 Task: Find connections with filter location Alicante with filter topic #coach with filter profile language German with filter current company Kotak Mahindra Bank with filter school KAZI NAZRUL UNIVERSITY, ASANSOL with filter industry Space Research and Technology with filter service category Financial Reporting with filter keywords title Lodging Manager
Action: Mouse moved to (577, 77)
Screenshot: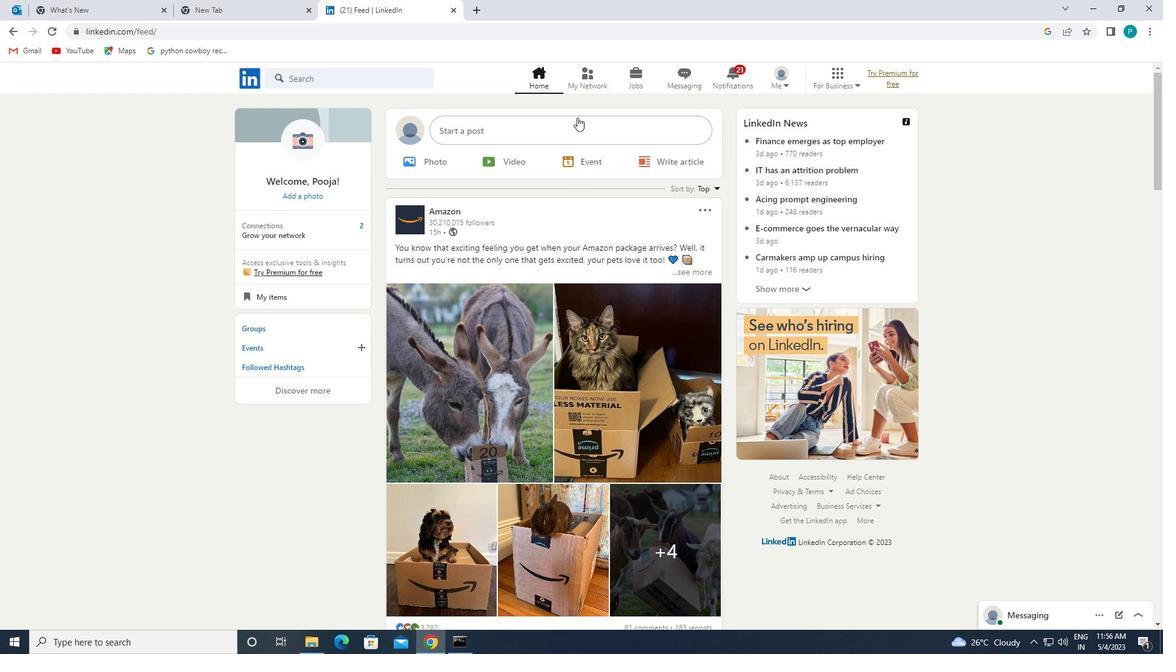 
Action: Mouse pressed left at (577, 77)
Screenshot: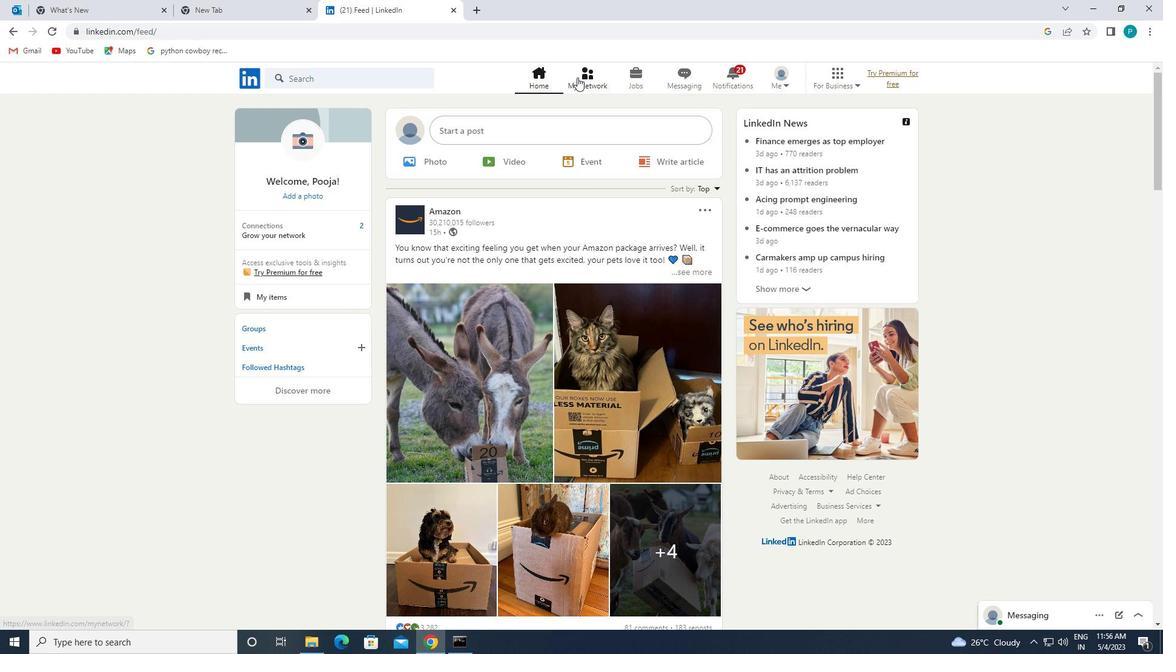 
Action: Mouse moved to (379, 136)
Screenshot: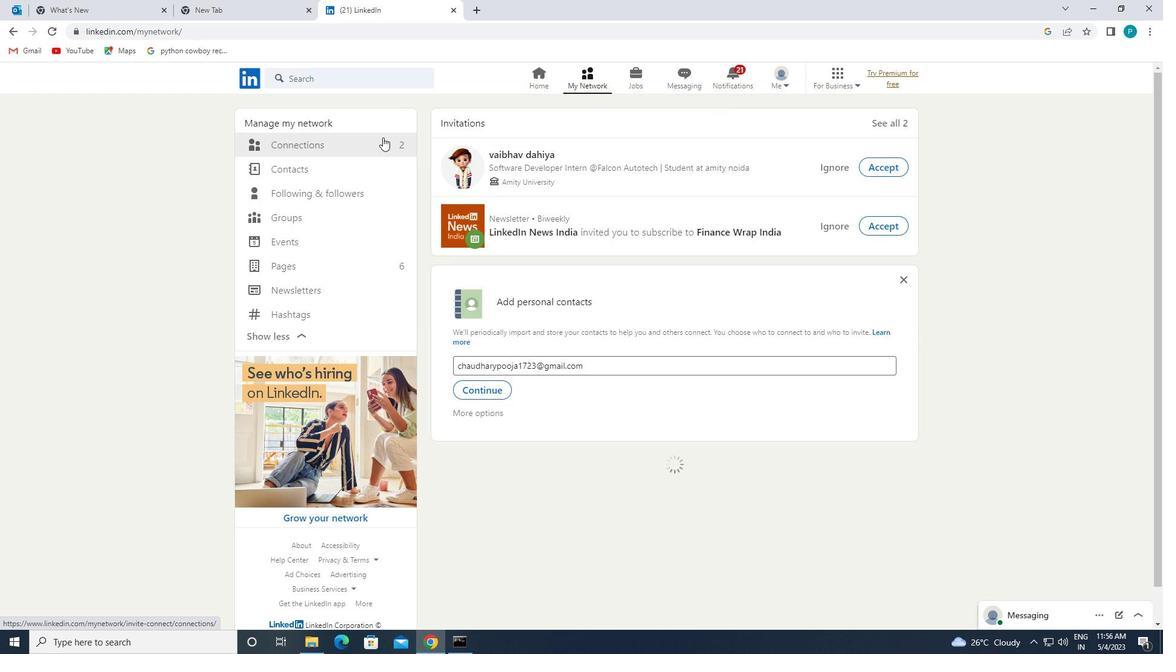 
Action: Mouse pressed left at (379, 136)
Screenshot: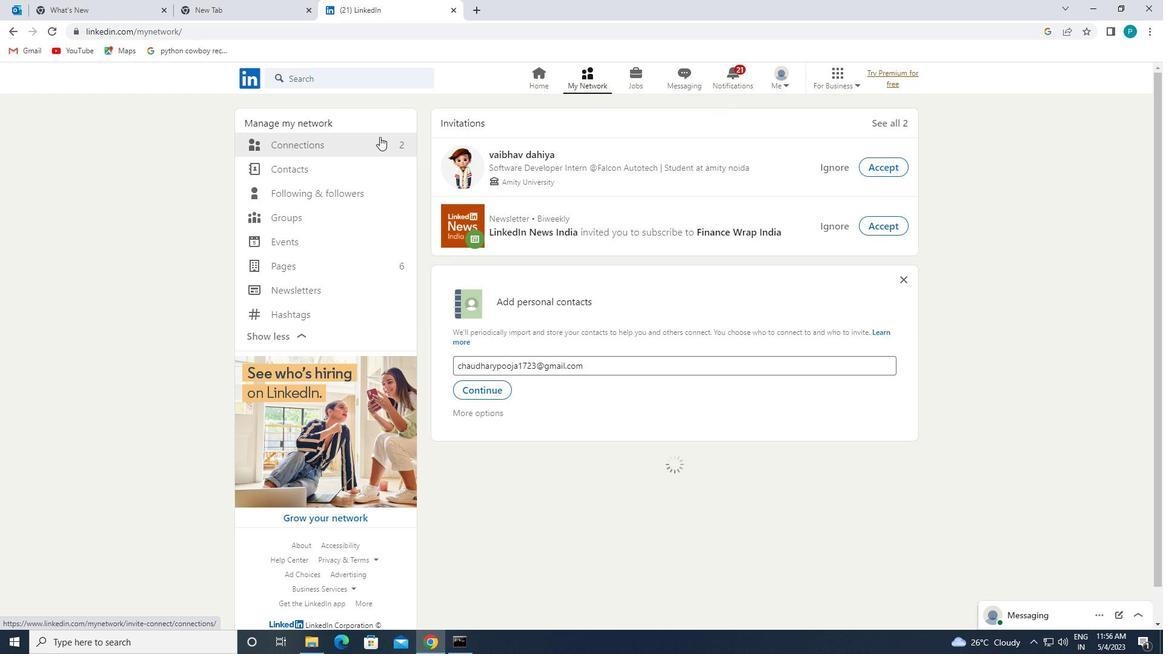 
Action: Mouse moved to (381, 142)
Screenshot: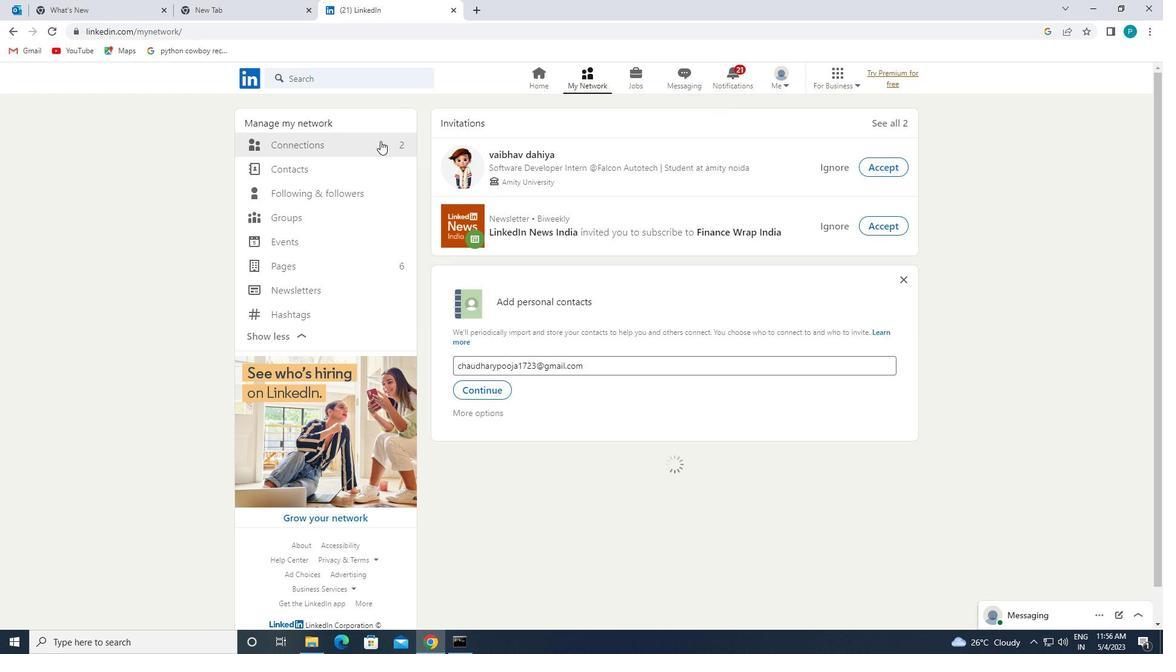 
Action: Mouse pressed left at (381, 142)
Screenshot: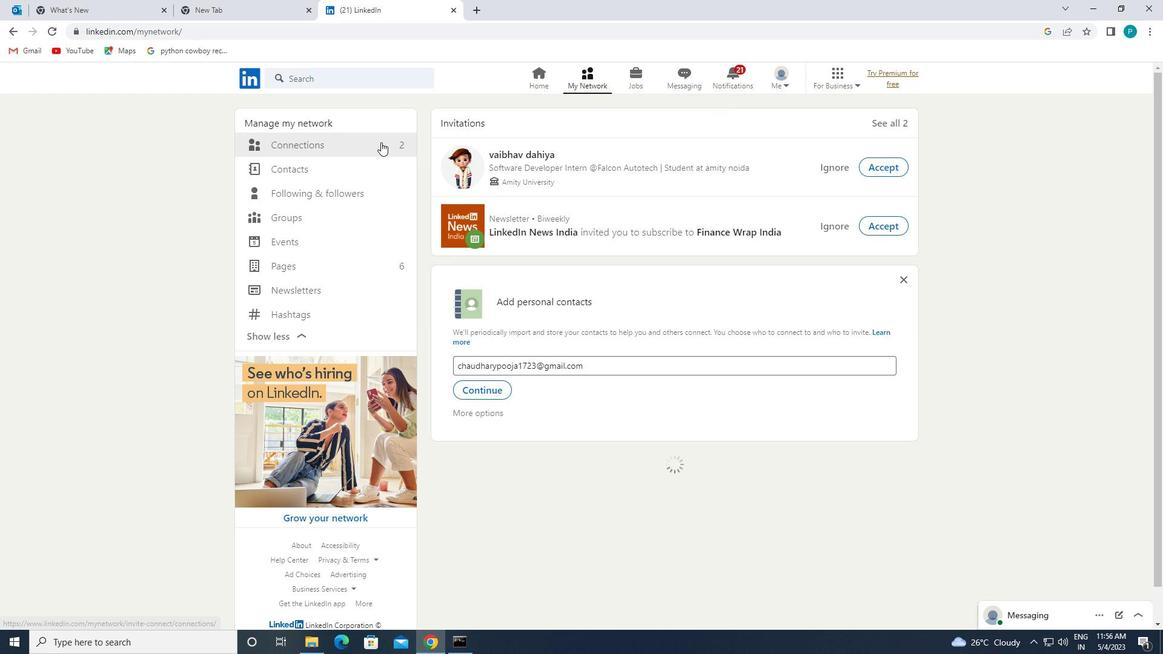 
Action: Mouse pressed left at (381, 142)
Screenshot: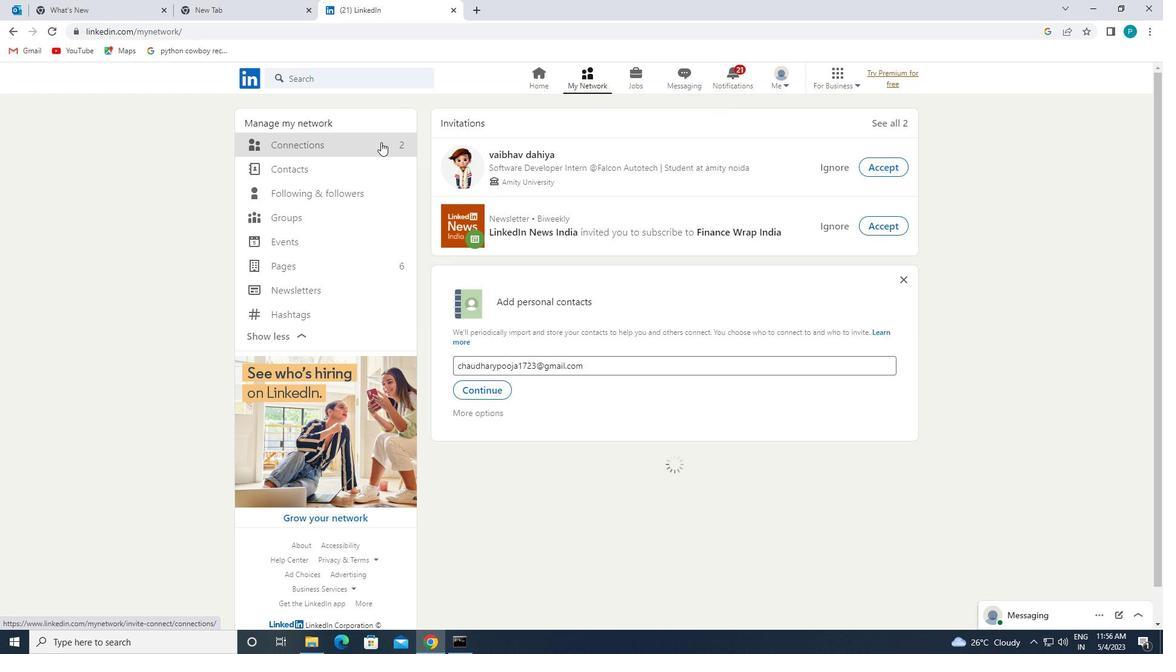 
Action: Mouse pressed left at (381, 142)
Screenshot: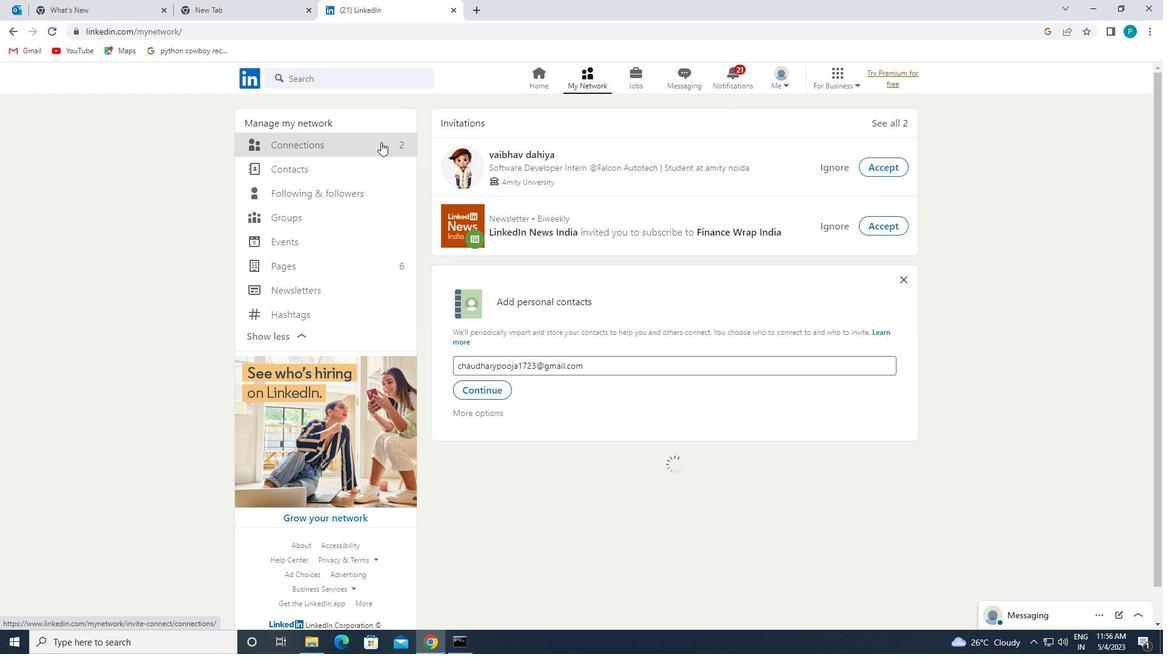 
Action: Mouse pressed left at (381, 142)
Screenshot: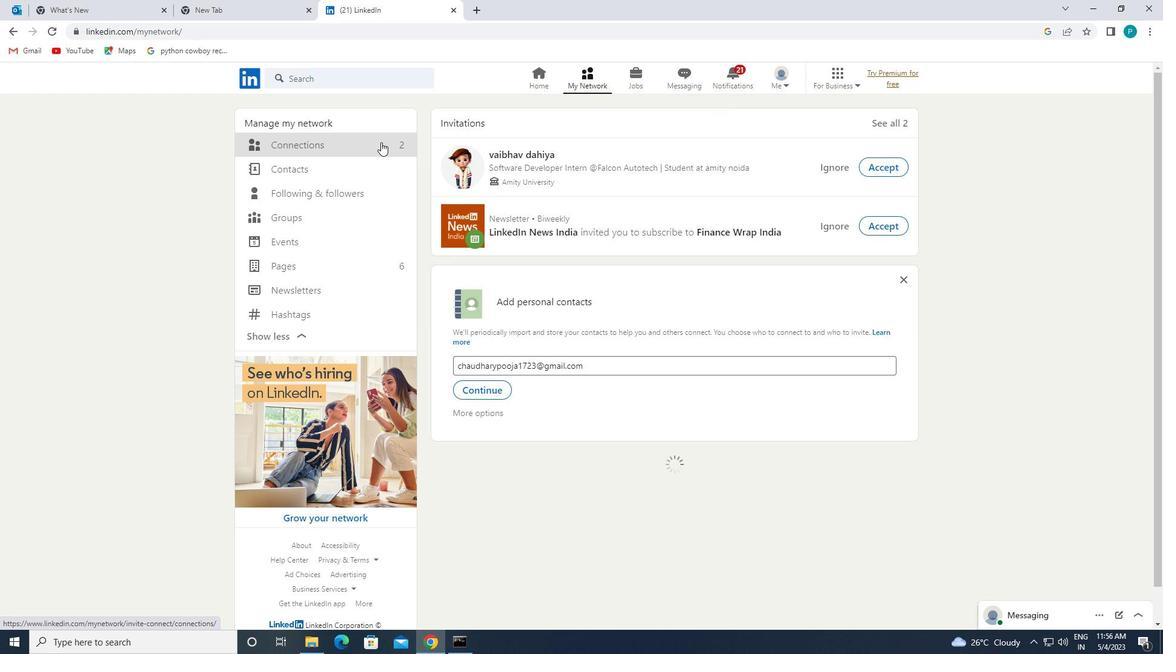 
Action: Mouse pressed left at (381, 142)
Screenshot: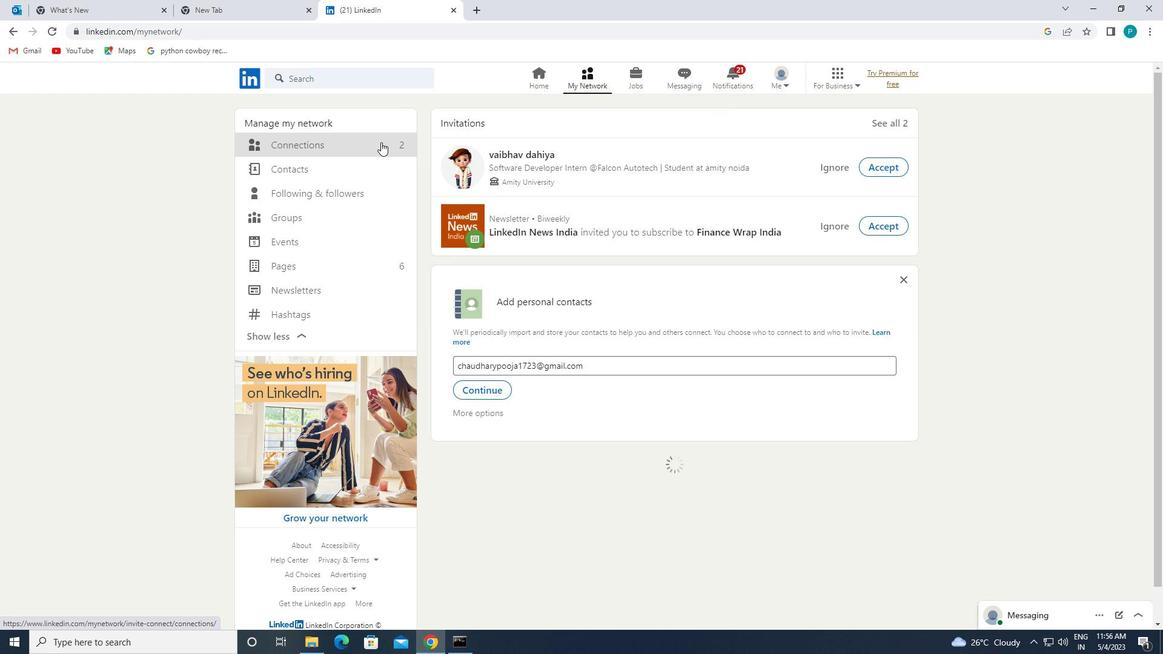 
Action: Mouse moved to (382, 142)
Screenshot: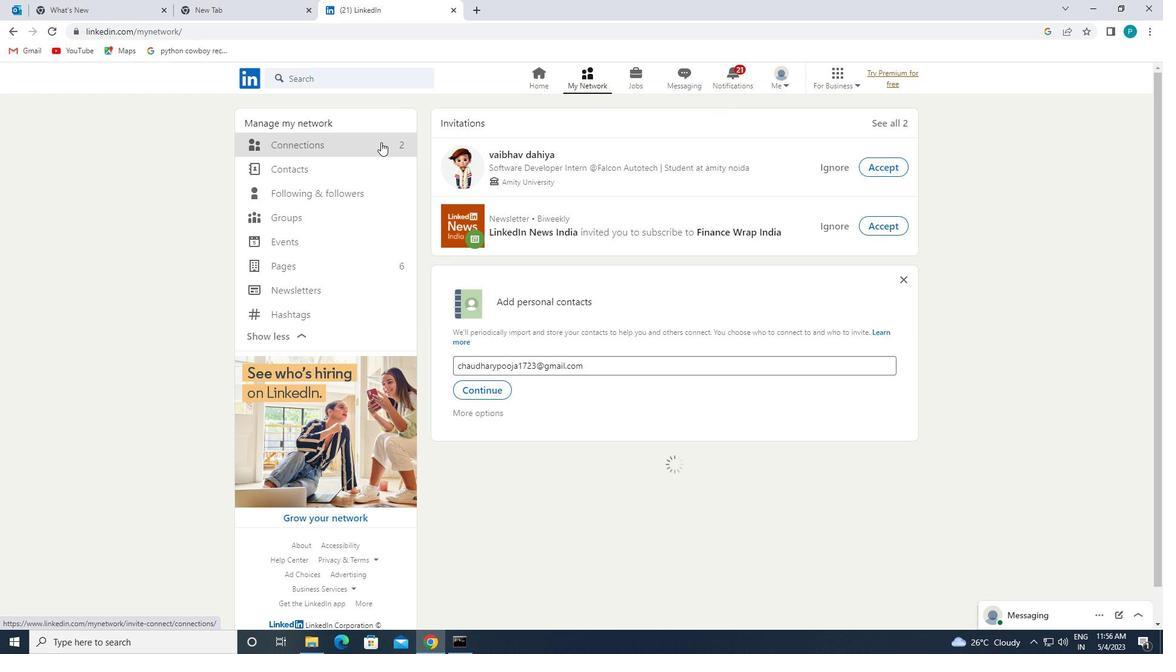 
Action: Mouse pressed left at (382, 142)
Screenshot: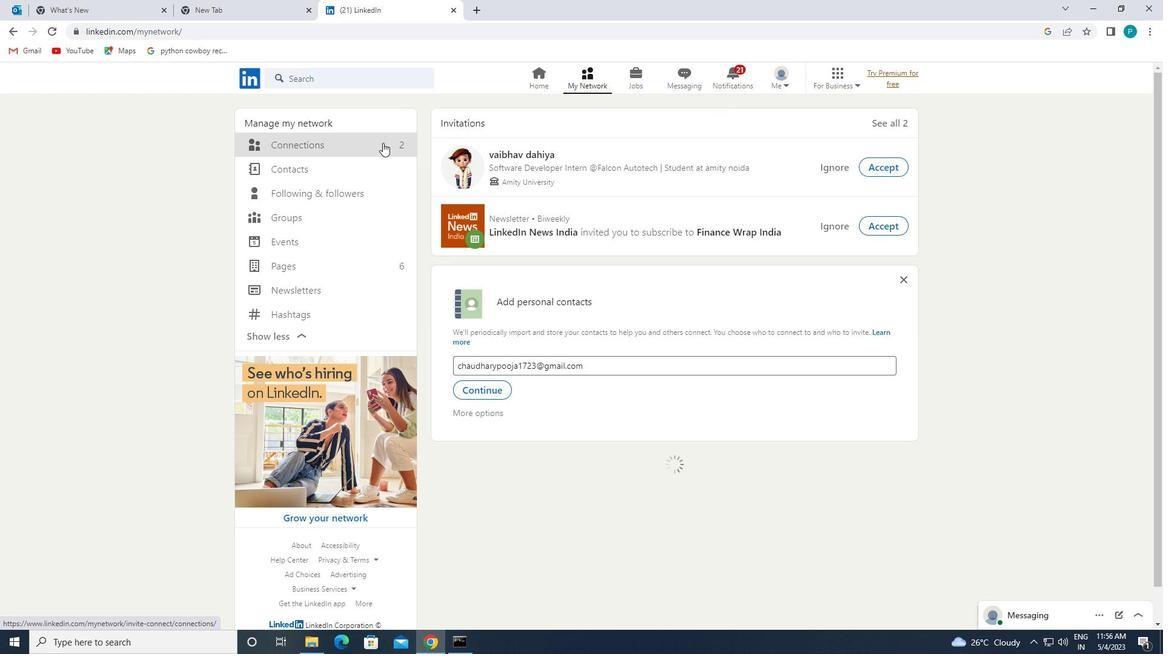 
Action: Mouse pressed left at (382, 142)
Screenshot: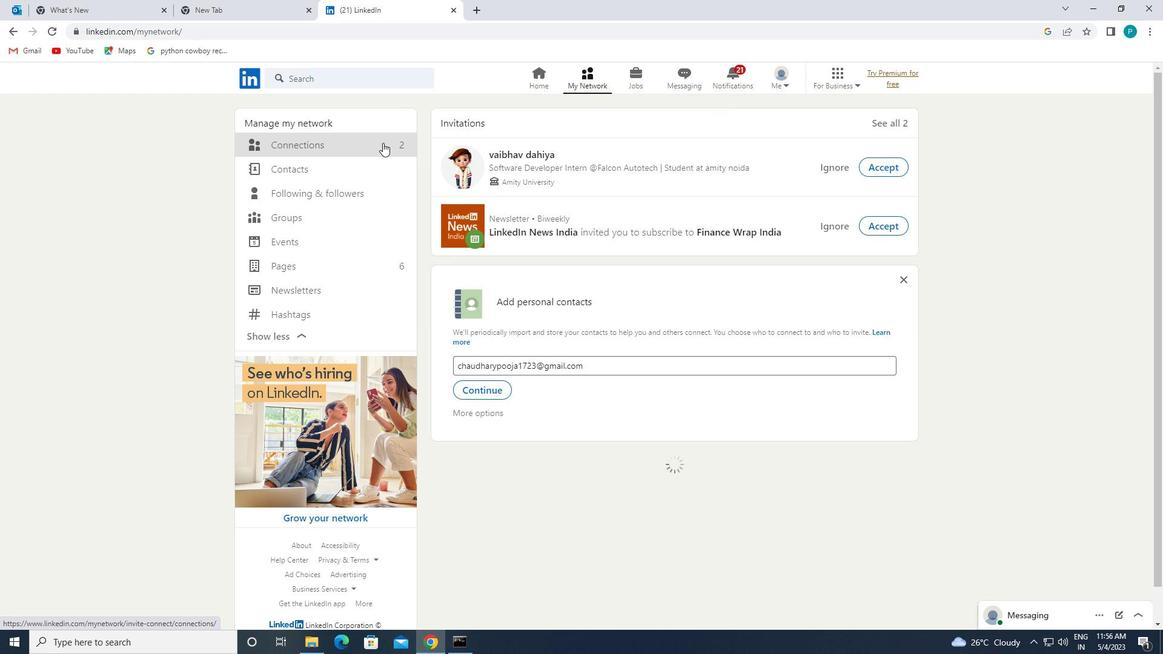 
Action: Mouse pressed left at (382, 142)
Screenshot: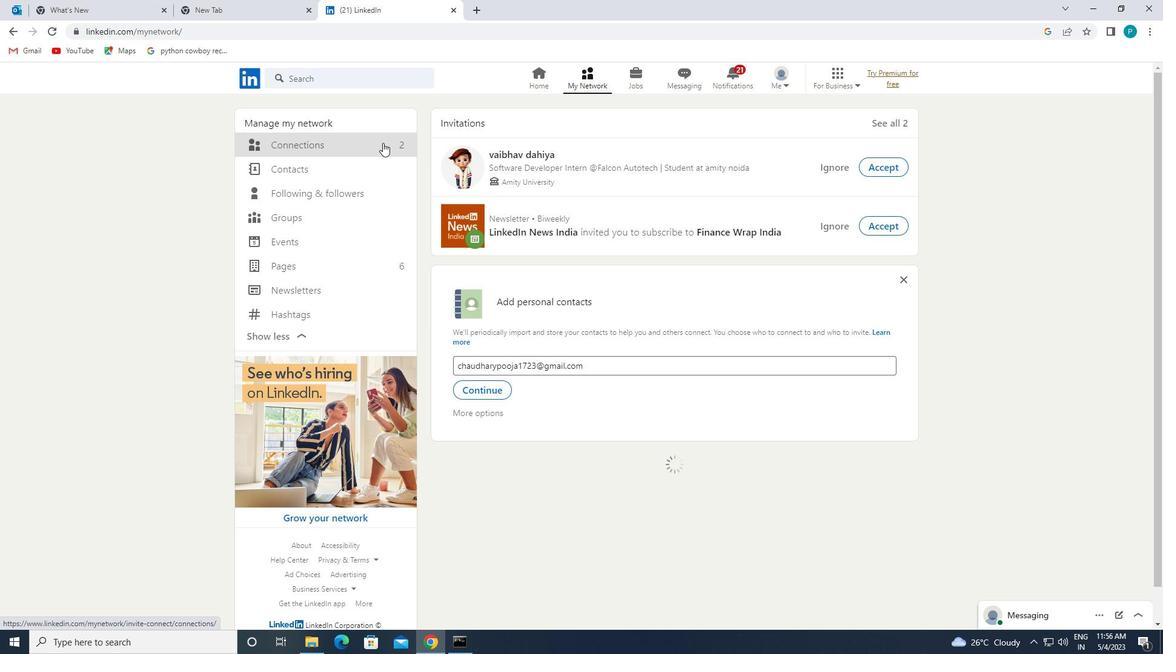 
Action: Mouse pressed left at (382, 142)
Screenshot: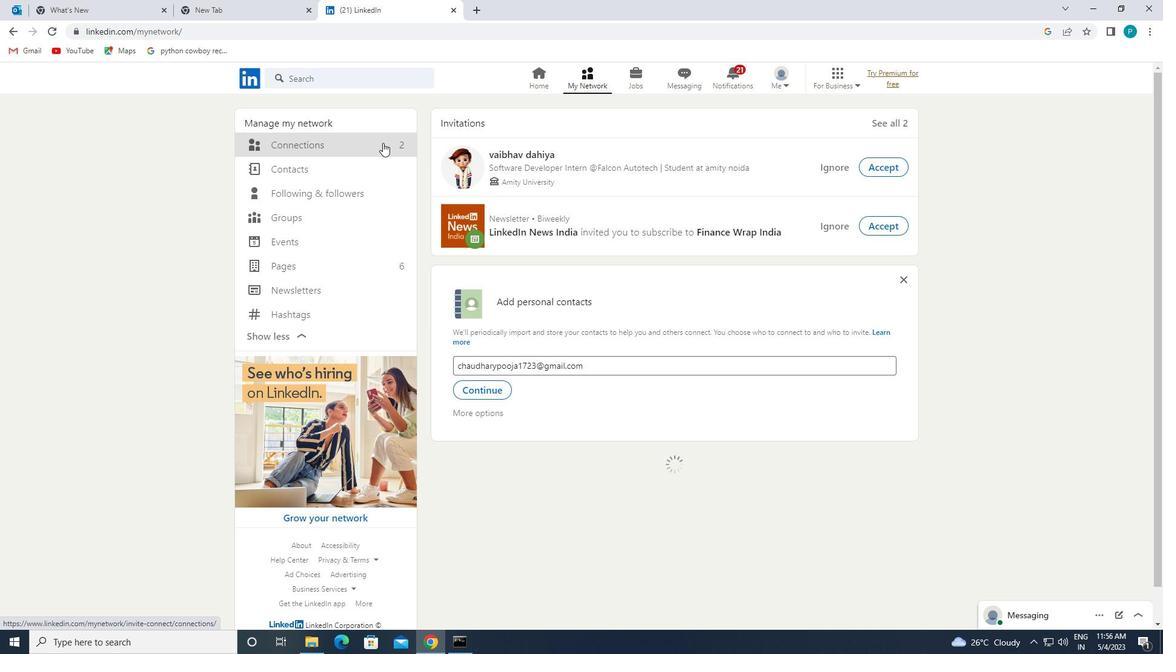 
Action: Mouse moved to (657, 148)
Screenshot: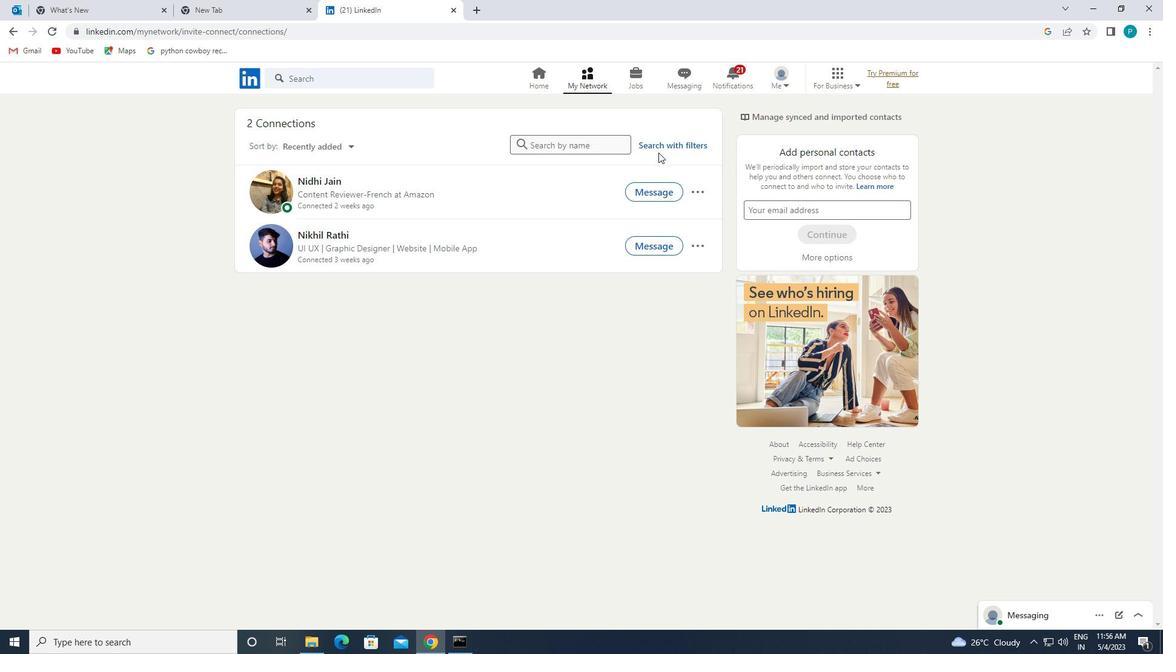 
Action: Mouse pressed left at (657, 148)
Screenshot: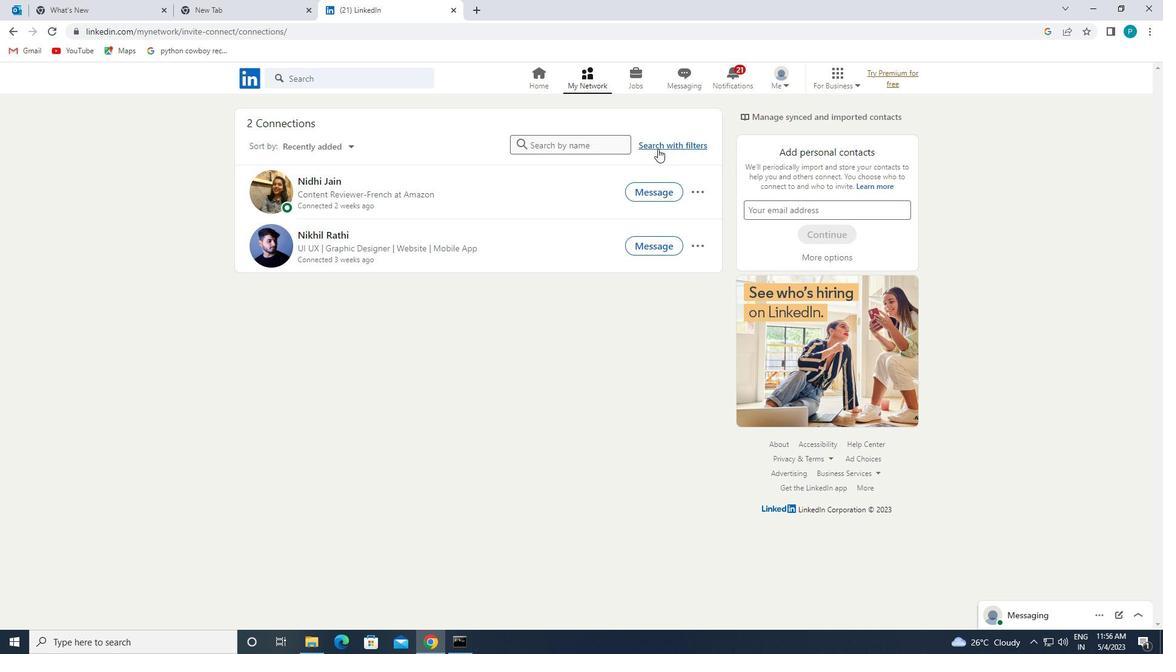 
Action: Mouse moved to (616, 112)
Screenshot: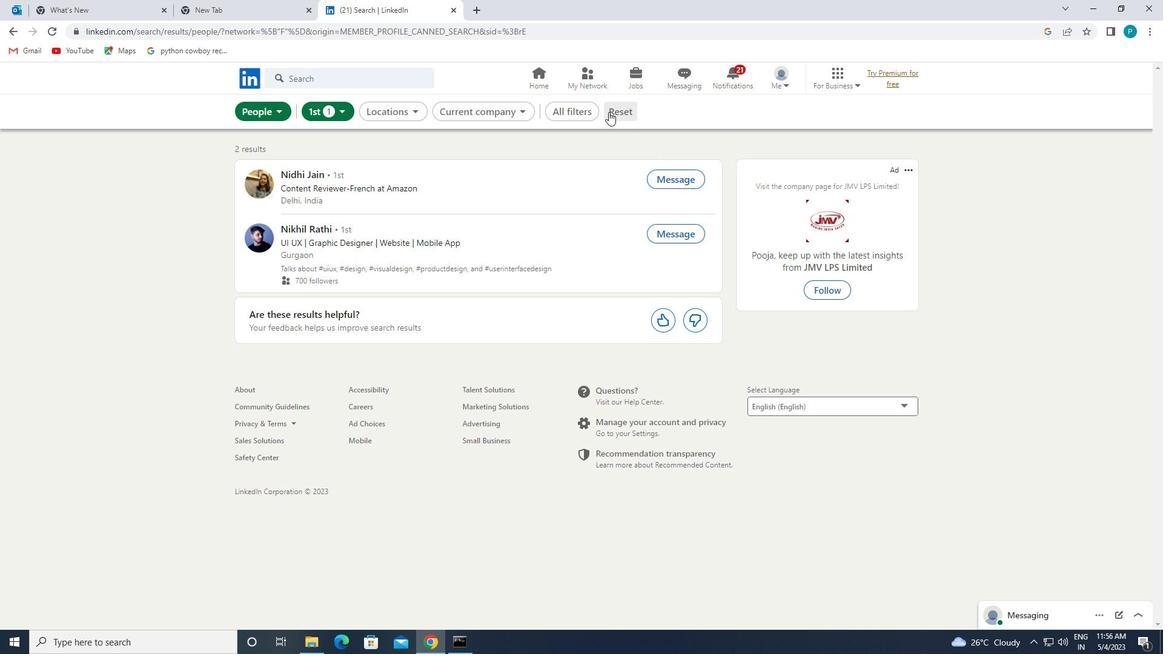 
Action: Mouse pressed left at (616, 112)
Screenshot: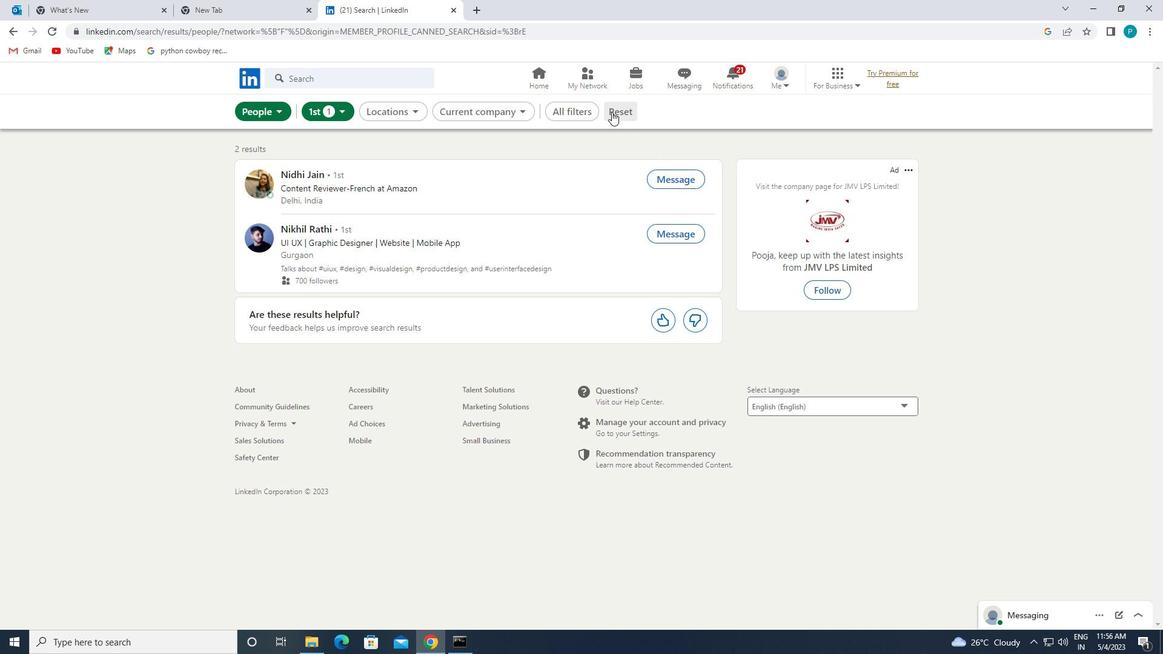 
Action: Mouse moved to (606, 112)
Screenshot: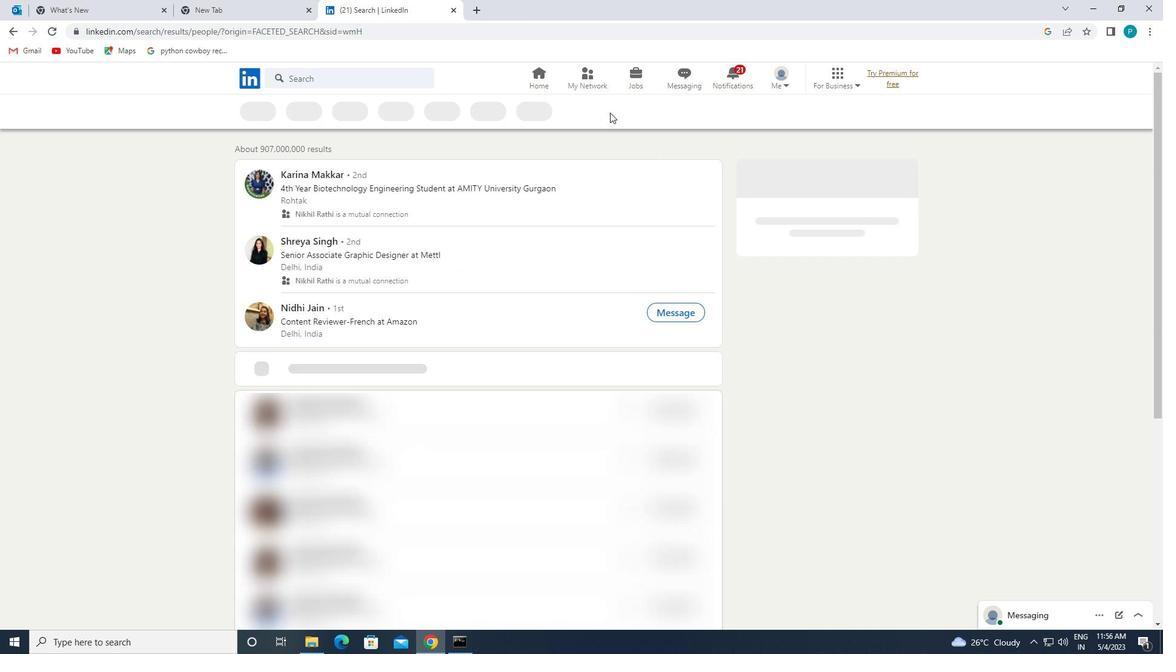 
Action: Mouse pressed left at (606, 112)
Screenshot: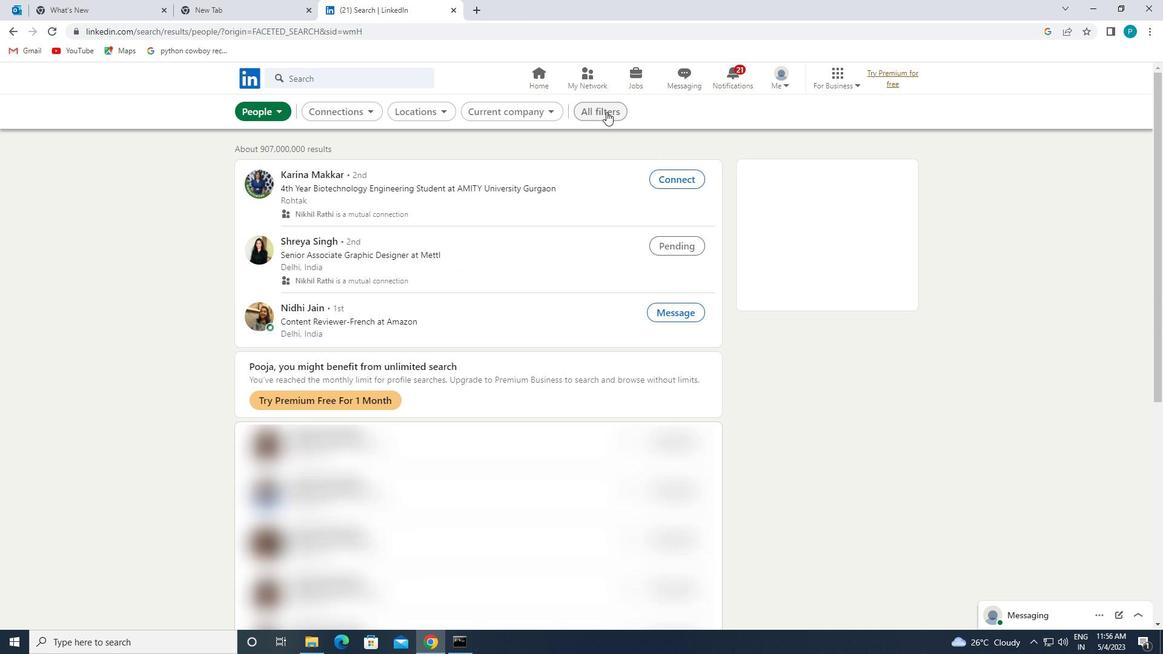 
Action: Mouse moved to (1026, 366)
Screenshot: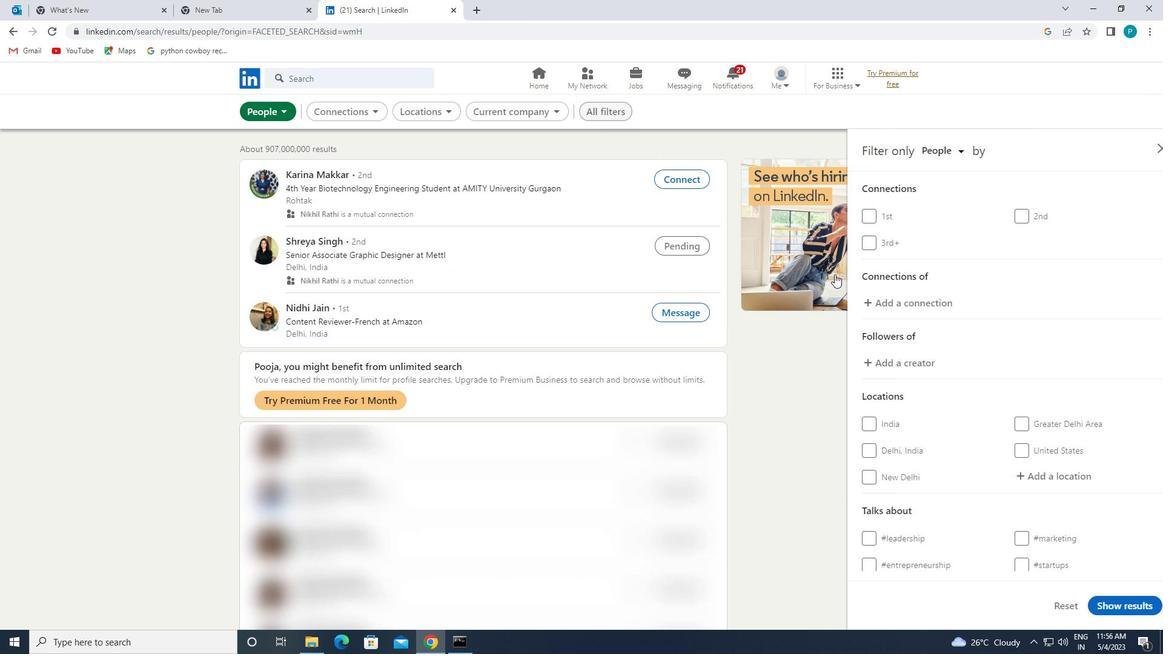 
Action: Mouse scrolled (1026, 365) with delta (0, 0)
Screenshot: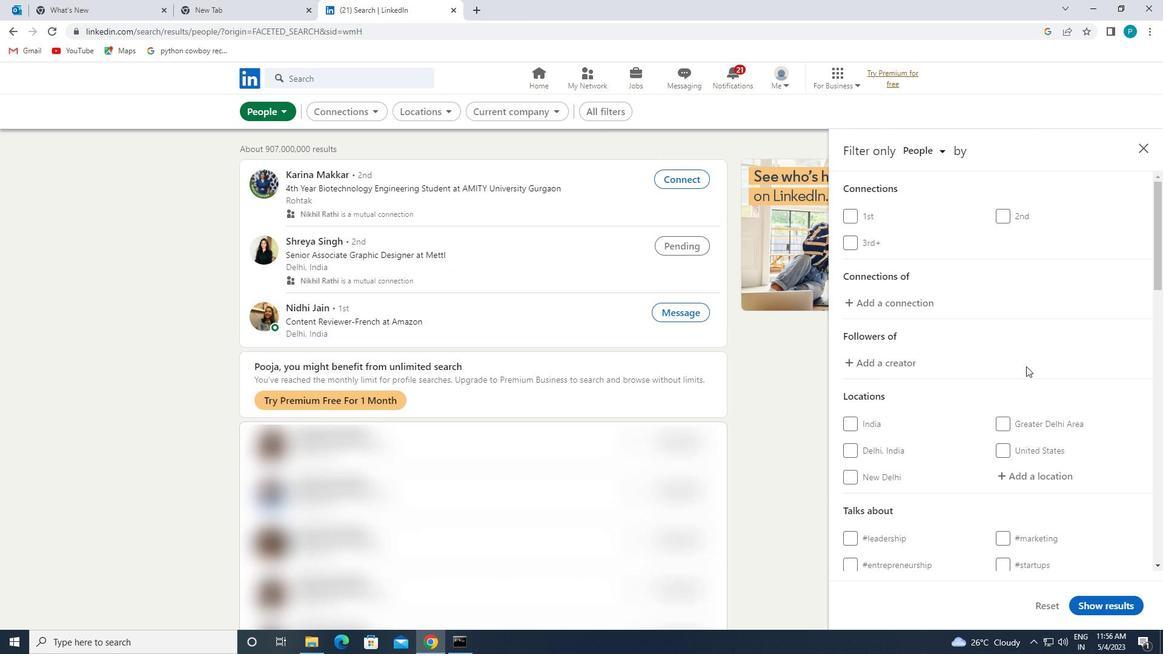 
Action: Mouse scrolled (1026, 365) with delta (0, 0)
Screenshot: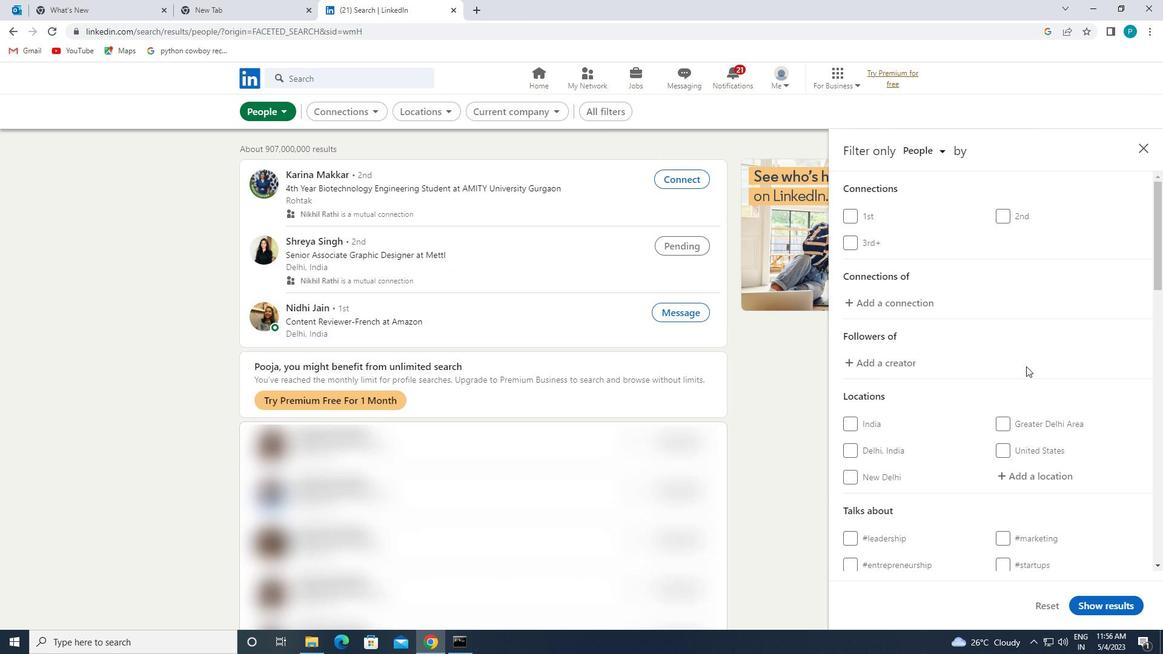 
Action: Mouse moved to (1026, 367)
Screenshot: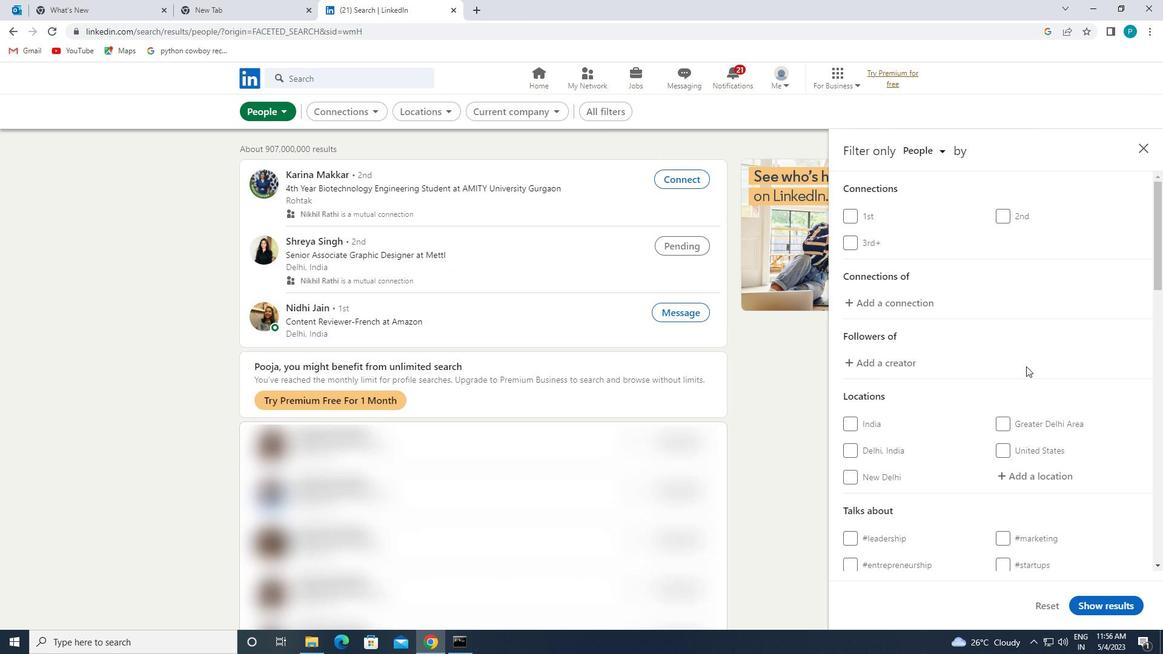 
Action: Mouse scrolled (1026, 366) with delta (0, 0)
Screenshot: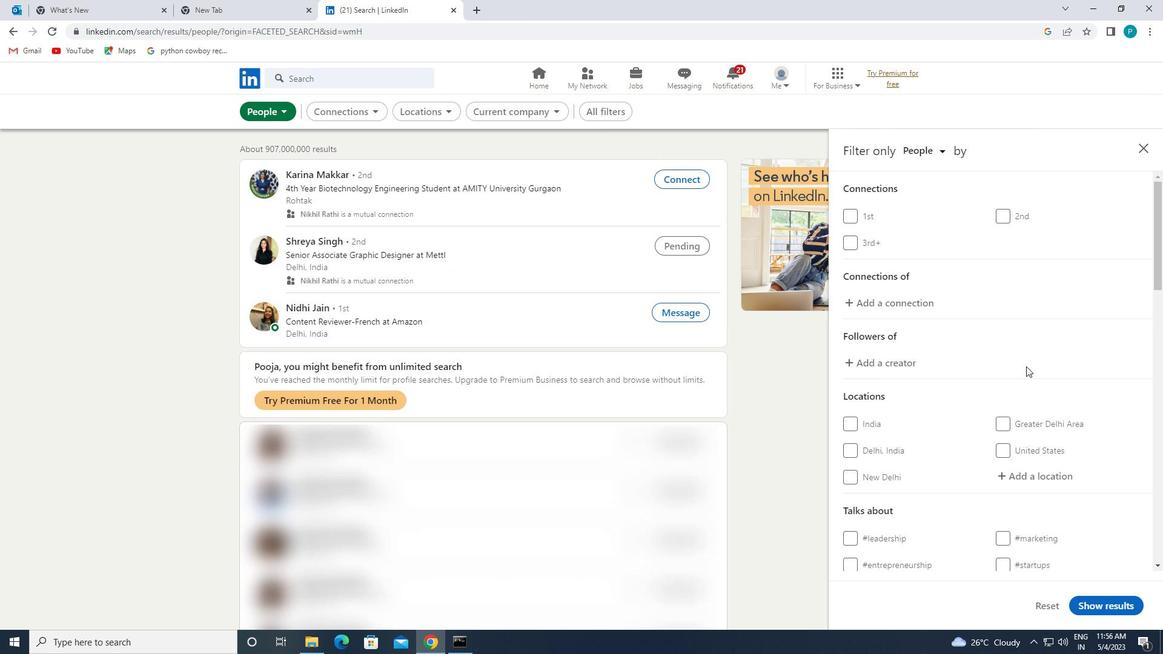 
Action: Mouse moved to (996, 291)
Screenshot: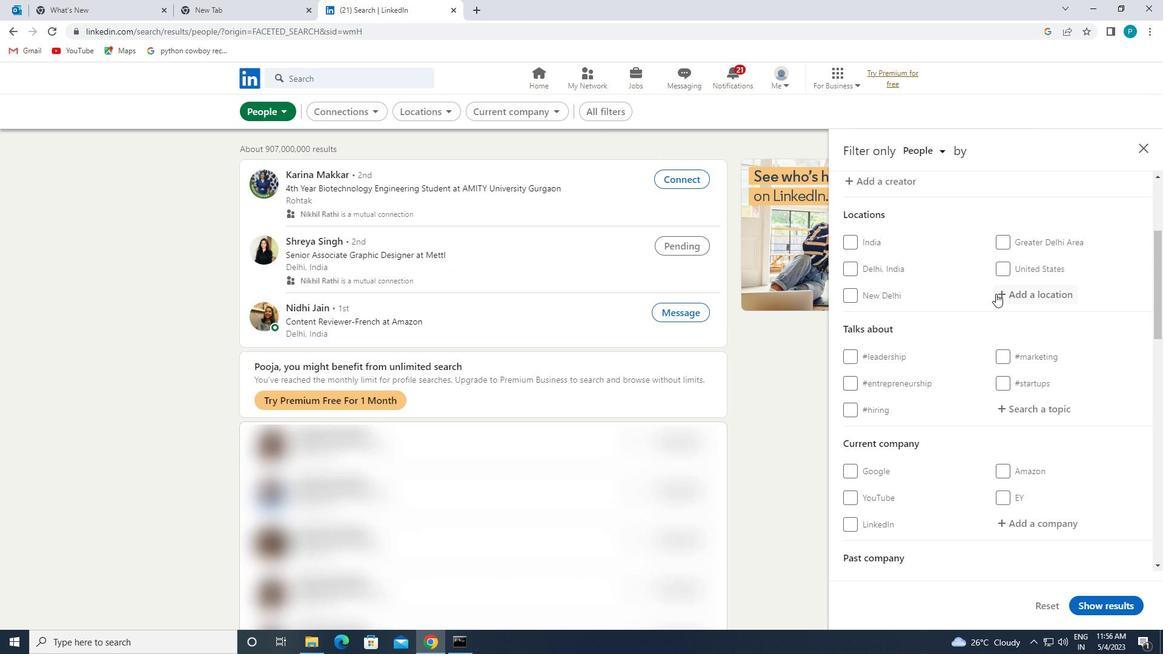 
Action: Mouse pressed left at (996, 291)
Screenshot: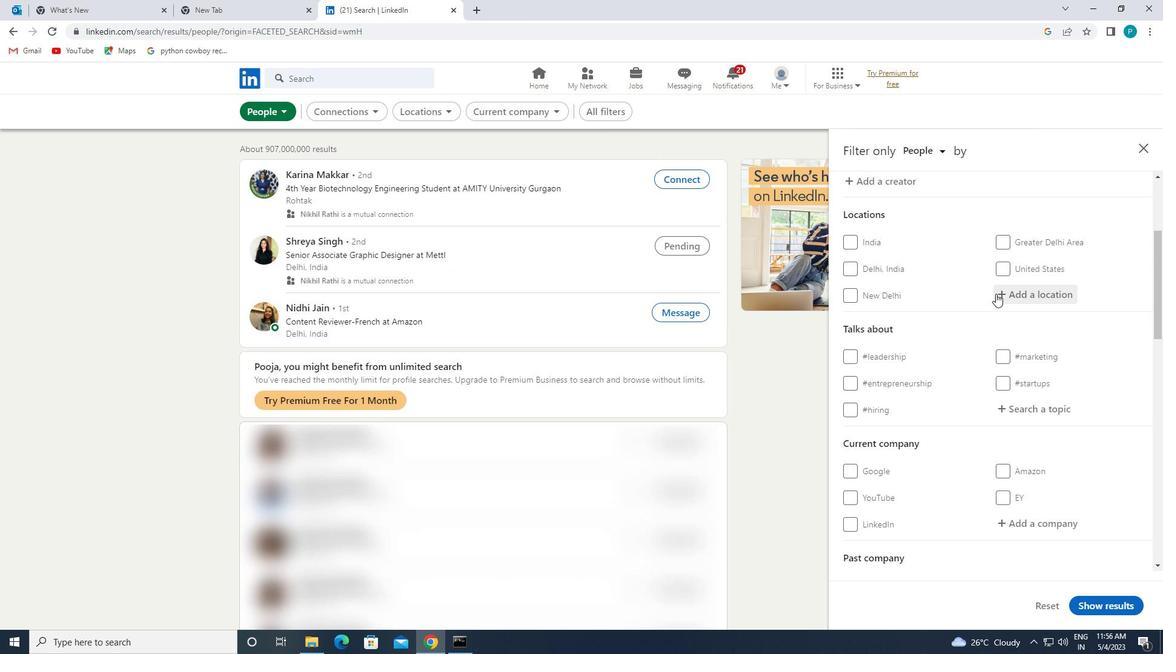 
Action: Mouse moved to (1009, 298)
Screenshot: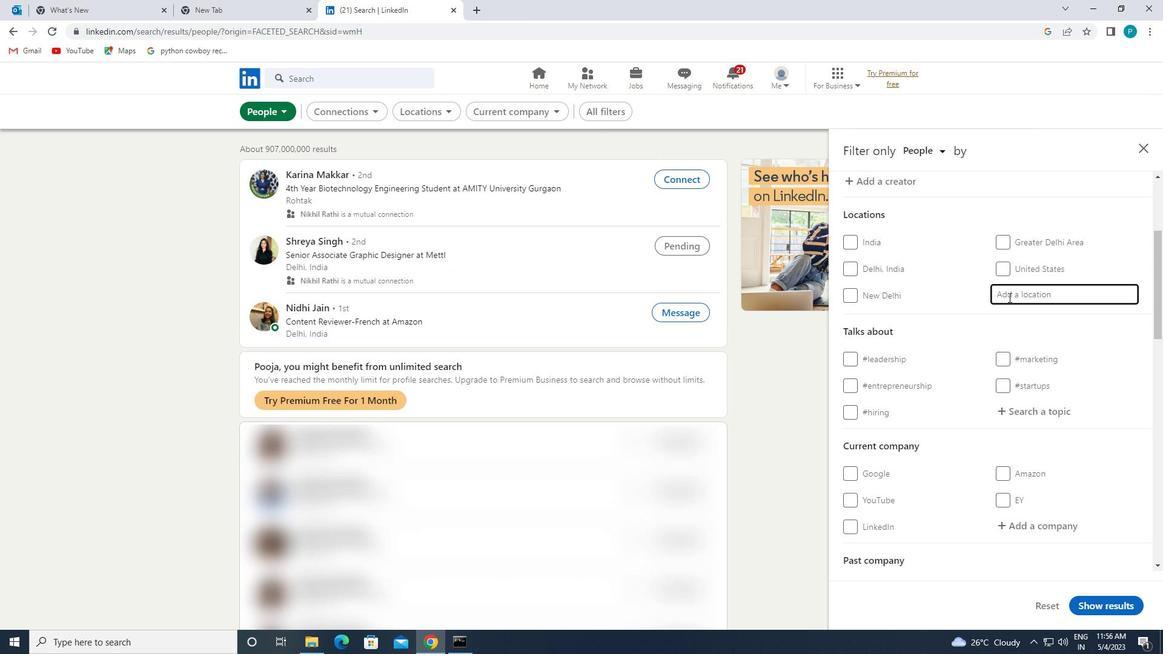 
Action: Key pressed <Key.caps_lock>a<Key.caps_lock>licante
Screenshot: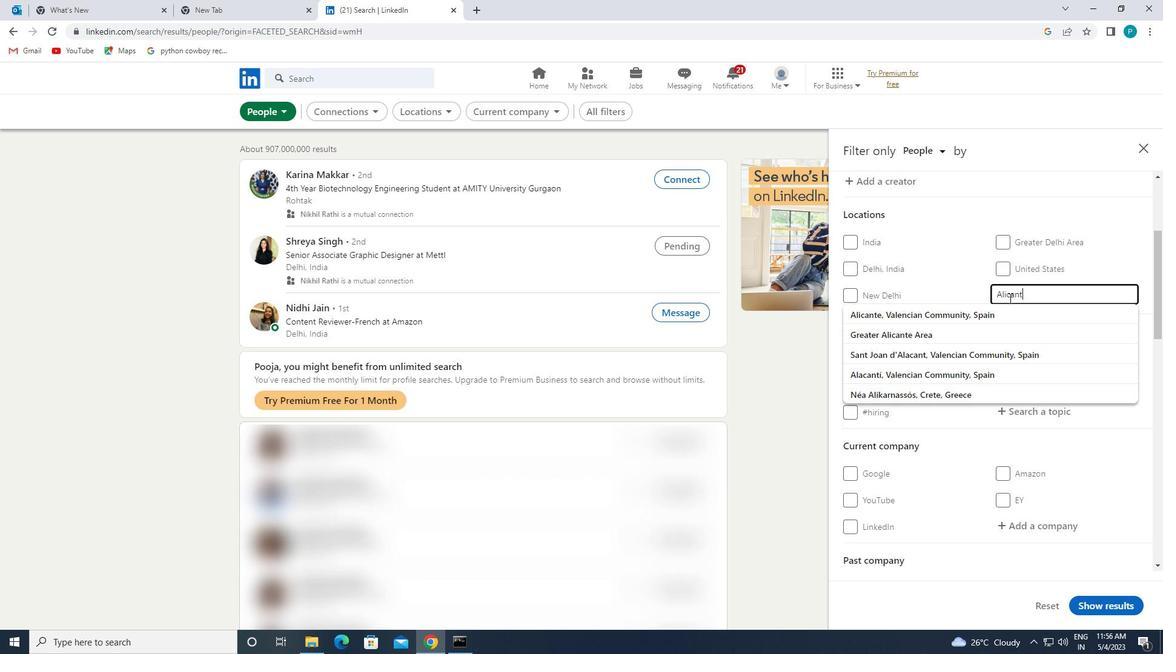 
Action: Mouse moved to (994, 322)
Screenshot: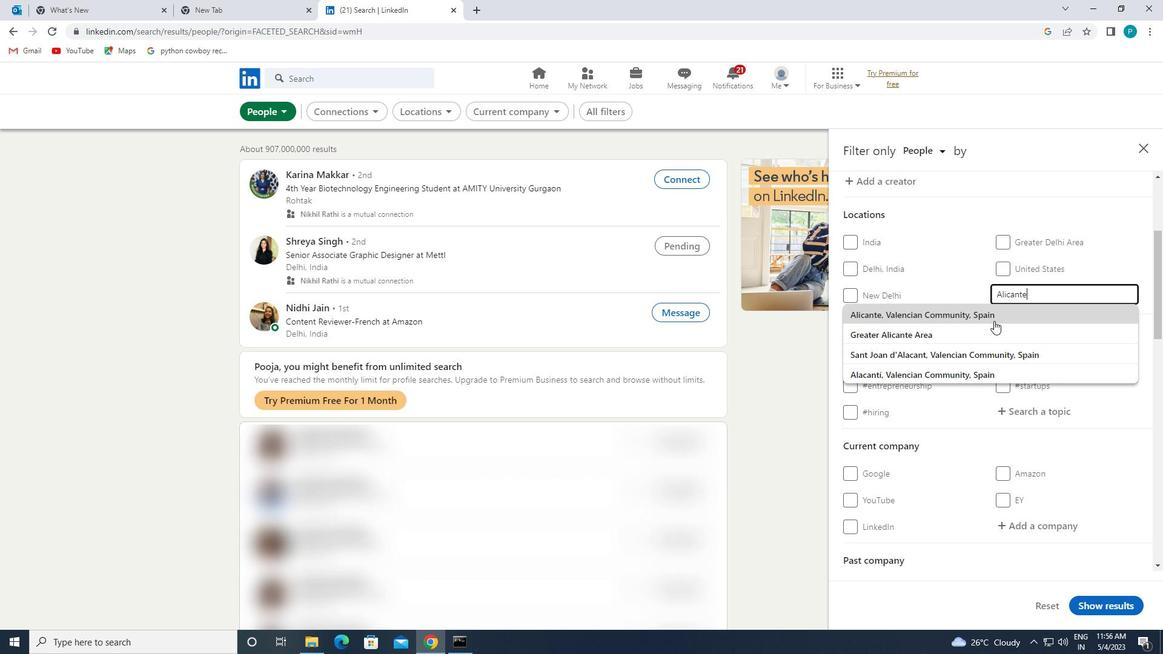 
Action: Mouse pressed left at (994, 322)
Screenshot: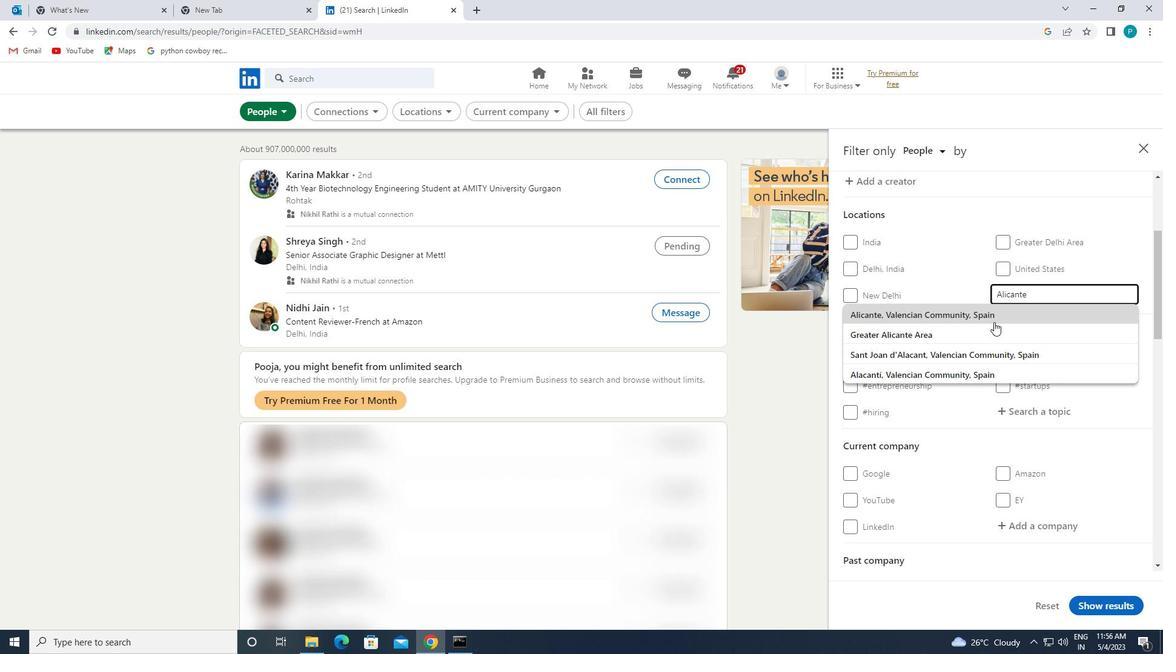 
Action: Mouse moved to (994, 324)
Screenshot: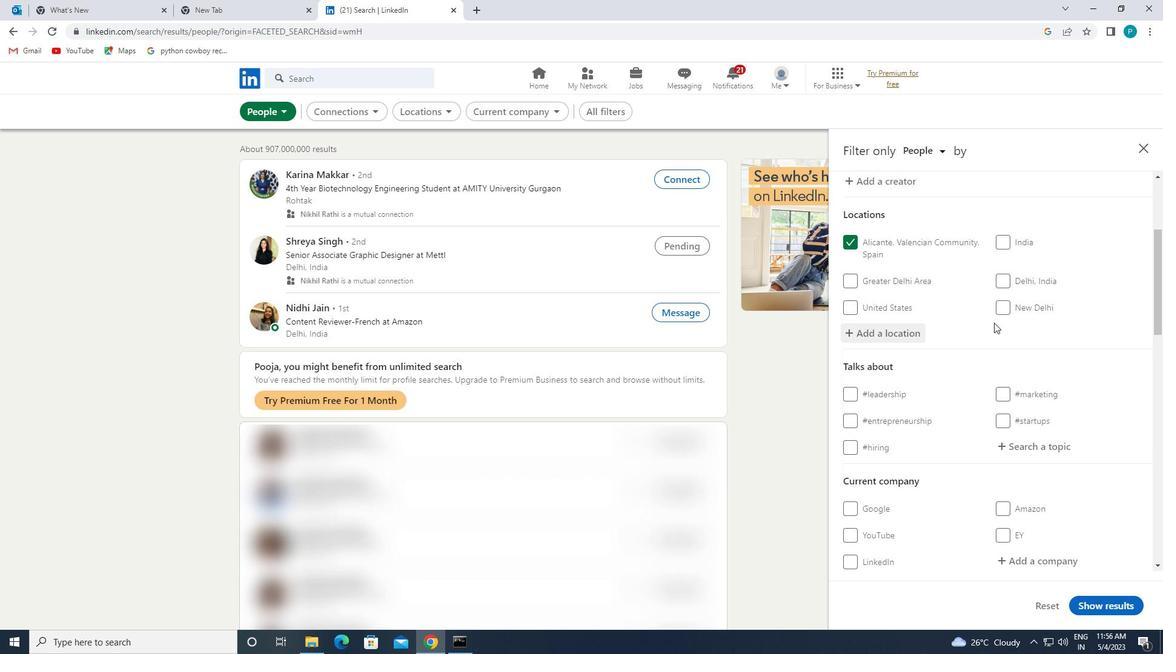 
Action: Mouse scrolled (994, 323) with delta (0, 0)
Screenshot: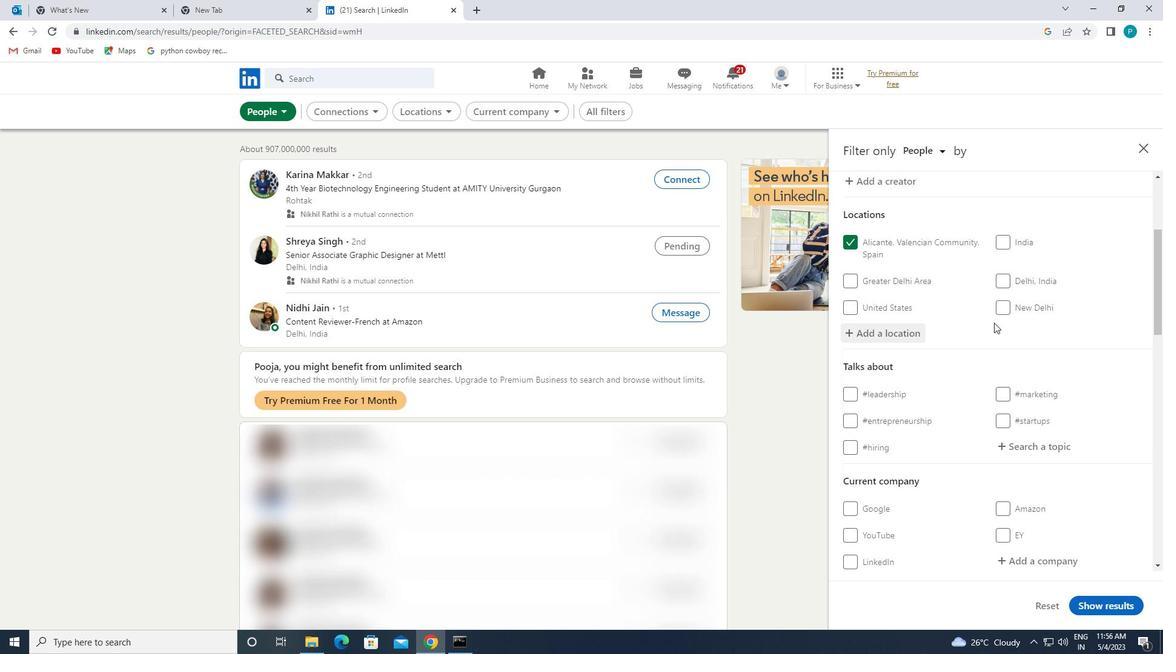
Action: Mouse moved to (994, 325)
Screenshot: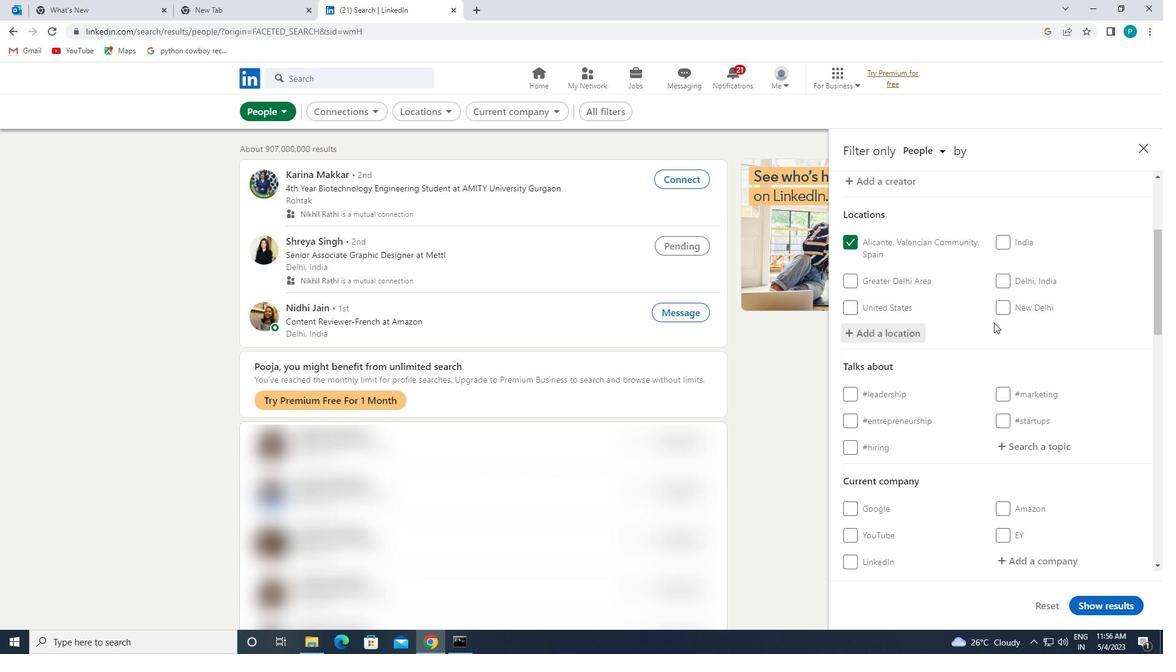 
Action: Mouse scrolled (994, 325) with delta (0, 0)
Screenshot: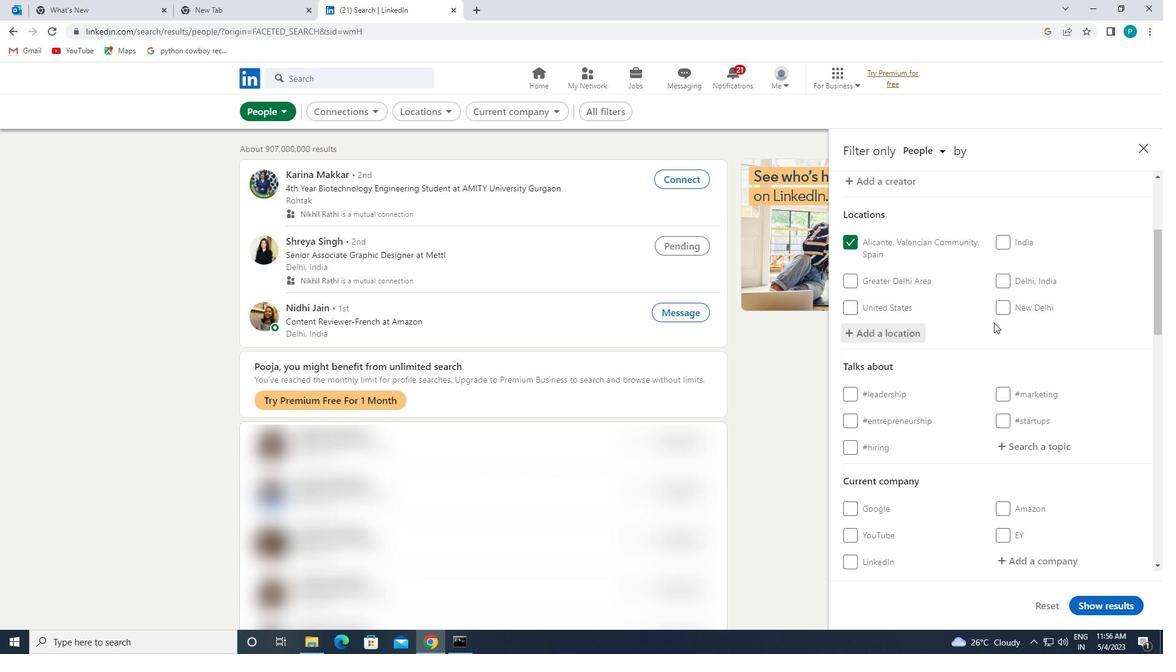 
Action: Mouse moved to (994, 327)
Screenshot: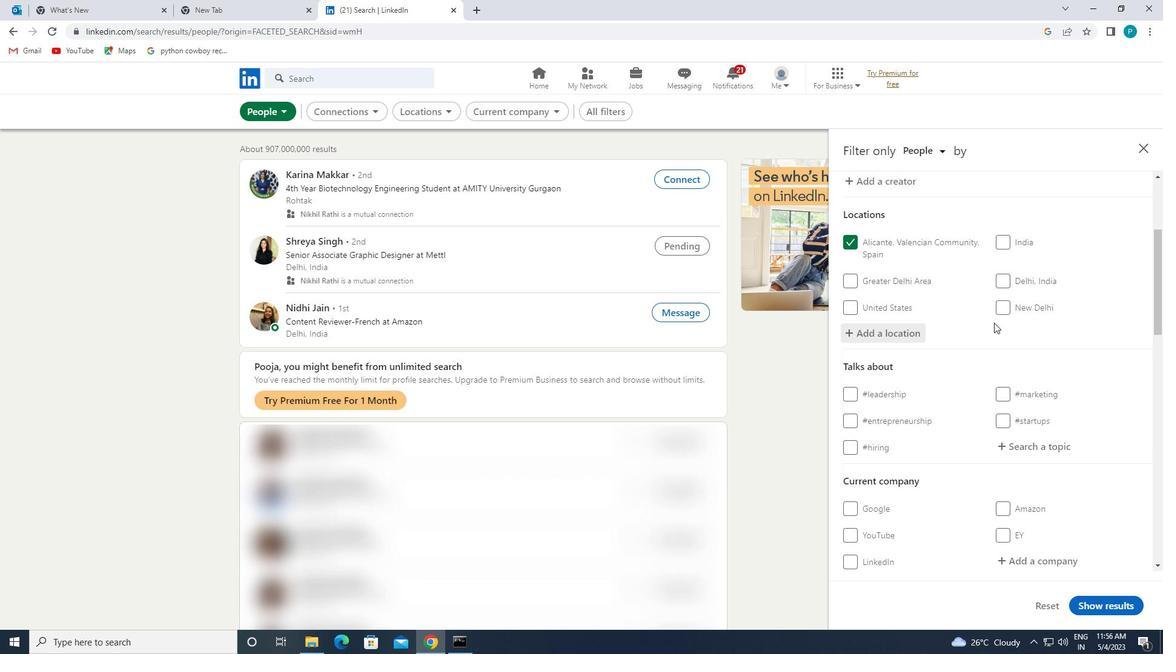 
Action: Mouse scrolled (994, 327) with delta (0, 0)
Screenshot: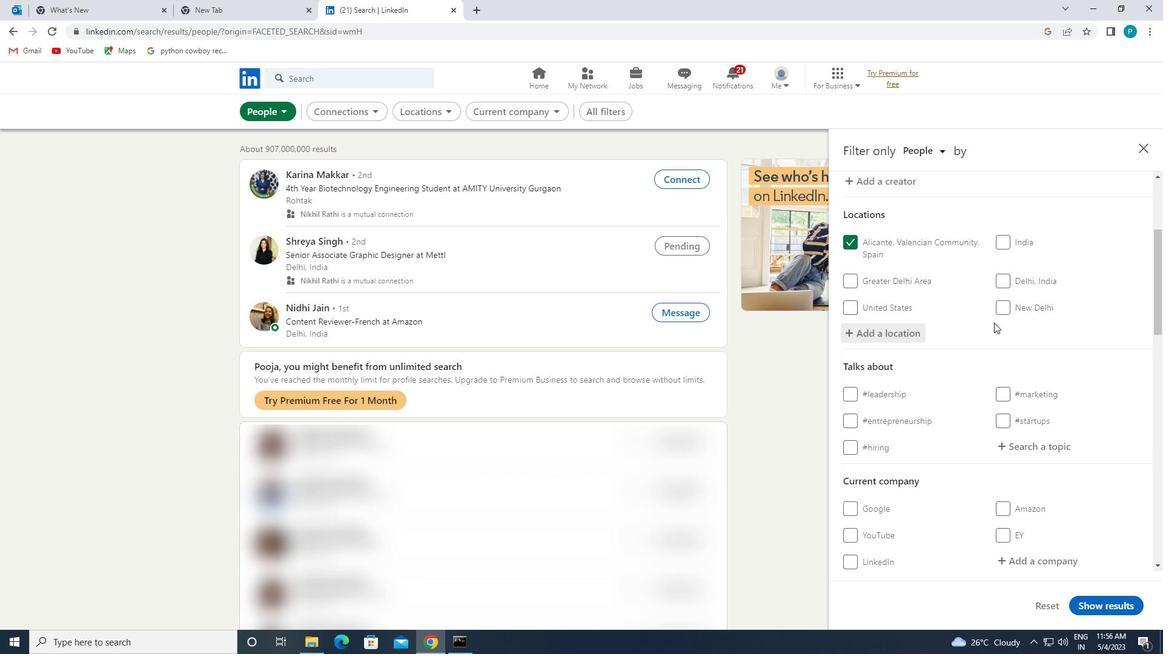 
Action: Mouse moved to (1024, 272)
Screenshot: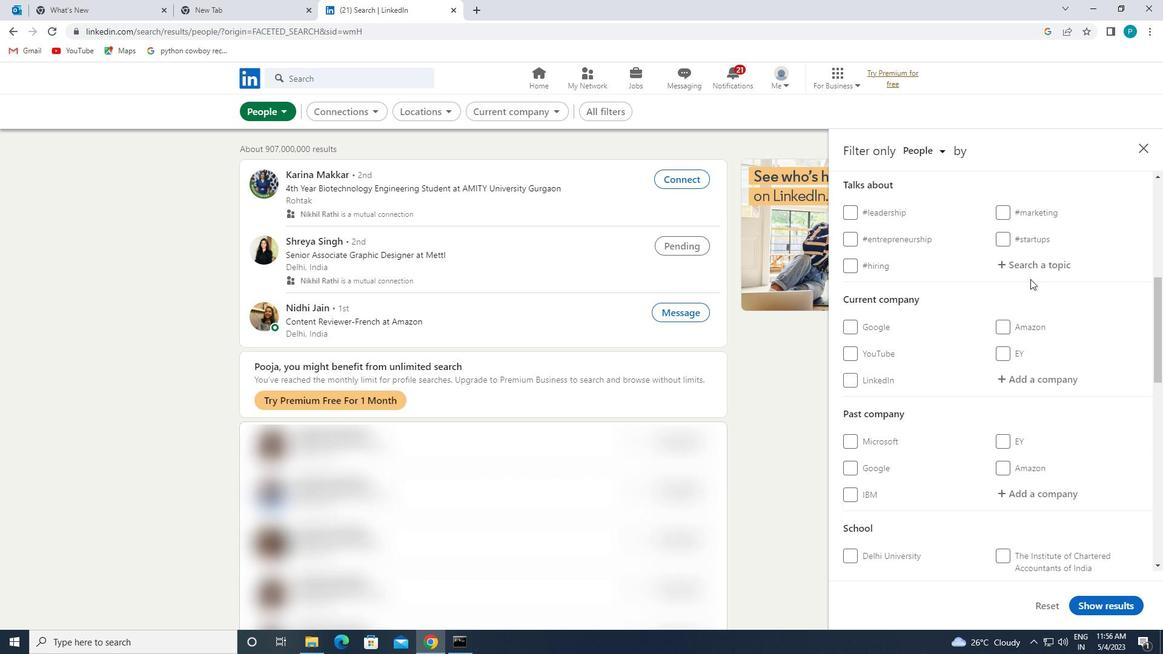 
Action: Mouse pressed left at (1024, 272)
Screenshot: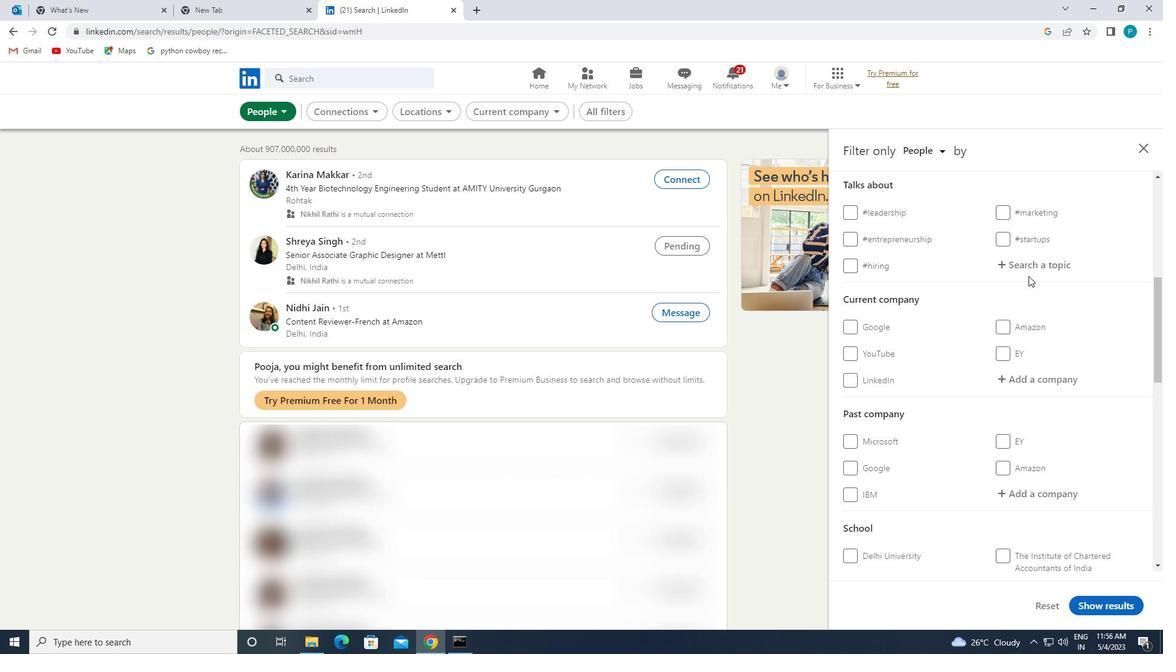 
Action: Key pressed <Key.shift>#COACH
Screenshot: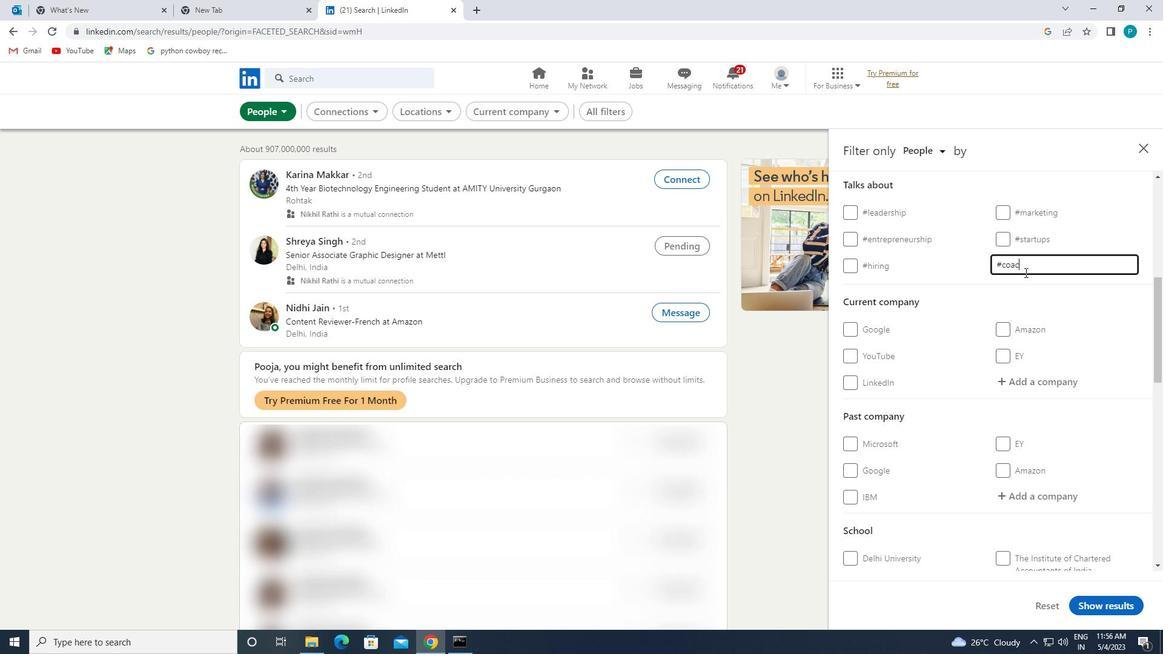 
Action: Mouse moved to (1016, 314)
Screenshot: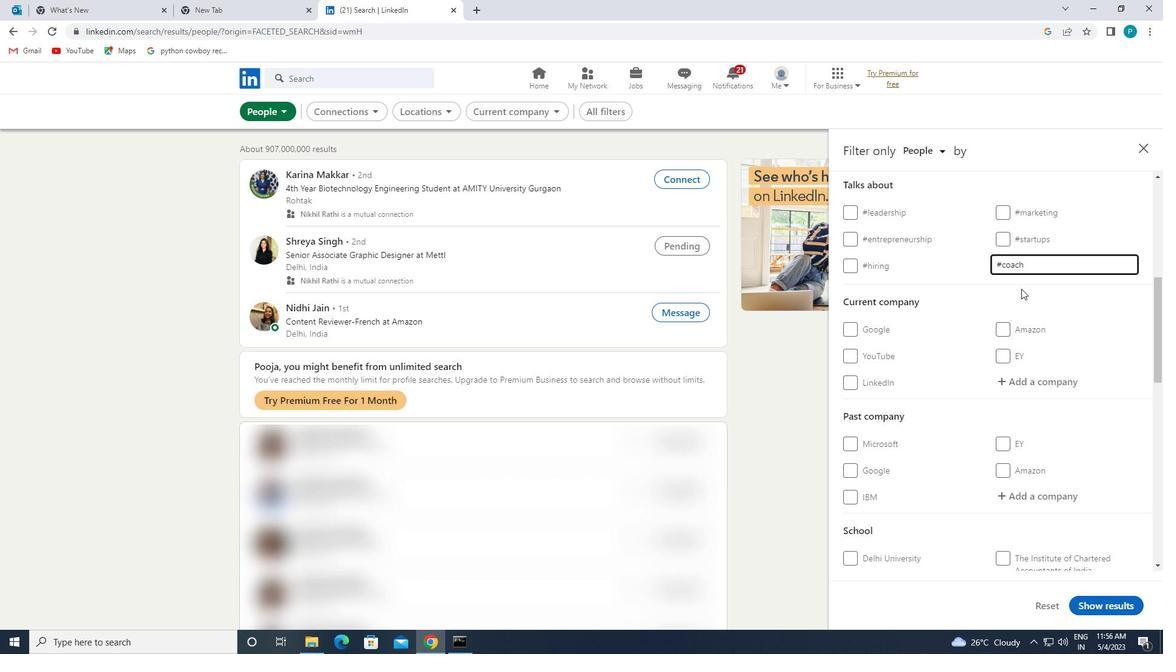 
Action: Mouse scrolled (1016, 314) with delta (0, 0)
Screenshot: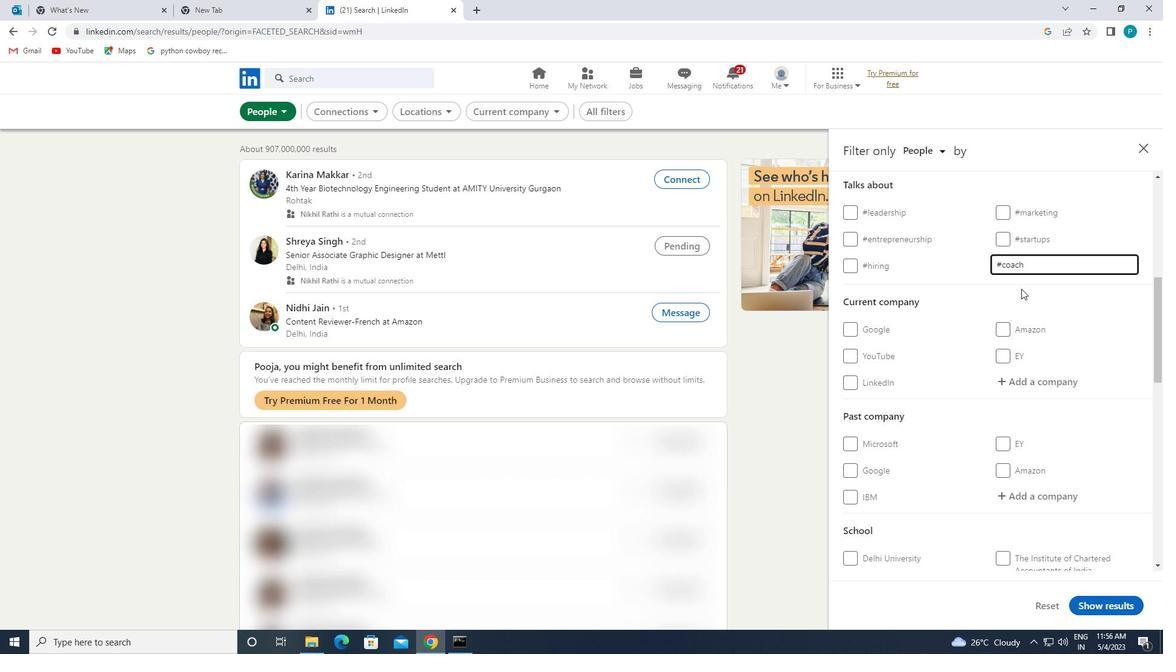 
Action: Mouse moved to (1015, 322)
Screenshot: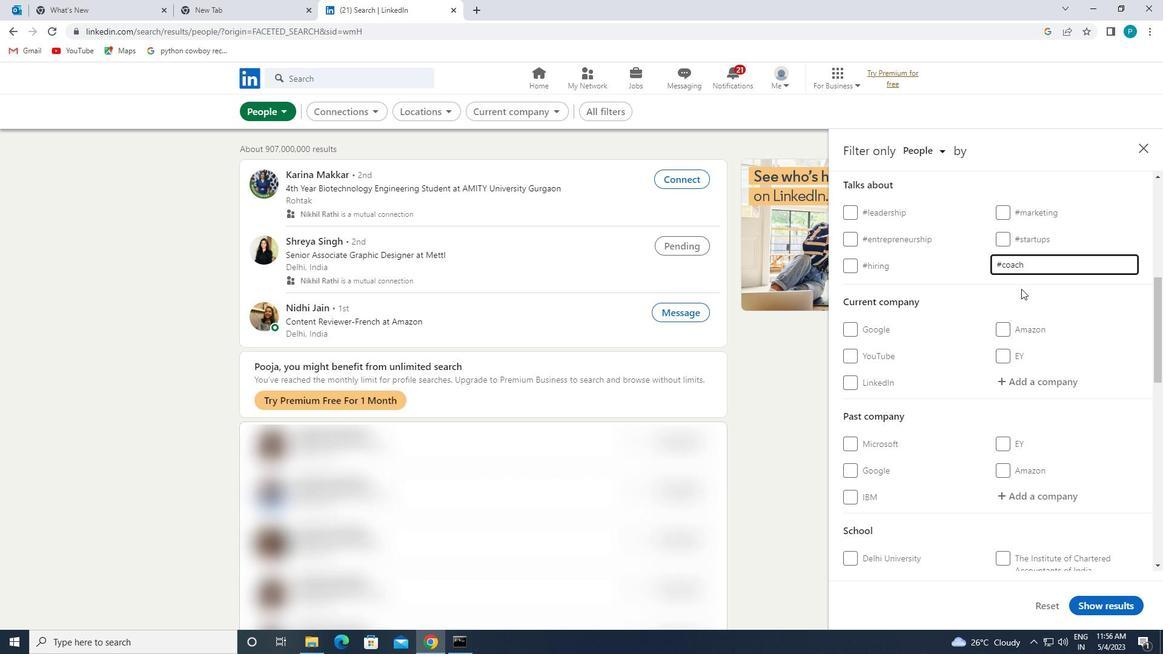 
Action: Mouse scrolled (1015, 322) with delta (0, 0)
Screenshot: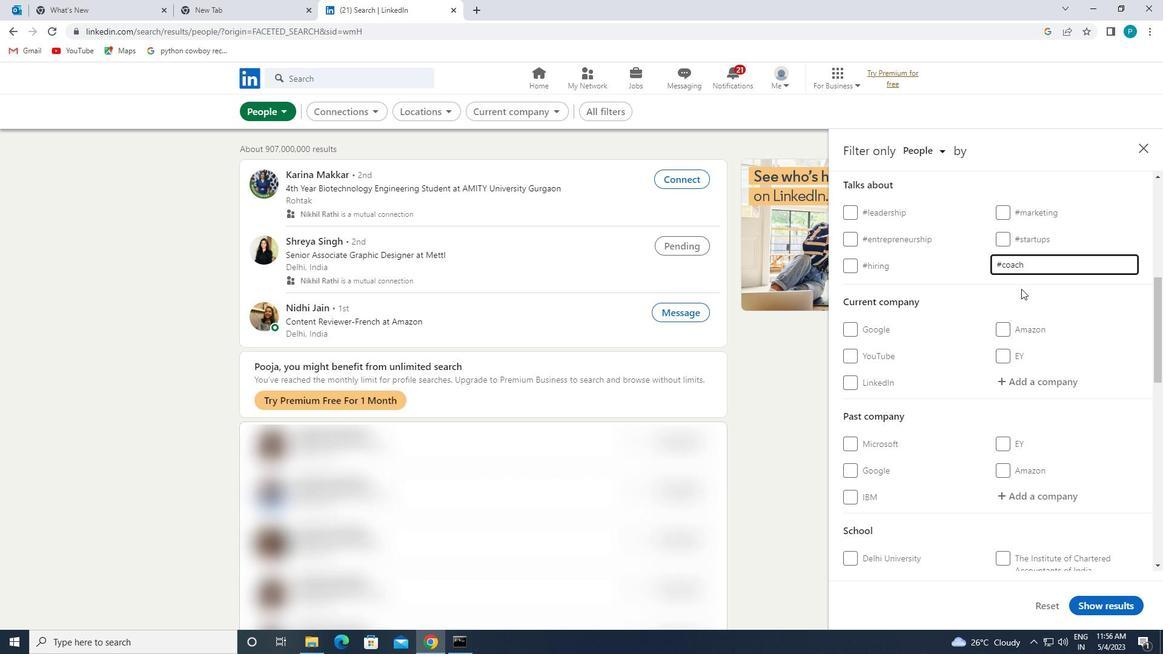 
Action: Mouse moved to (1014, 325)
Screenshot: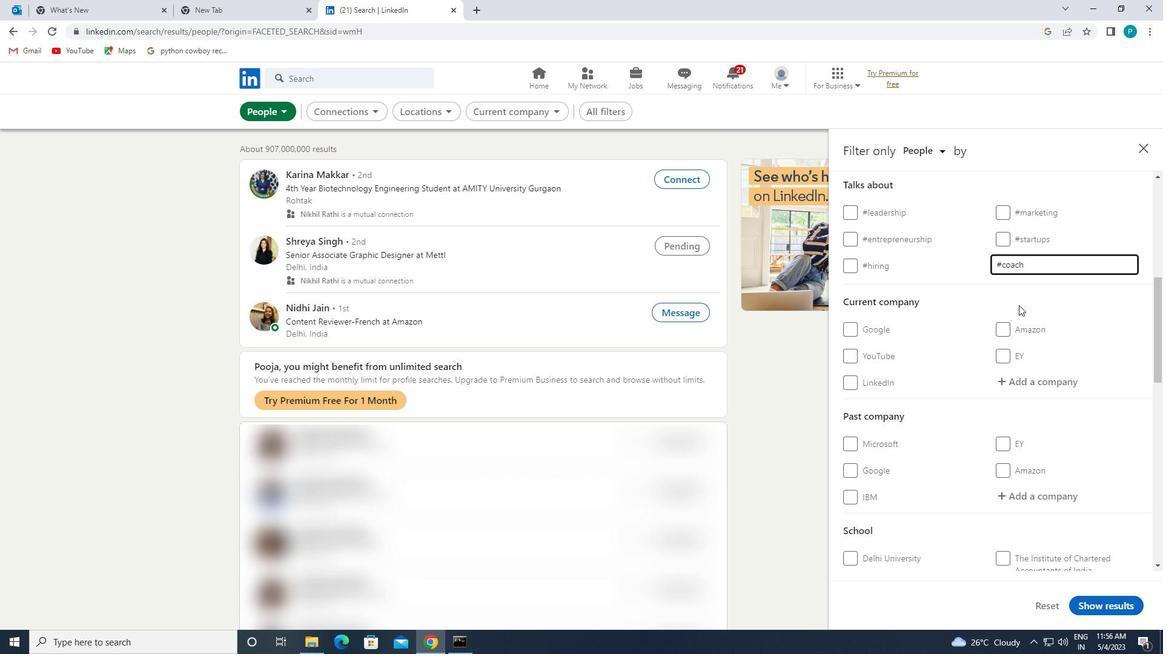 
Action: Mouse scrolled (1014, 325) with delta (0, 0)
Screenshot: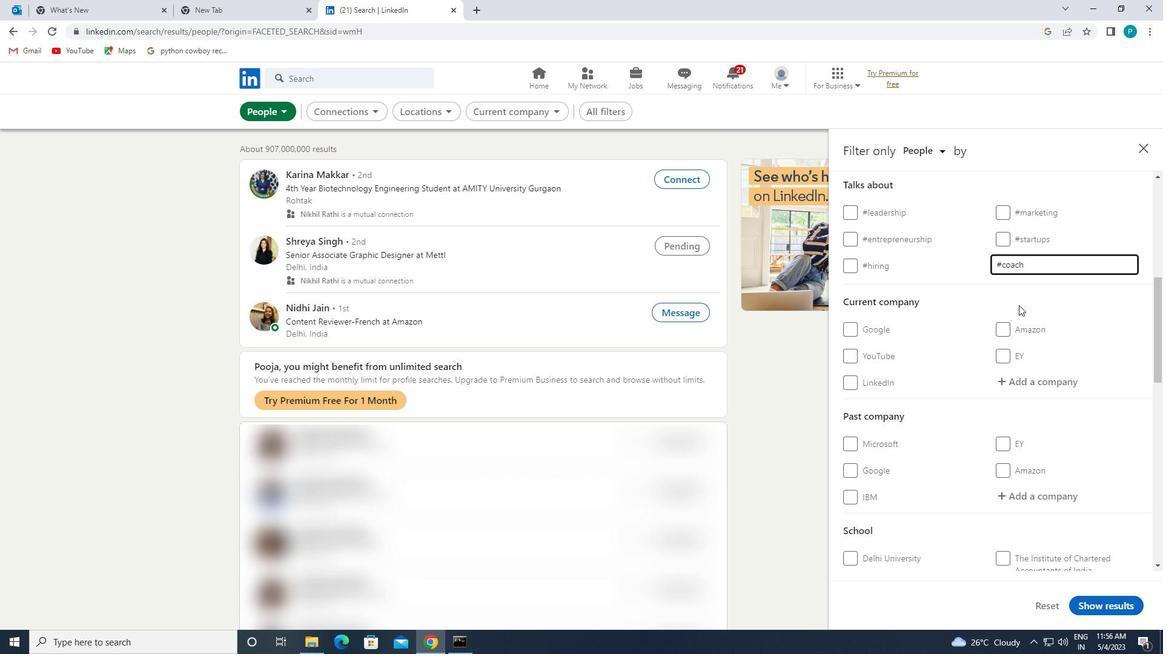 
Action: Mouse scrolled (1014, 325) with delta (0, 0)
Screenshot: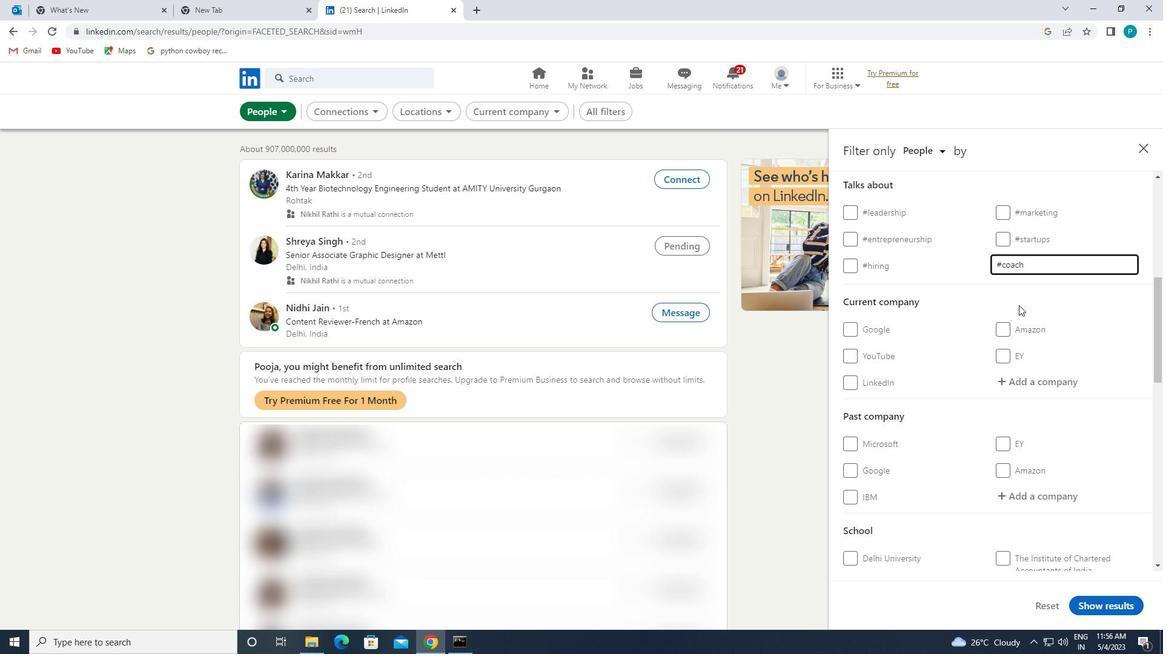 
Action: Mouse scrolled (1014, 325) with delta (0, 0)
Screenshot: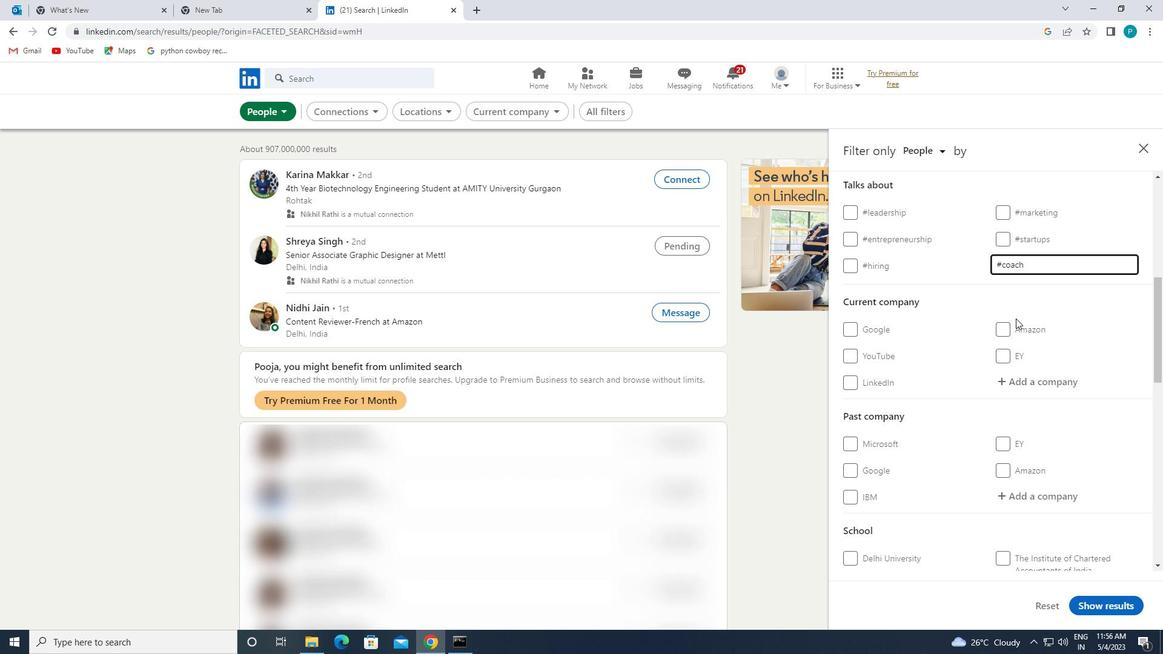 
Action: Mouse moved to (934, 334)
Screenshot: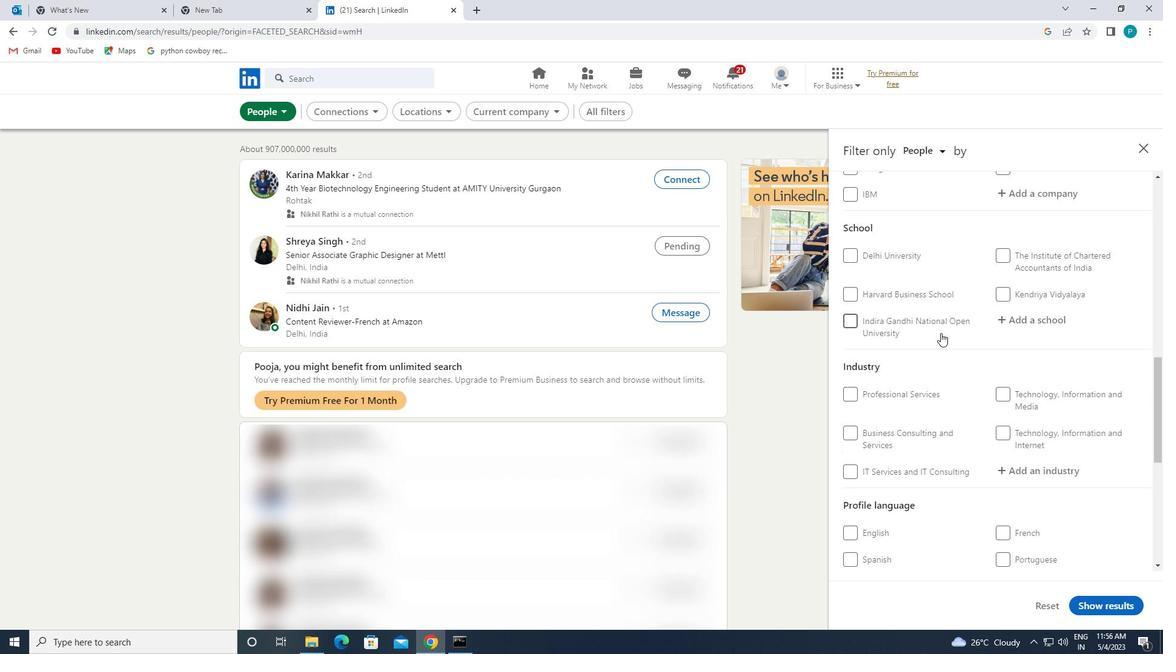 
Action: Mouse scrolled (934, 333) with delta (0, 0)
Screenshot: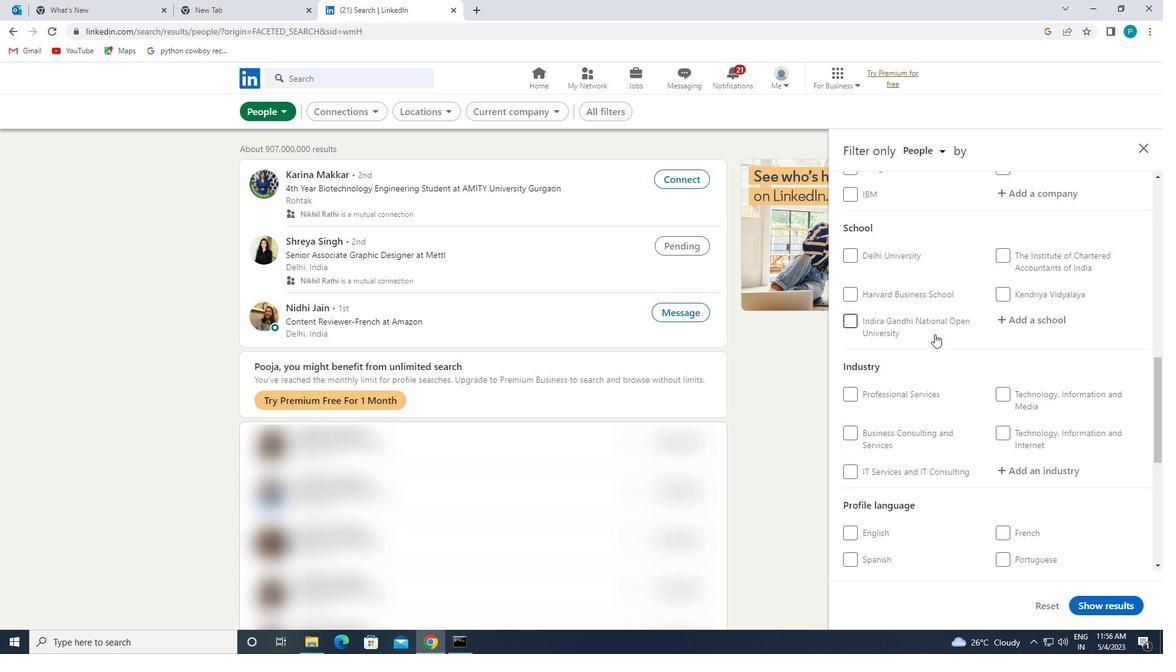 
Action: Mouse scrolled (934, 333) with delta (0, 0)
Screenshot: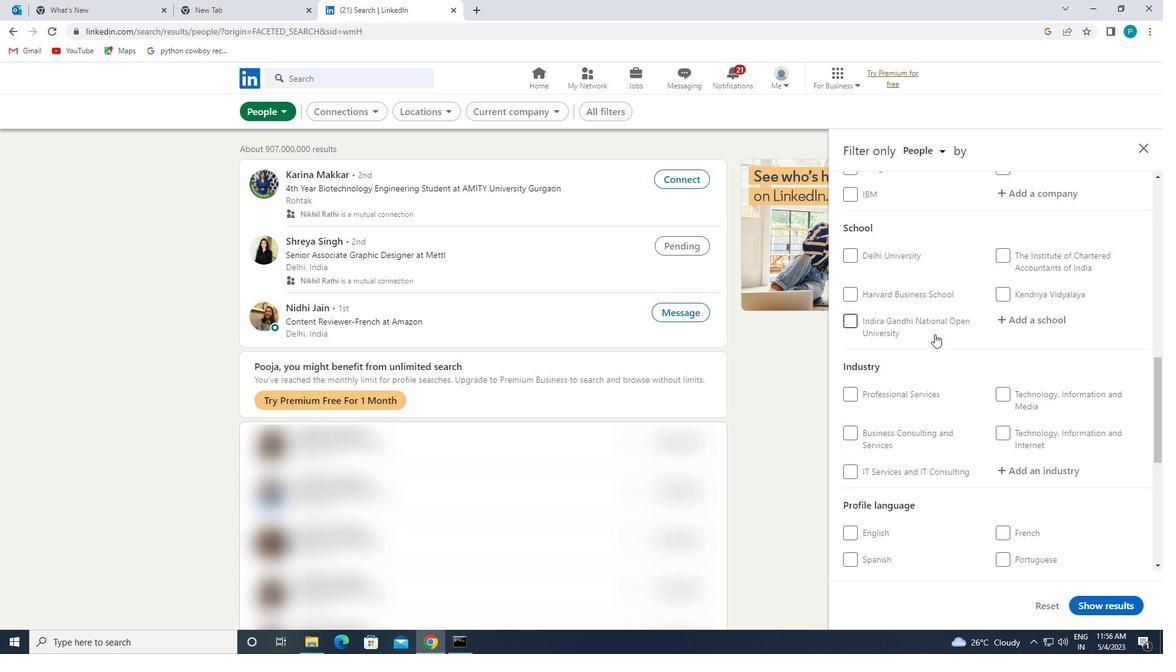 
Action: Mouse moved to (934, 334)
Screenshot: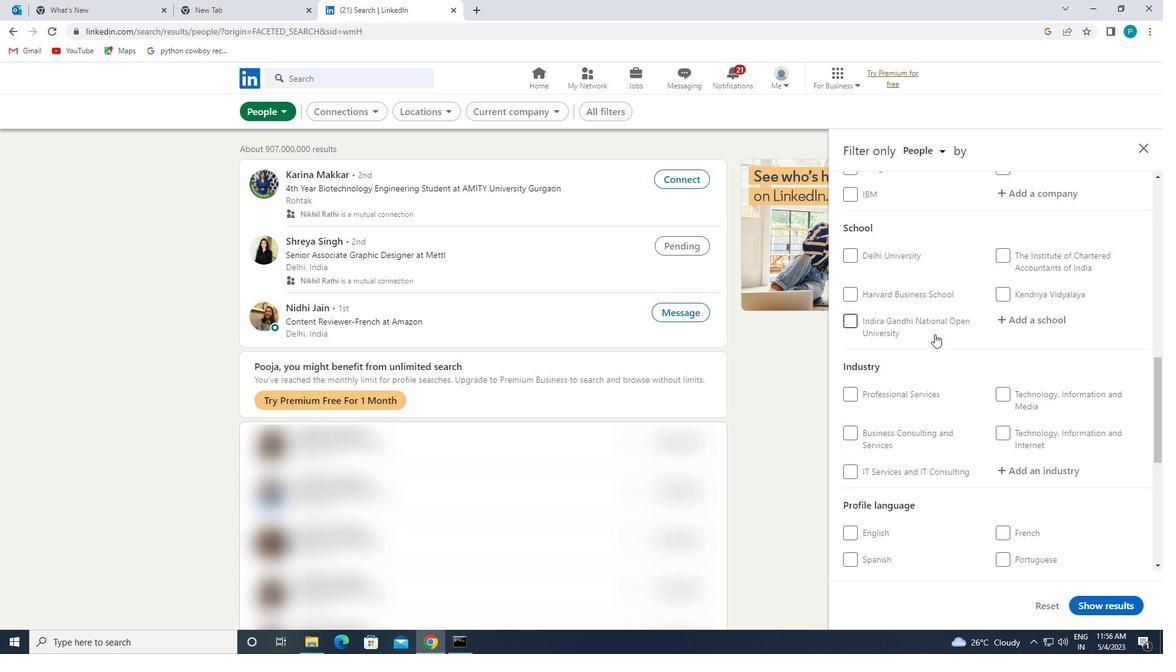 
Action: Mouse scrolled (934, 333) with delta (0, 0)
Screenshot: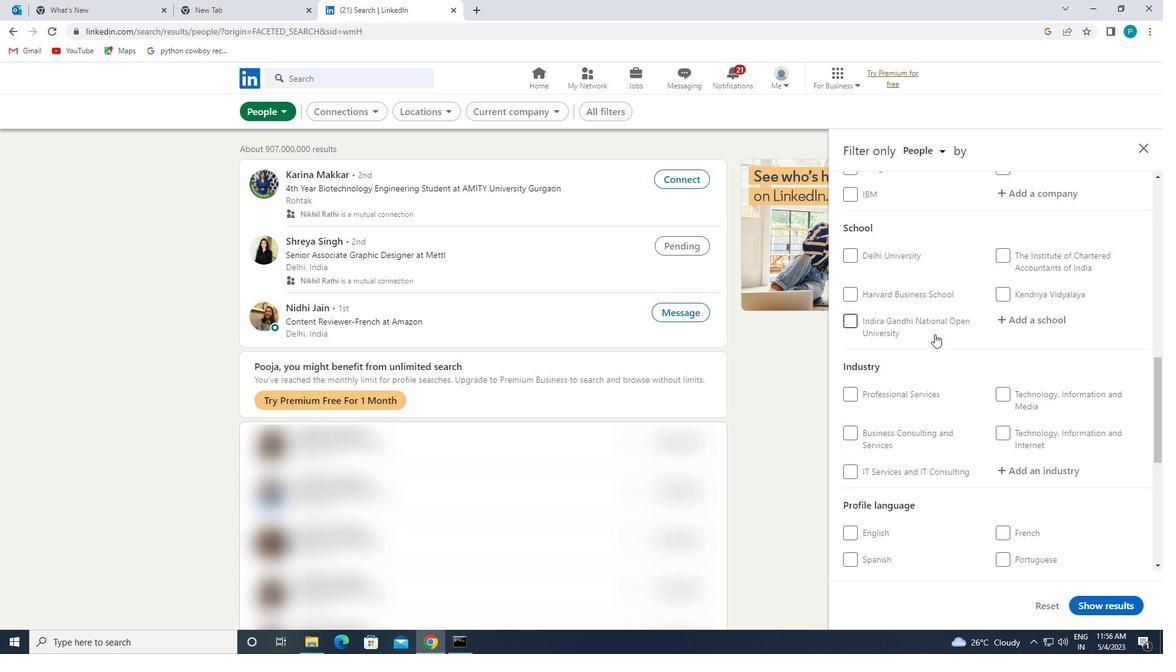 
Action: Mouse moved to (880, 402)
Screenshot: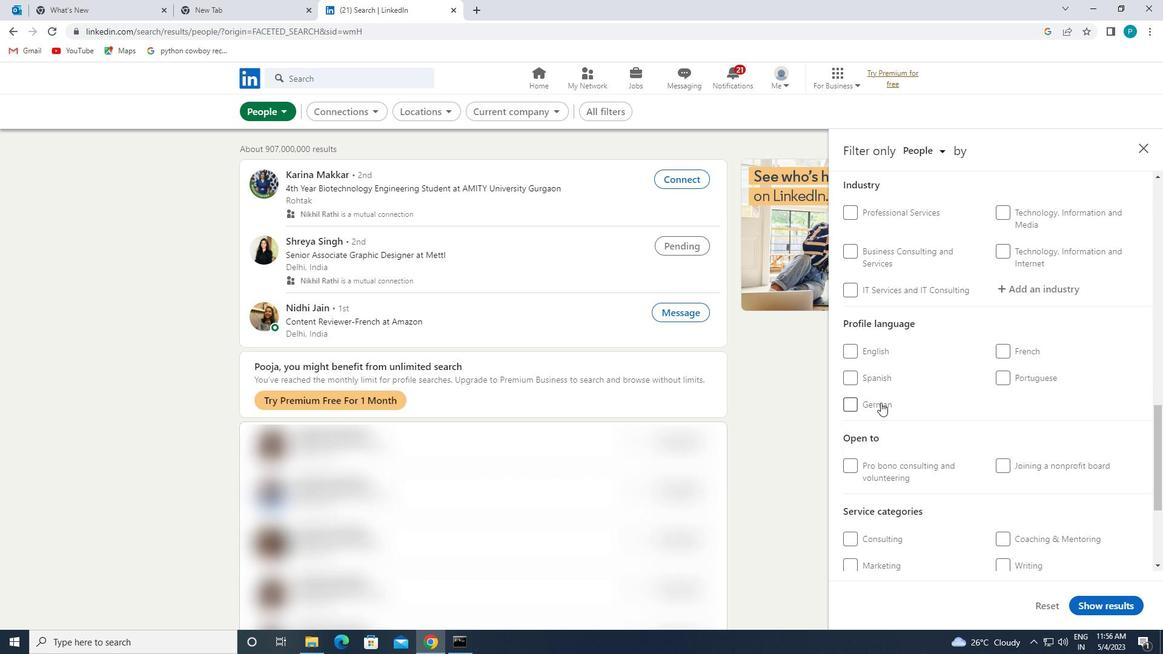 
Action: Mouse pressed left at (880, 402)
Screenshot: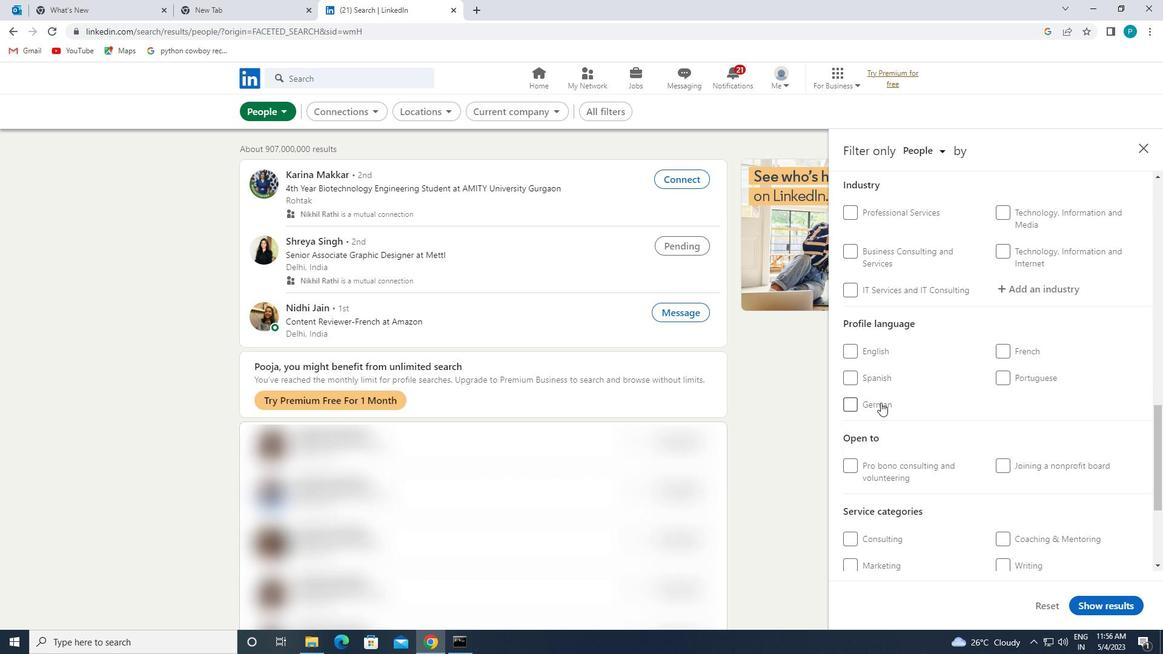 
Action: Mouse moved to (990, 362)
Screenshot: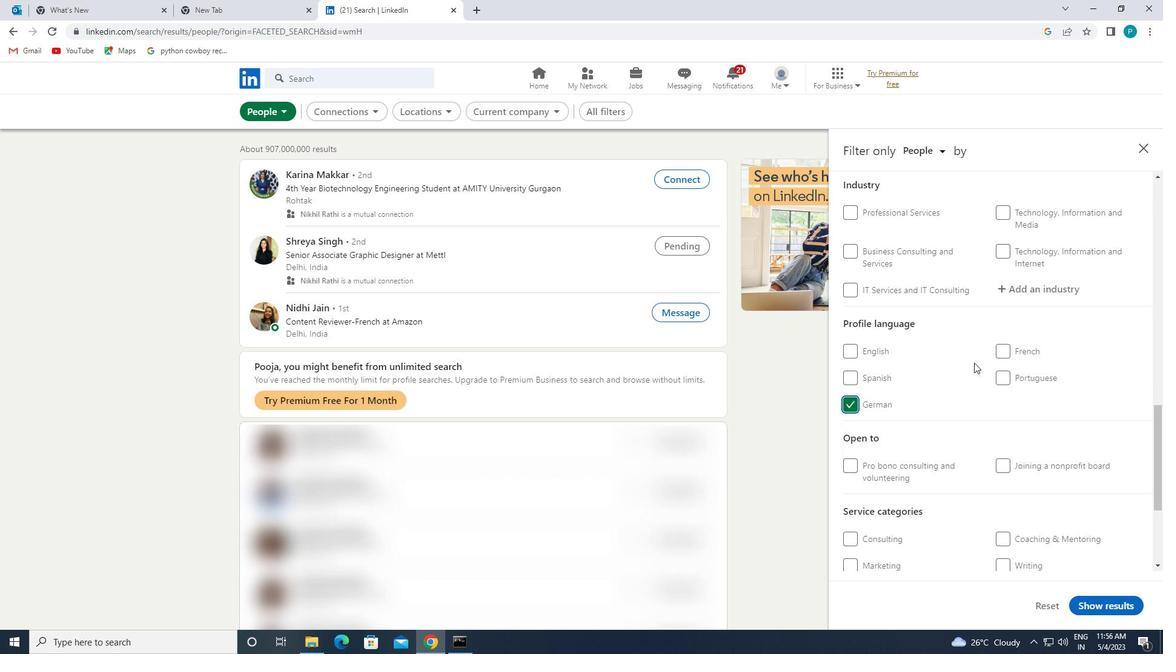 
Action: Mouse scrolled (990, 362) with delta (0, 0)
Screenshot: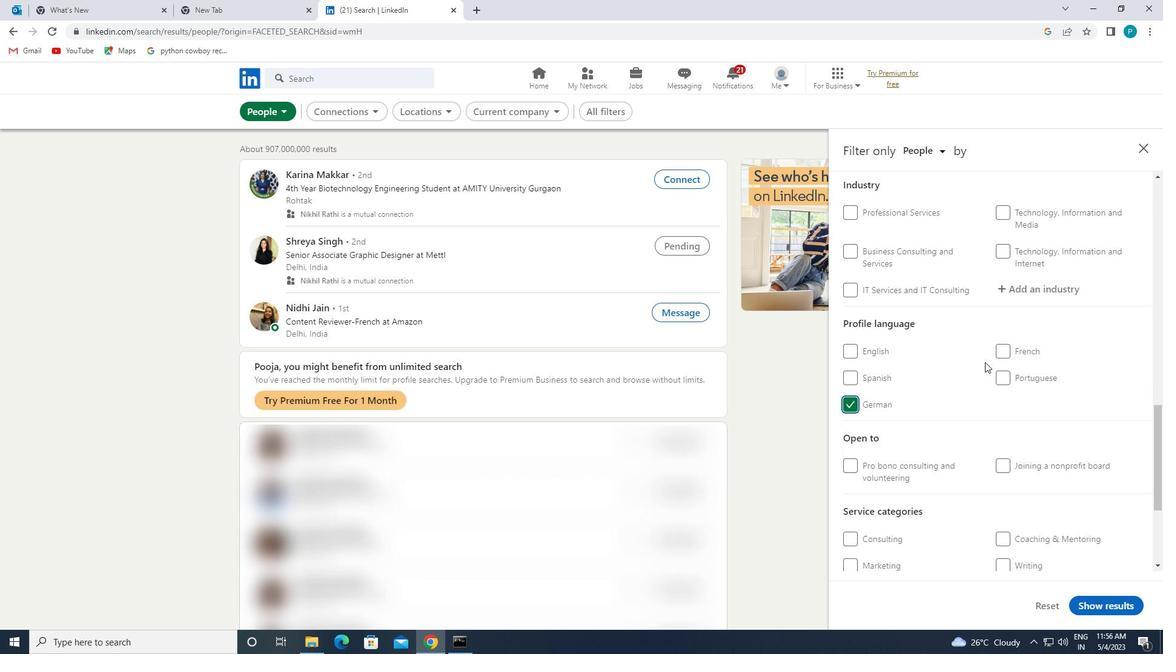 
Action: Mouse scrolled (990, 362) with delta (0, 0)
Screenshot: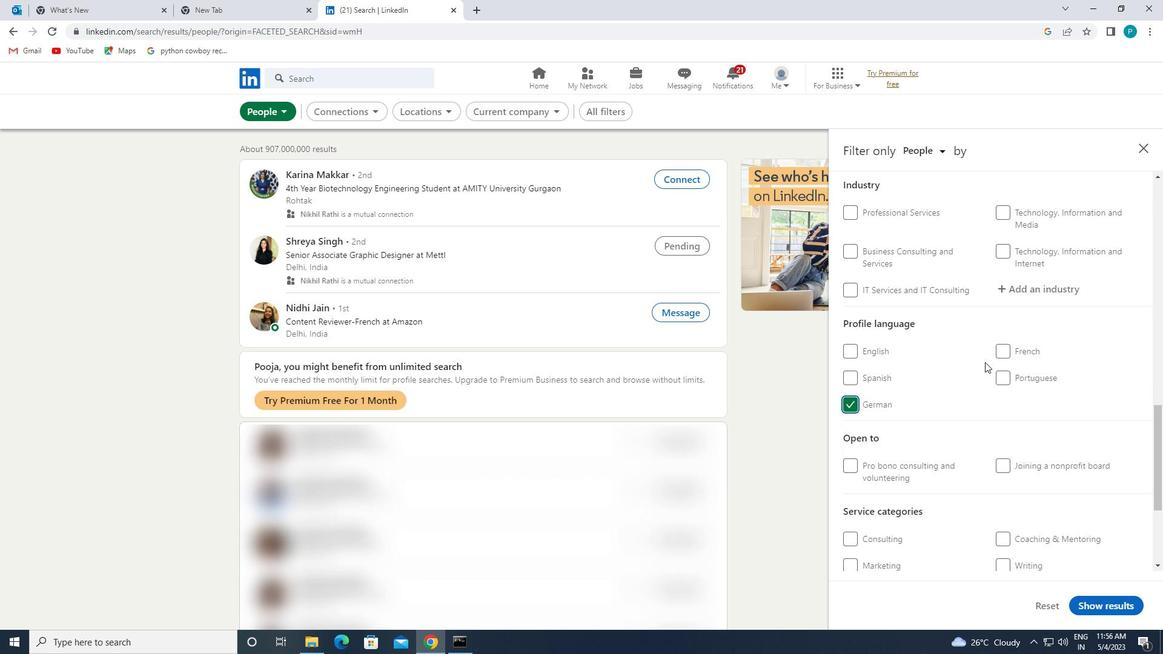 
Action: Mouse scrolled (990, 362) with delta (0, 0)
Screenshot: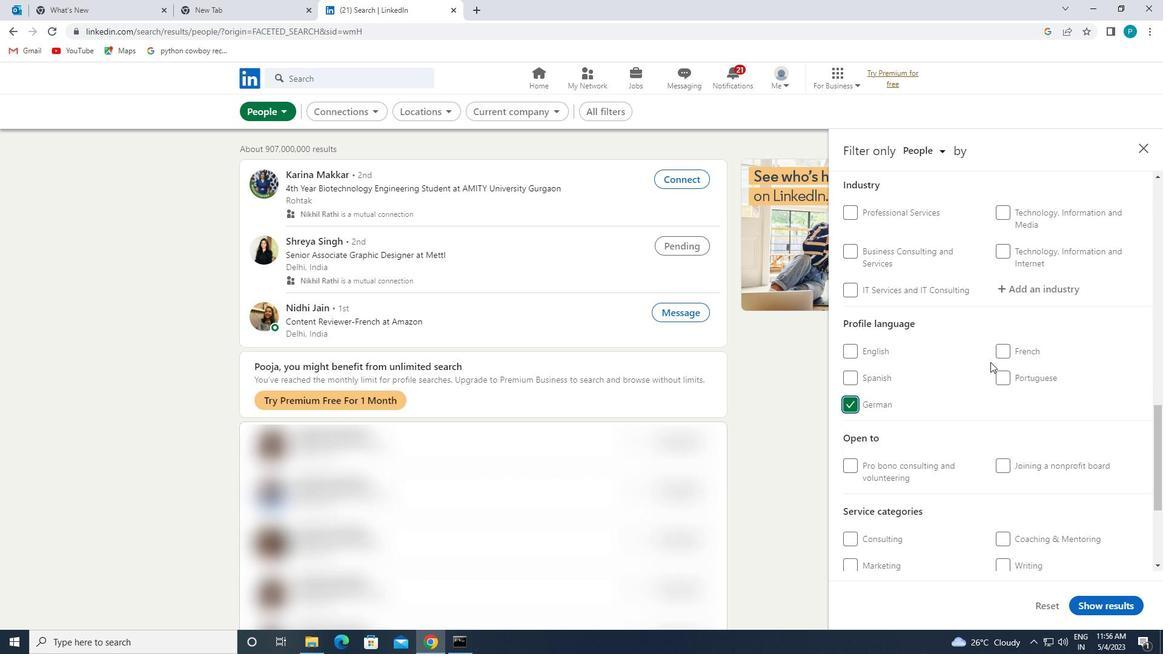 
Action: Mouse moved to (1043, 367)
Screenshot: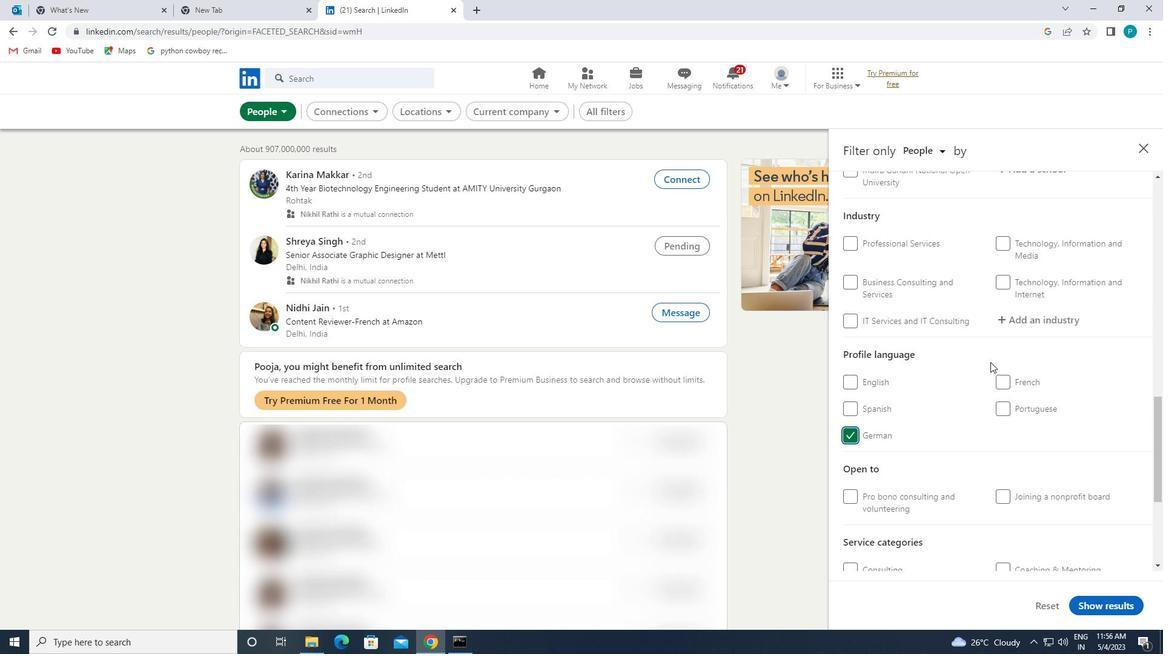 
Action: Mouse scrolled (1043, 367) with delta (0, 0)
Screenshot: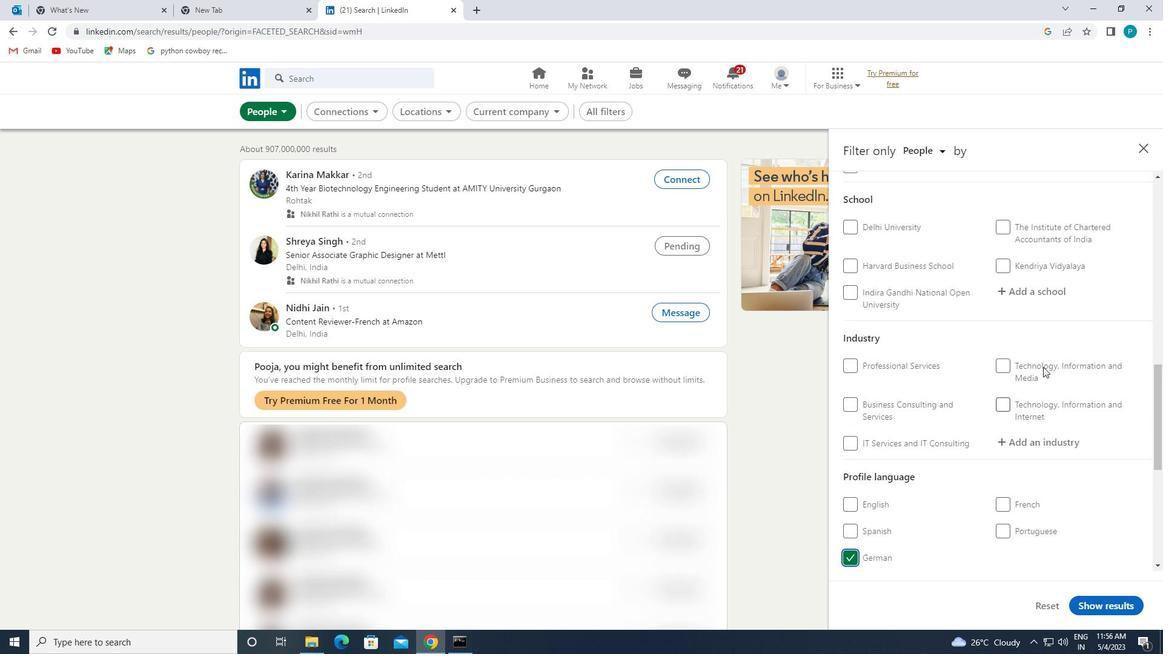 
Action: Mouse moved to (1043, 367)
Screenshot: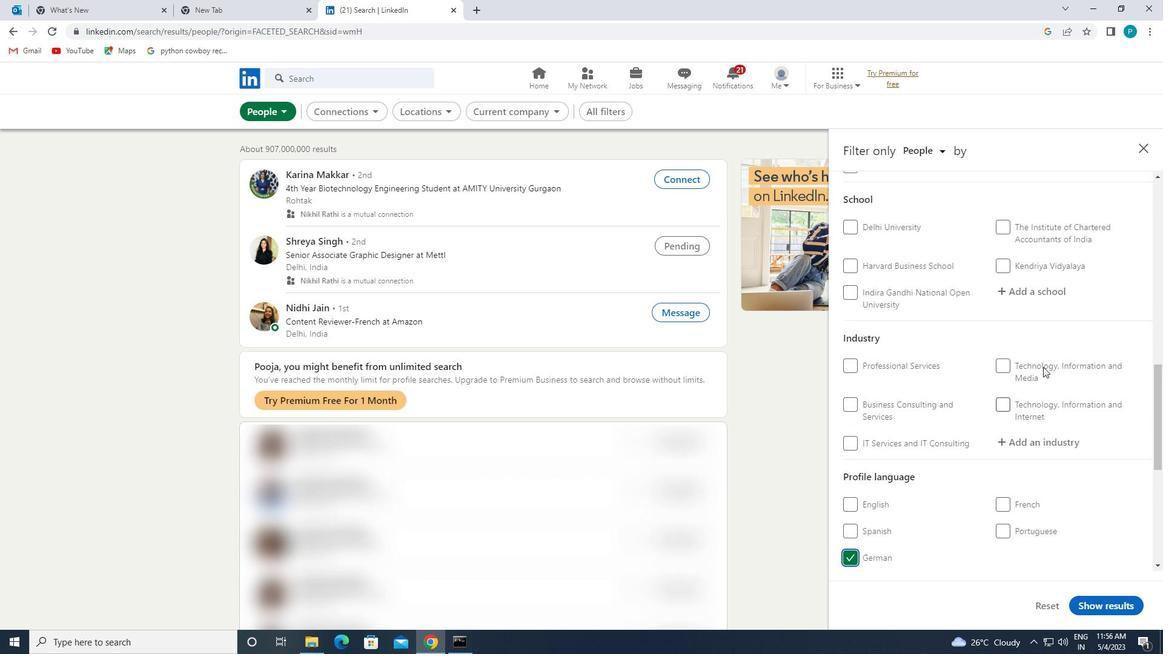 
Action: Mouse scrolled (1043, 367) with delta (0, 0)
Screenshot: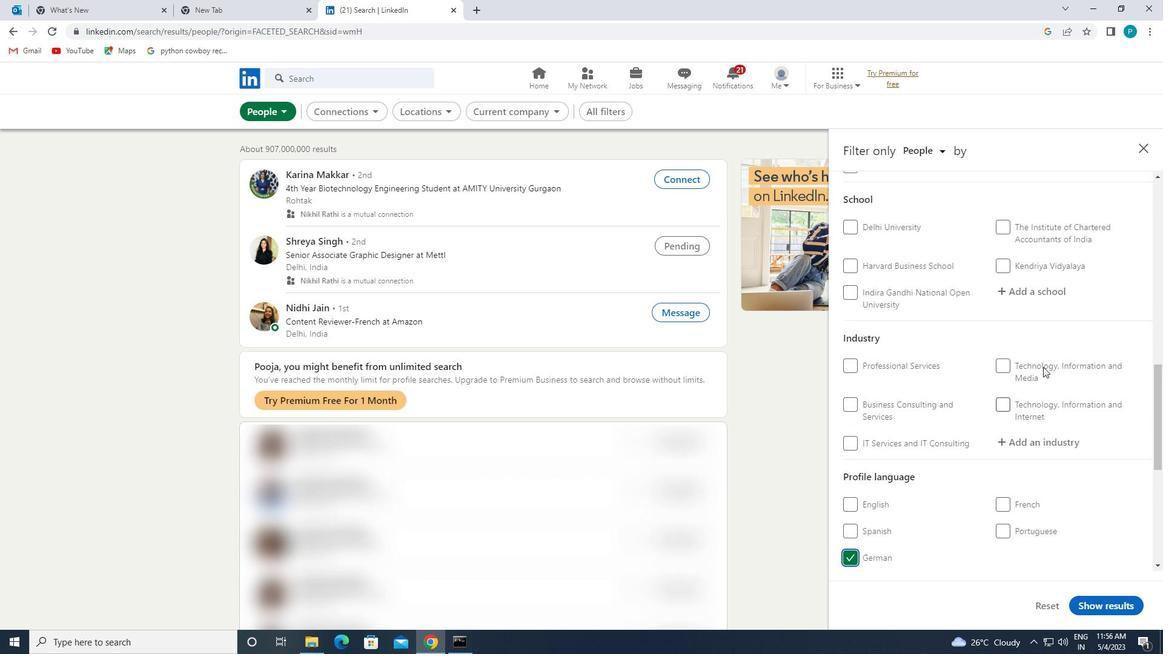 
Action: Mouse scrolled (1043, 367) with delta (0, 0)
Screenshot: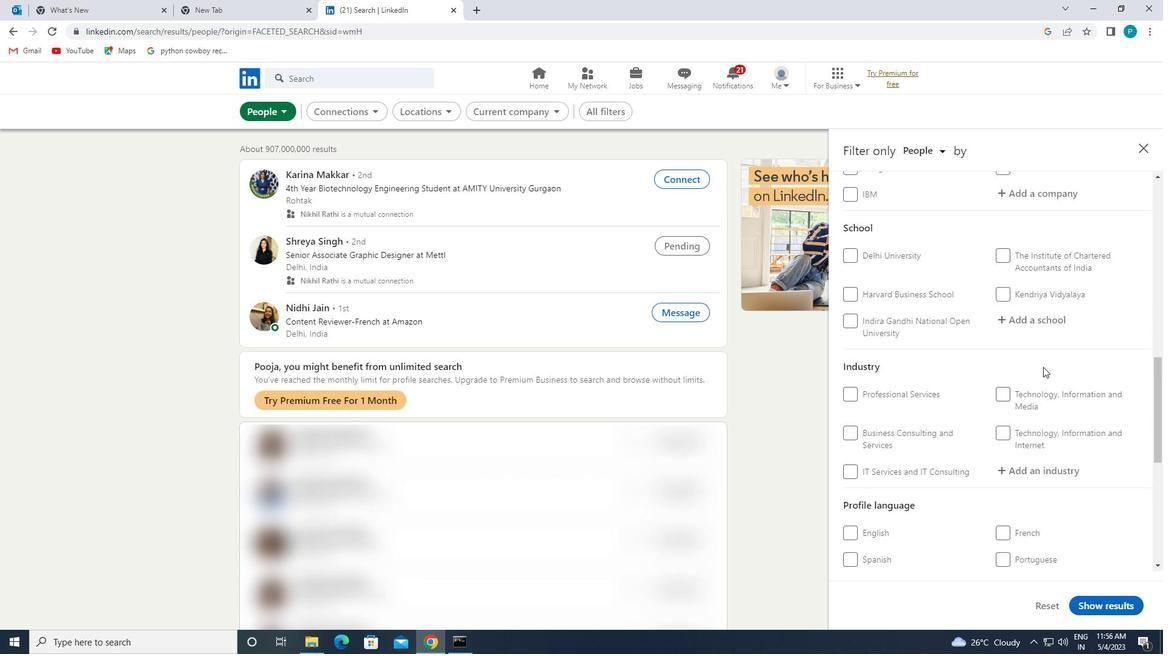 
Action: Mouse moved to (1032, 258)
Screenshot: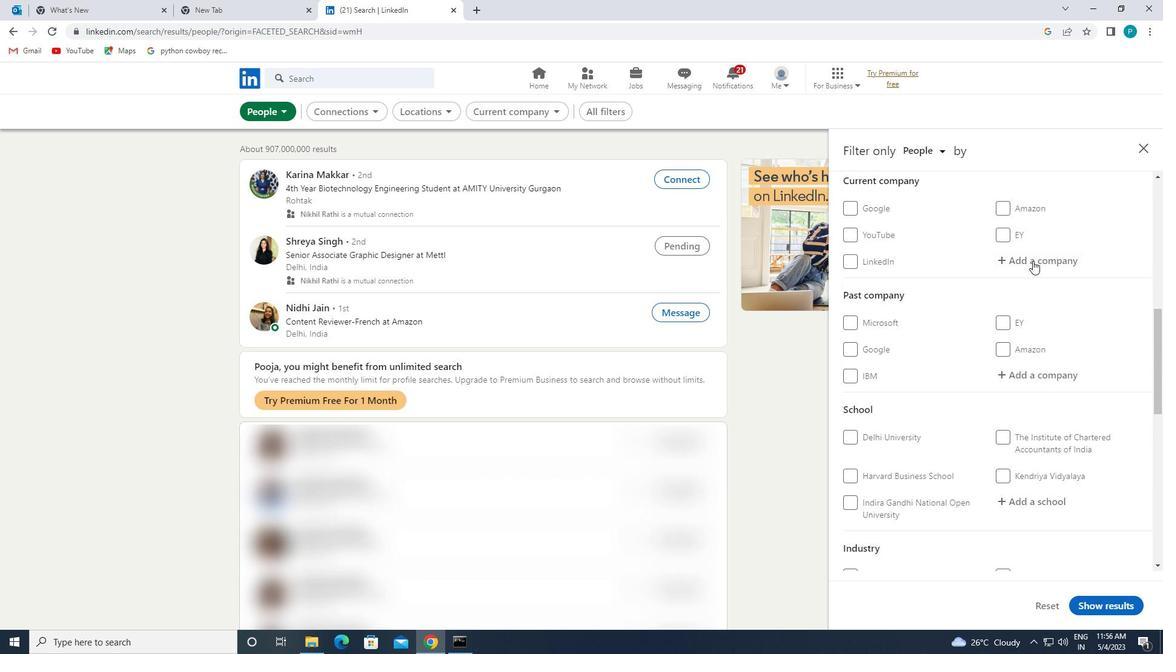 
Action: Mouse pressed left at (1032, 258)
Screenshot: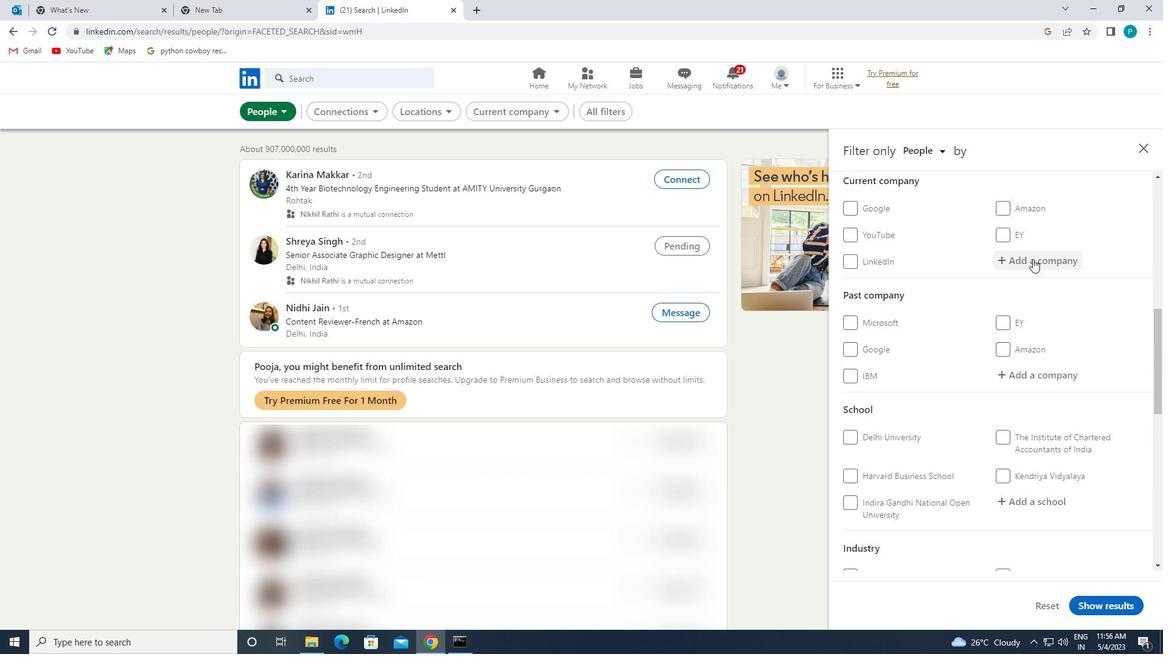 
Action: Key pressed <Key.caps_lock>K<Key.caps_lock>OTAK
Screenshot: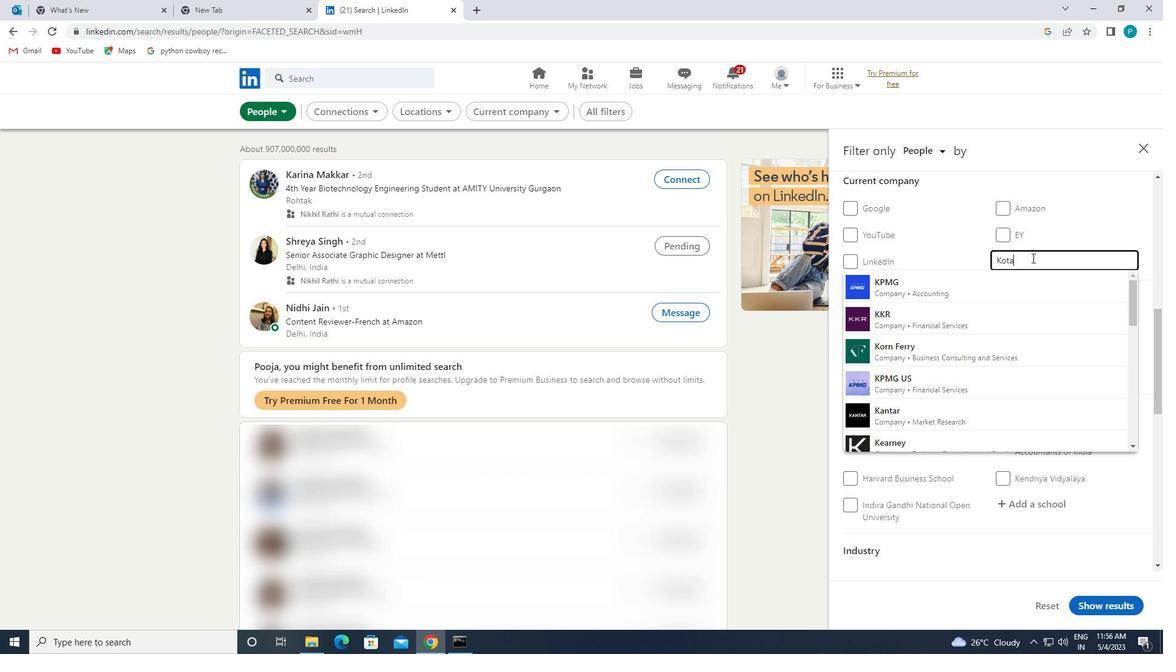 
Action: Mouse moved to (1019, 279)
Screenshot: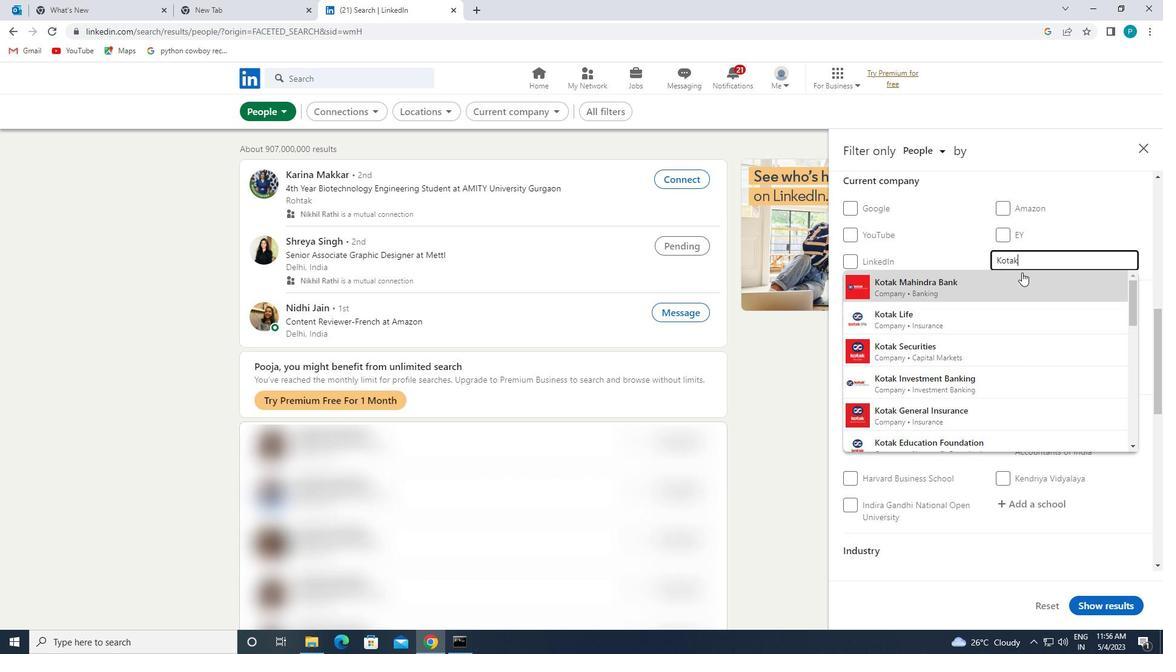 
Action: Mouse pressed left at (1019, 279)
Screenshot: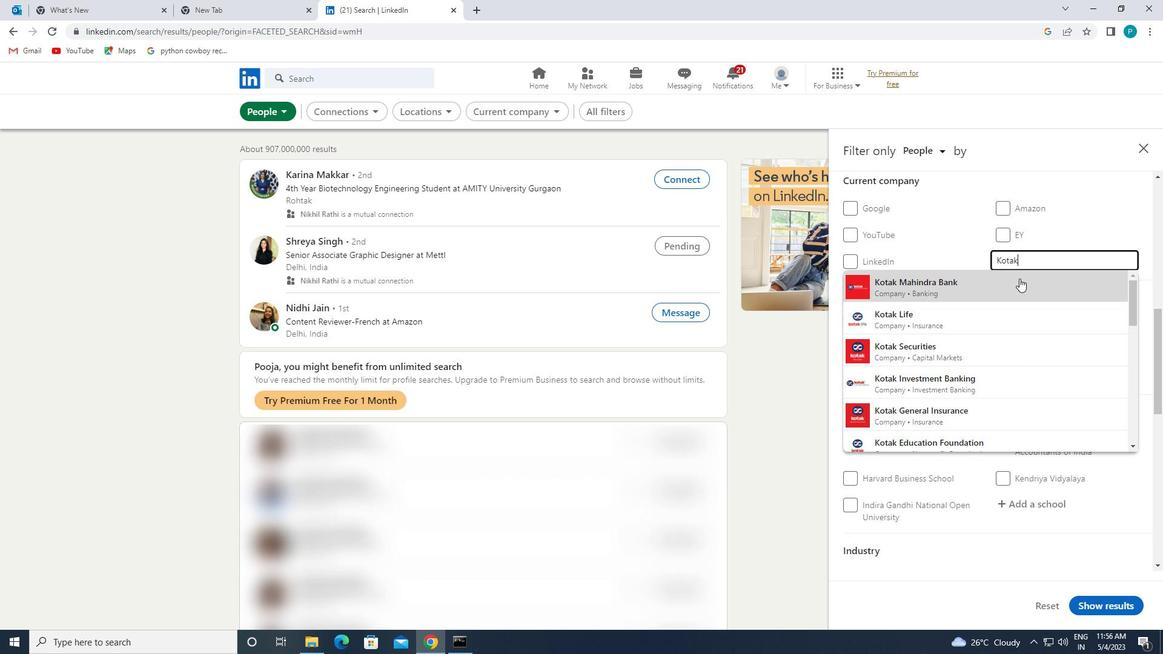 
Action: Mouse scrolled (1019, 279) with delta (0, 0)
Screenshot: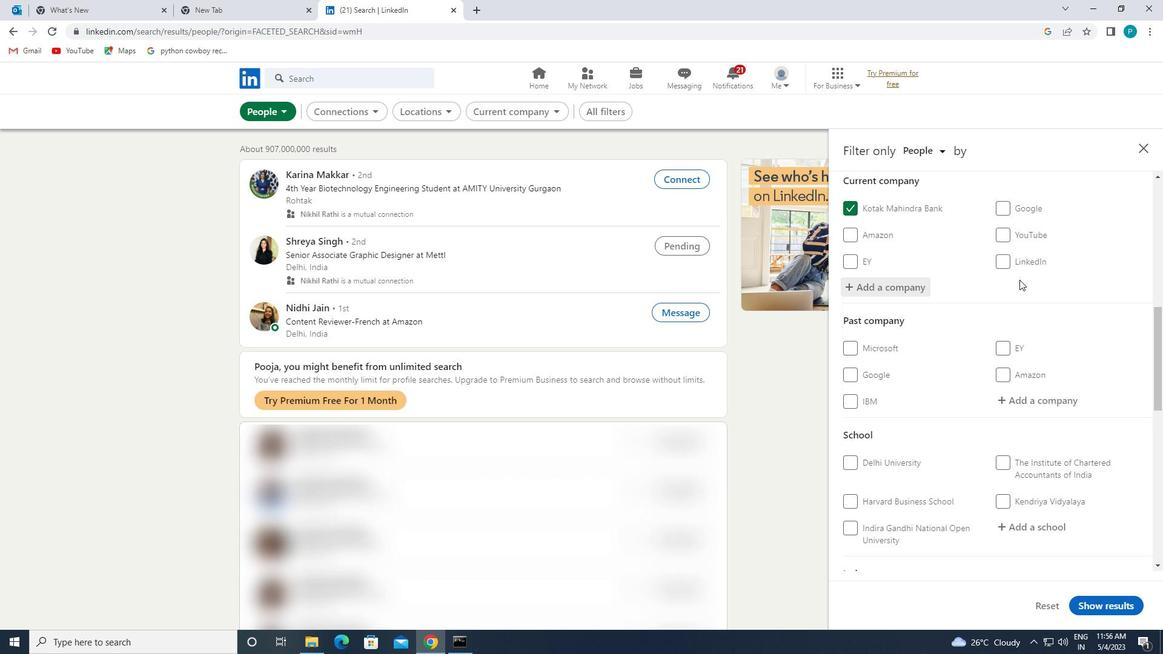 
Action: Mouse scrolled (1019, 279) with delta (0, 0)
Screenshot: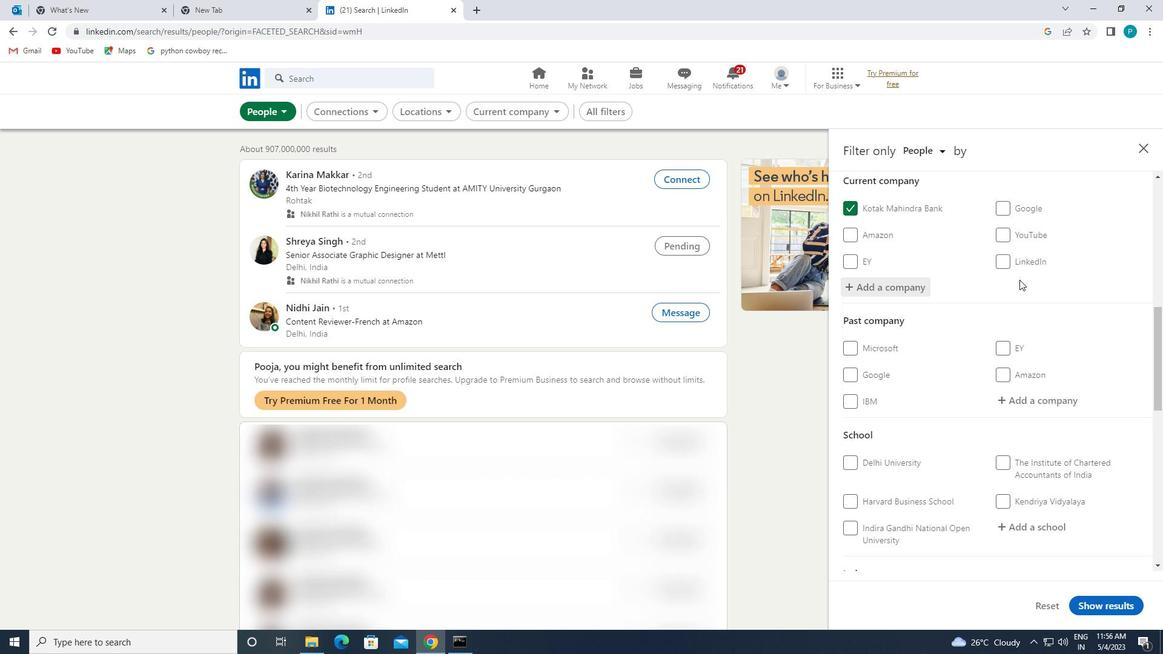 
Action: Mouse scrolled (1019, 279) with delta (0, 0)
Screenshot: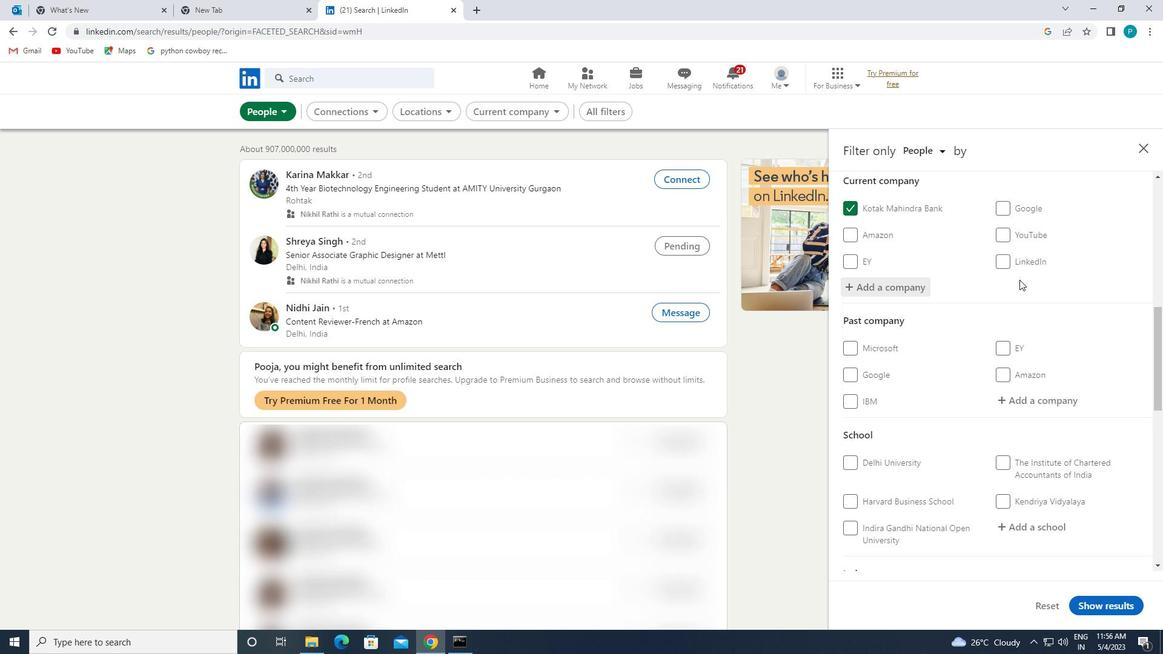 
Action: Mouse moved to (1040, 346)
Screenshot: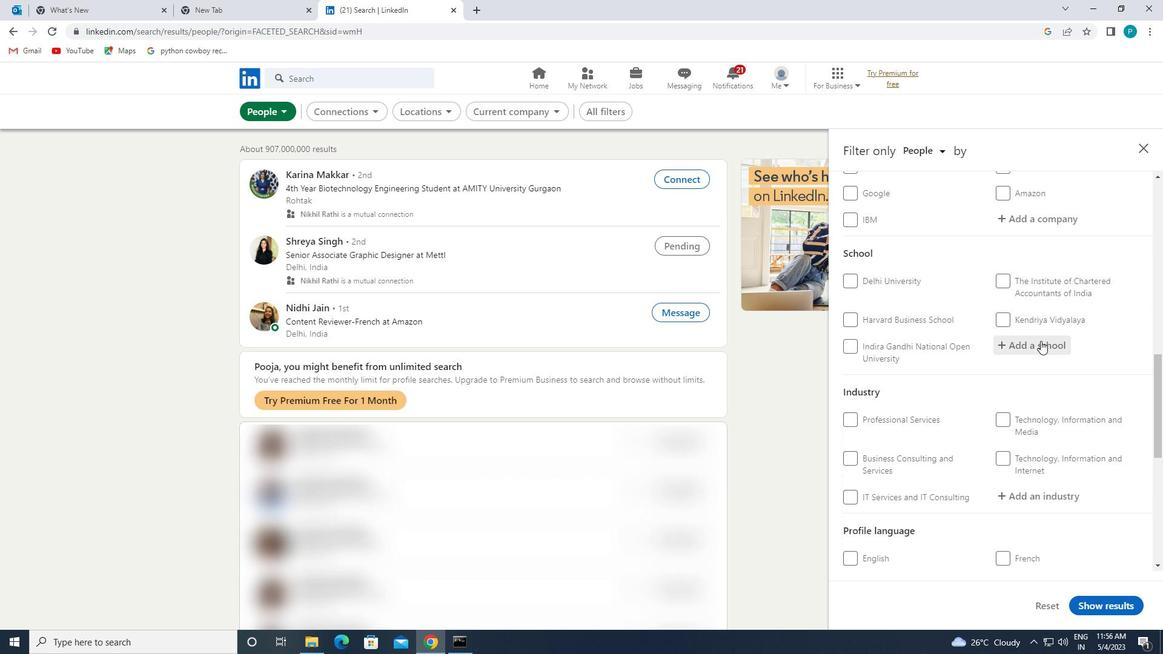 
Action: Mouse pressed left at (1040, 346)
Screenshot: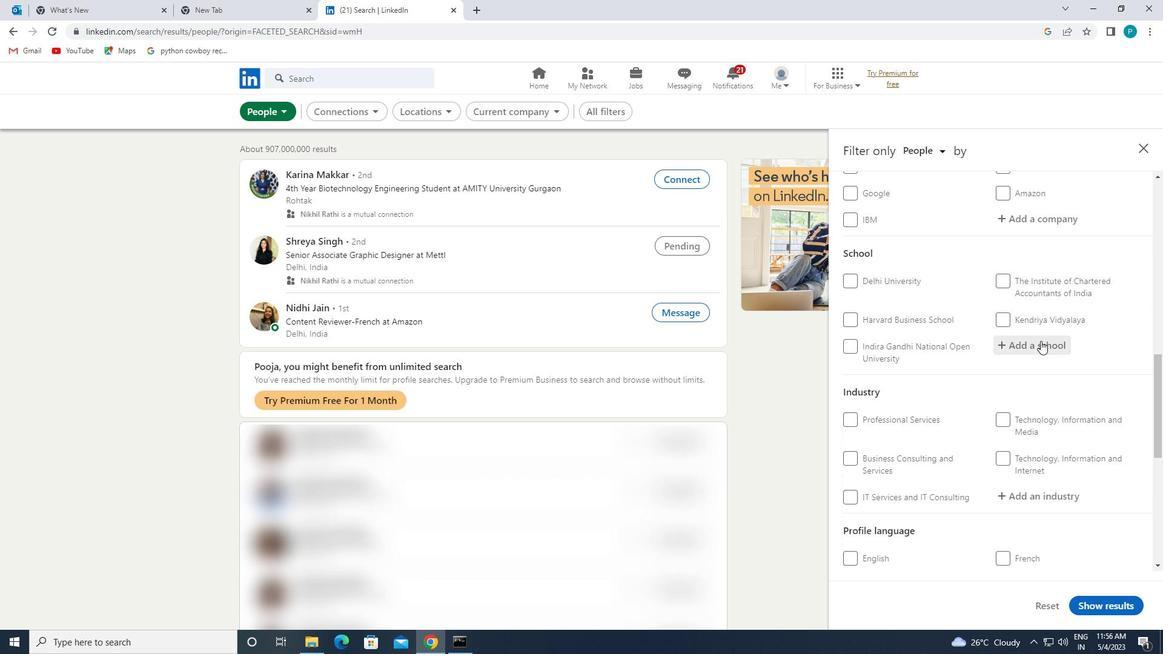 
Action: Key pressed <Key.caps_lock>KAZI
Screenshot: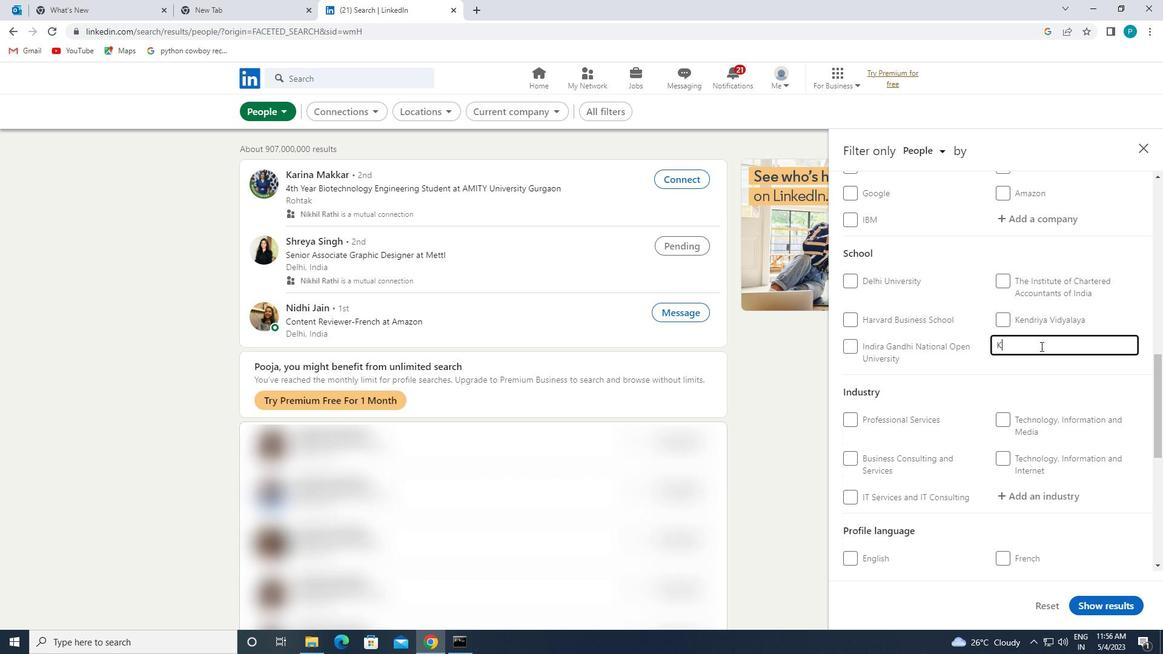 
Action: Mouse moved to (1030, 363)
Screenshot: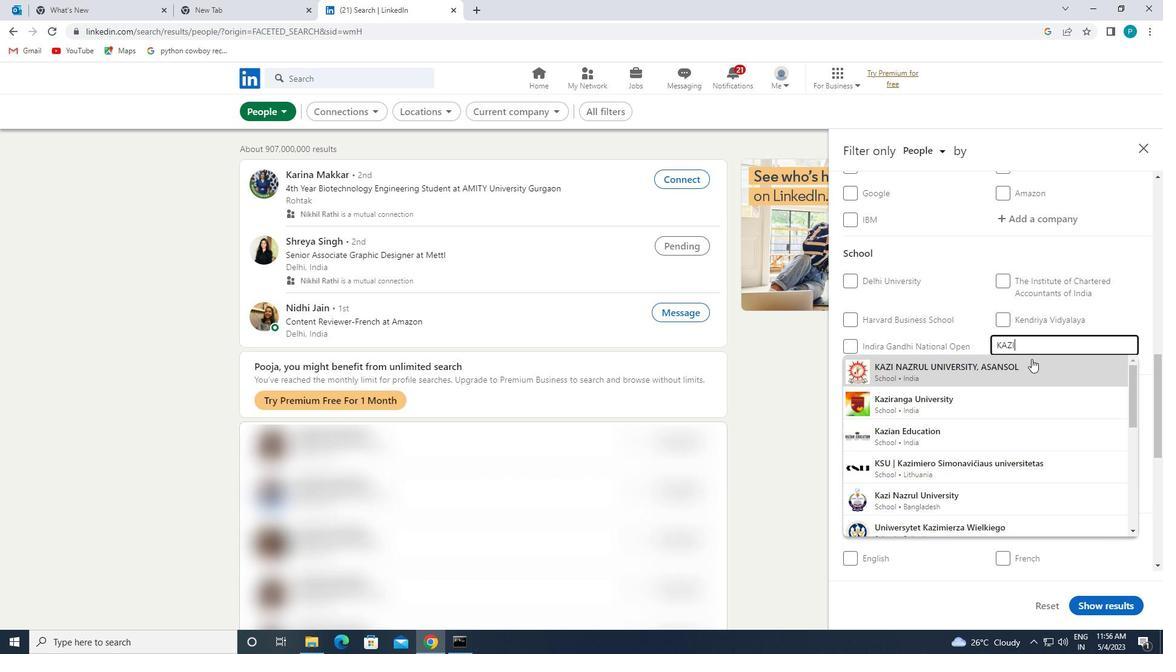
Action: Mouse pressed left at (1030, 363)
Screenshot: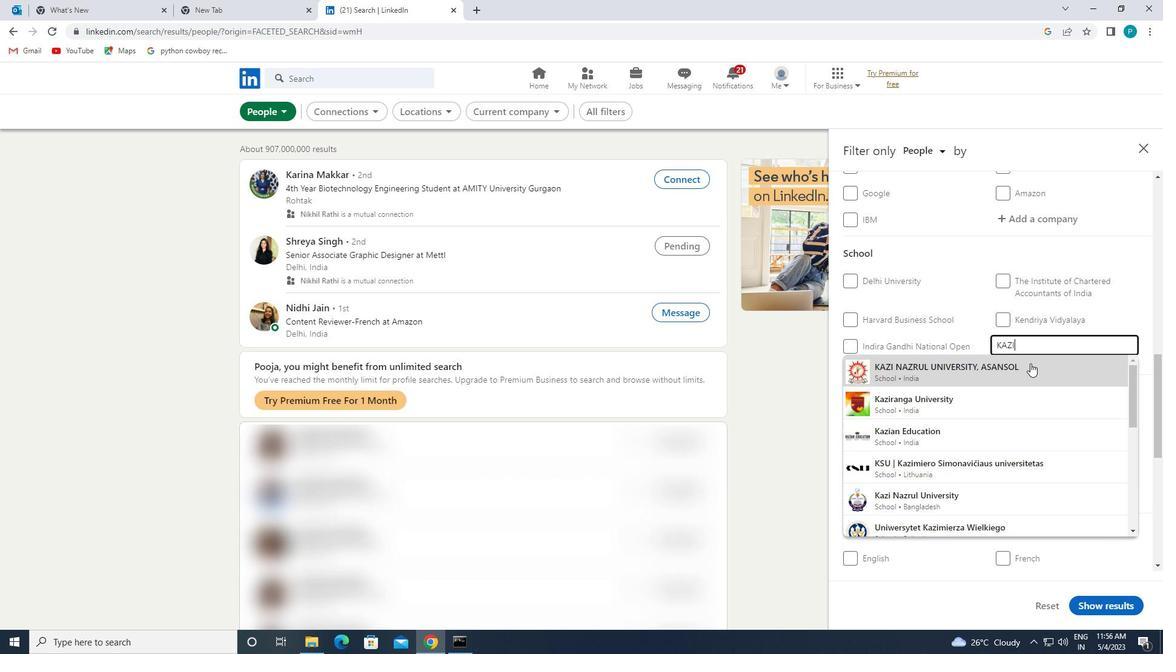 
Action: Mouse scrolled (1030, 362) with delta (0, 0)
Screenshot: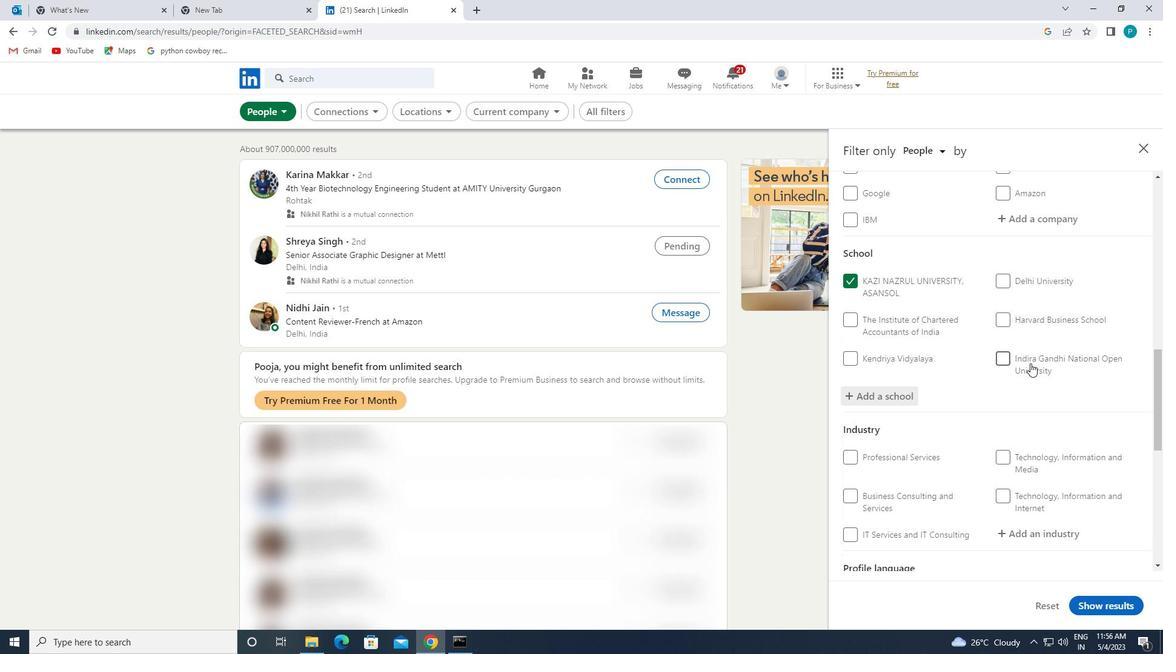 
Action: Mouse scrolled (1030, 362) with delta (0, 0)
Screenshot: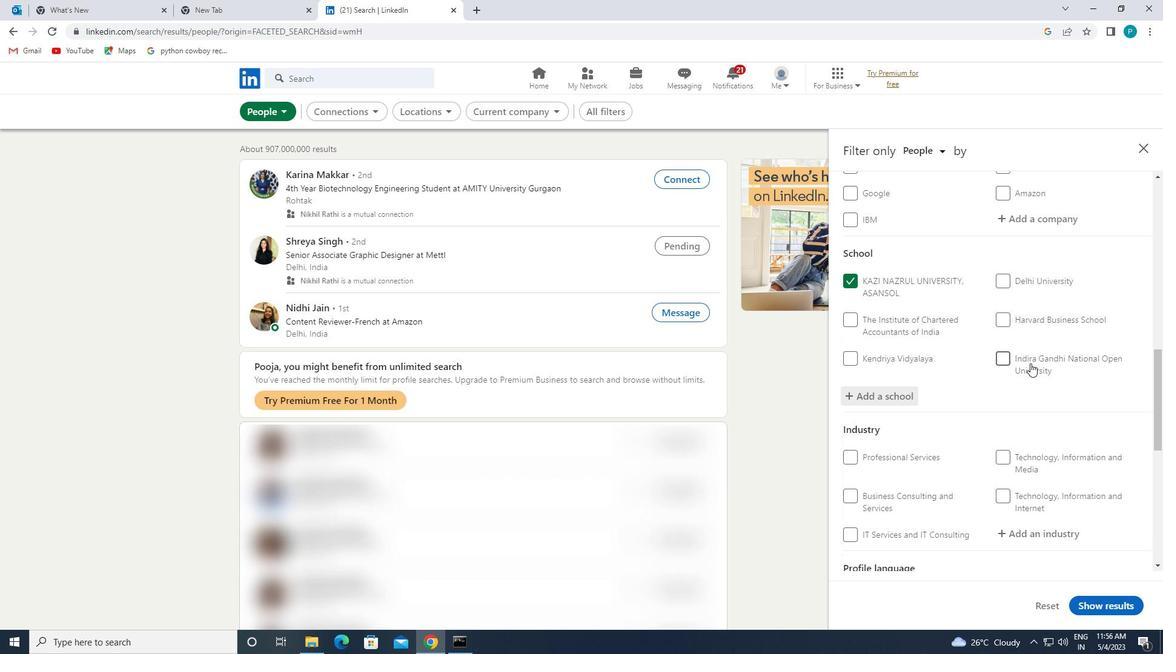 
Action: Mouse moved to (1054, 416)
Screenshot: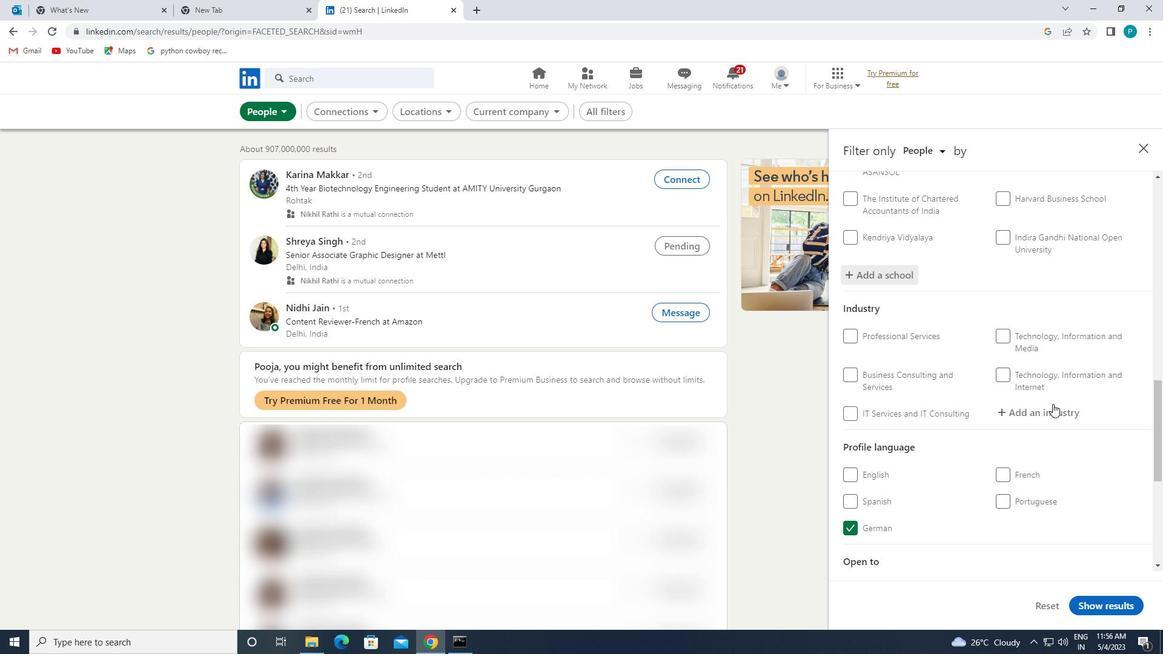 
Action: Mouse pressed left at (1054, 416)
Screenshot: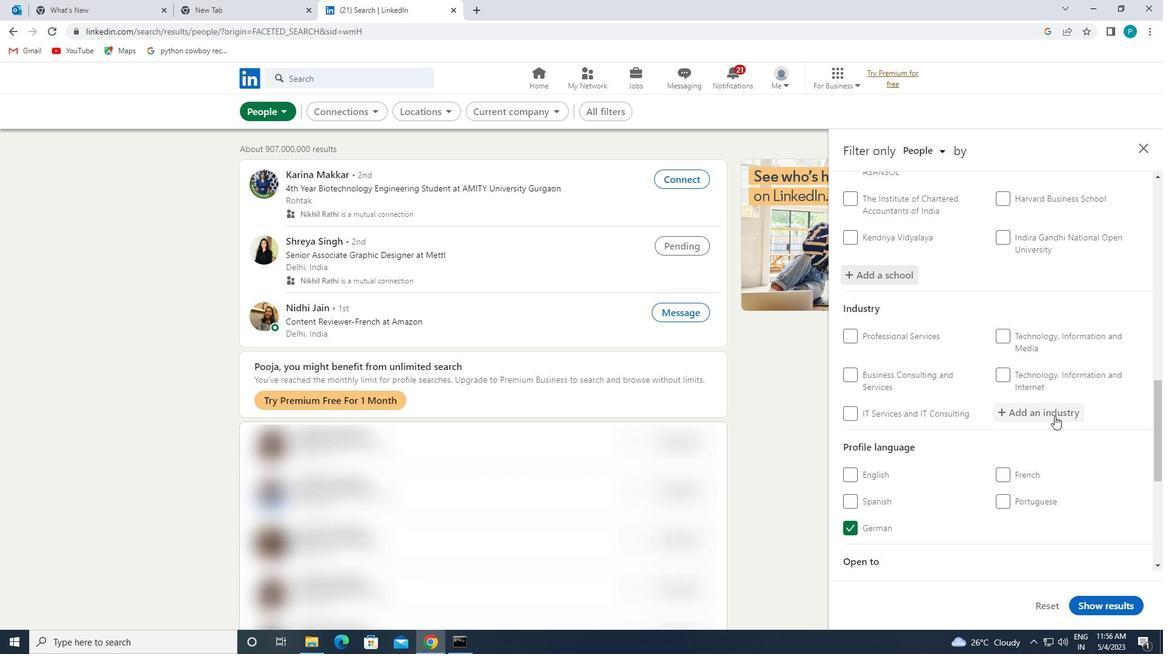 
Action: Key pressed S<Key.caps_lock>PACE
Screenshot: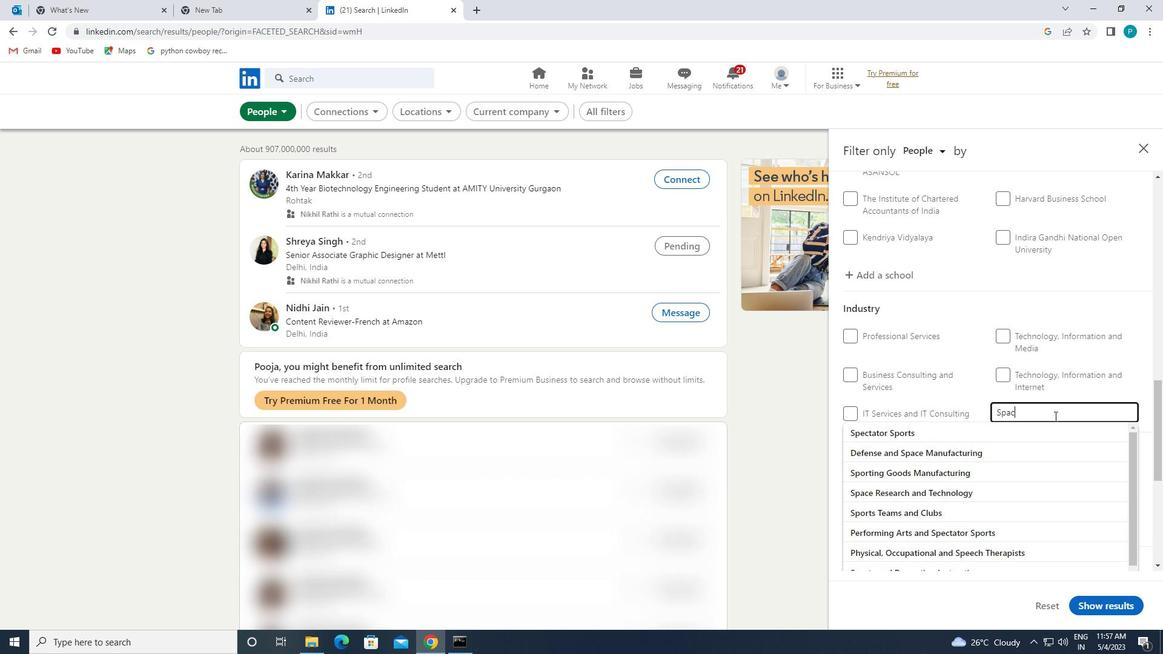 
Action: Mouse moved to (1014, 451)
Screenshot: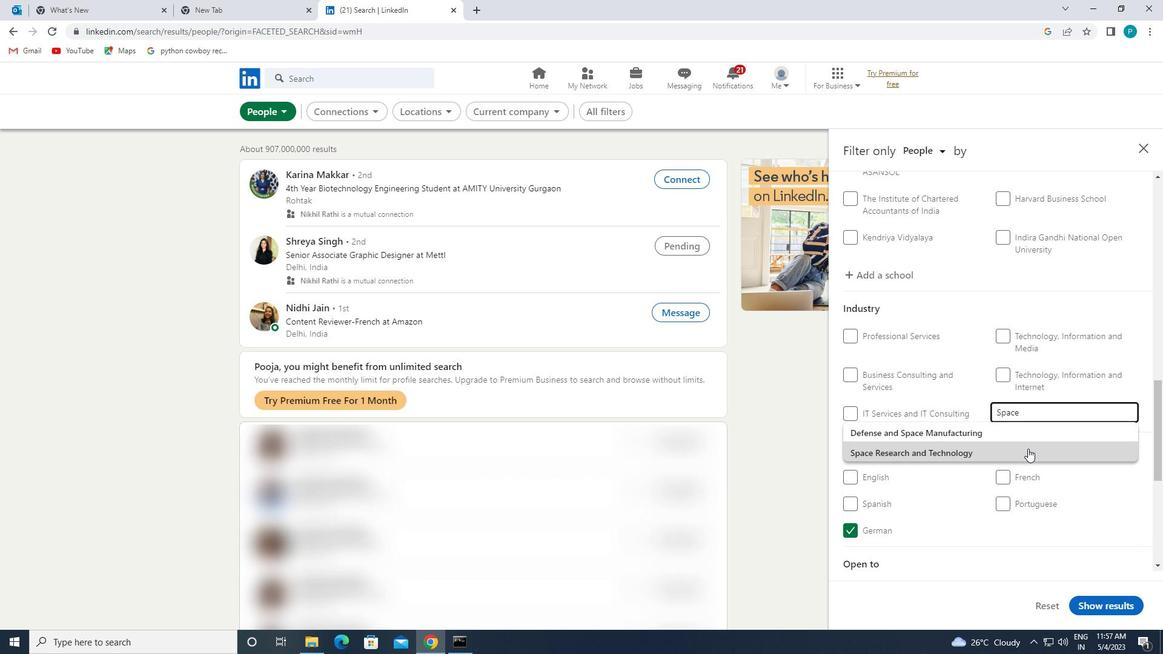 
Action: Mouse pressed left at (1014, 451)
Screenshot: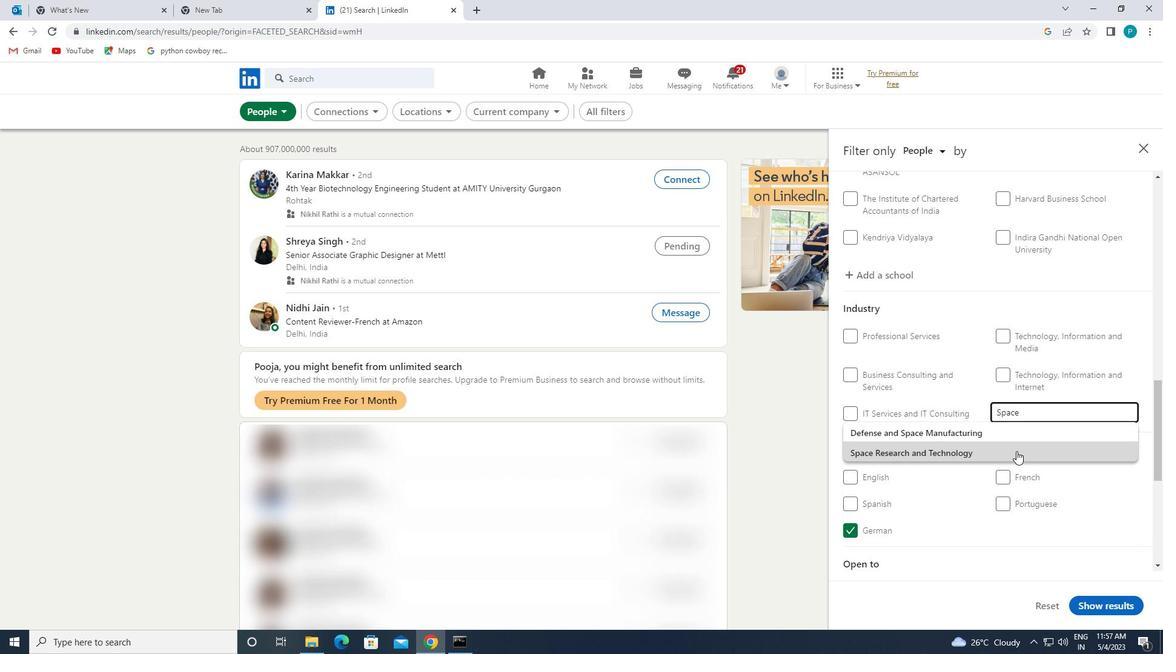 
Action: Mouse scrolled (1014, 450) with delta (0, 0)
Screenshot: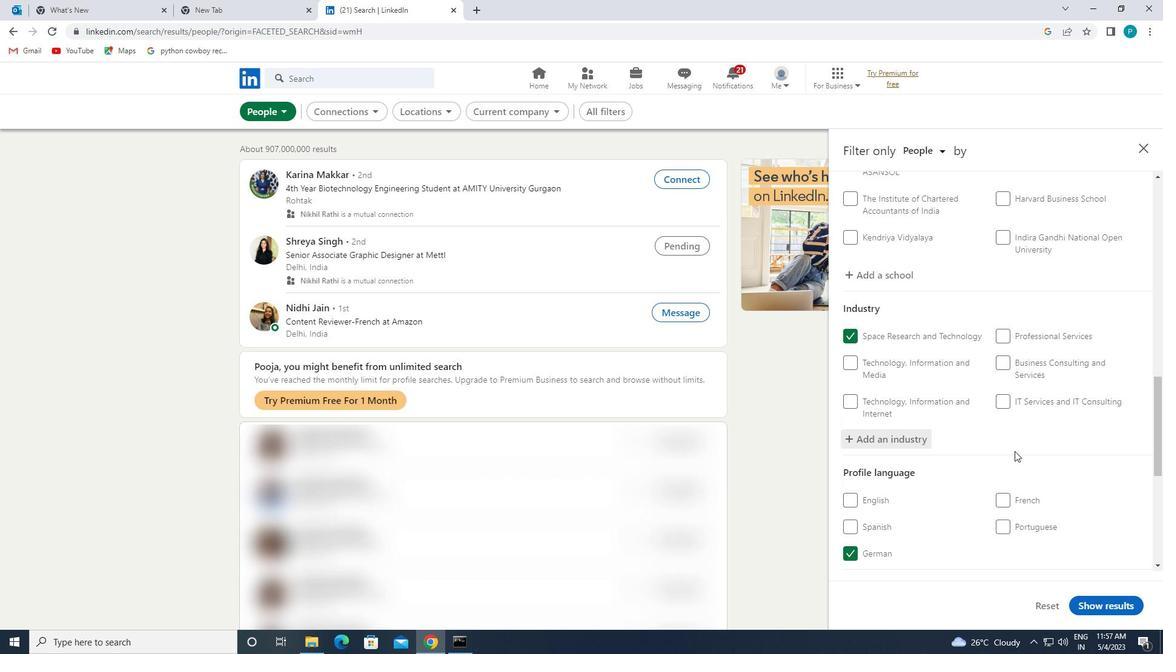 
Action: Mouse scrolled (1014, 450) with delta (0, 0)
Screenshot: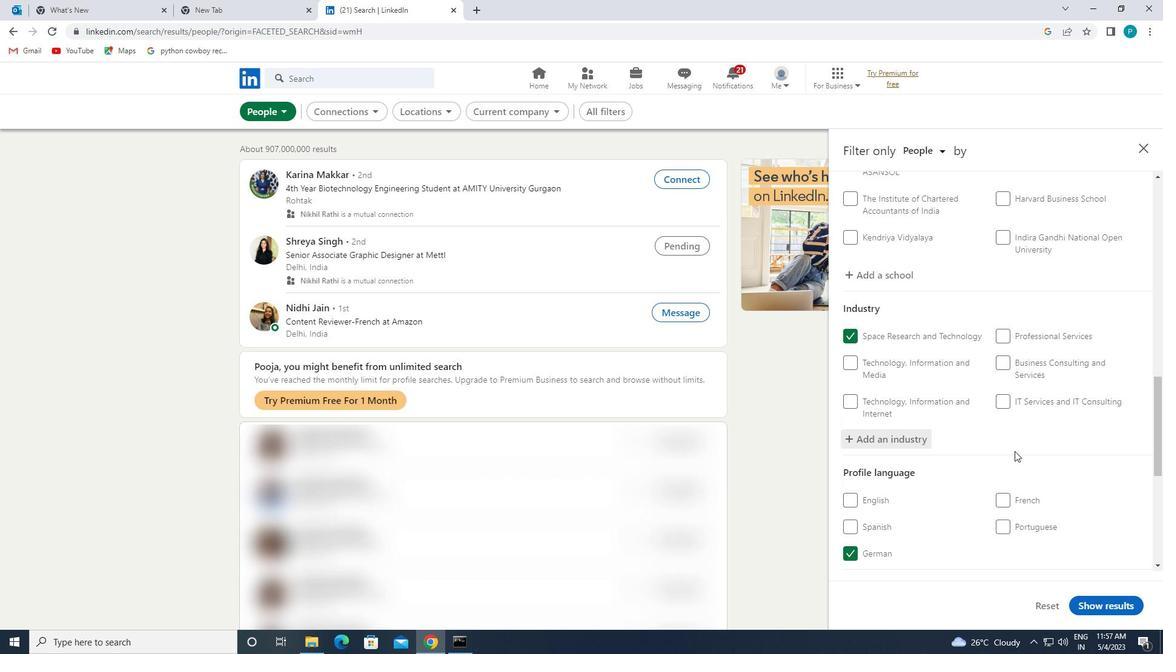 
Action: Mouse scrolled (1014, 450) with delta (0, 0)
Screenshot: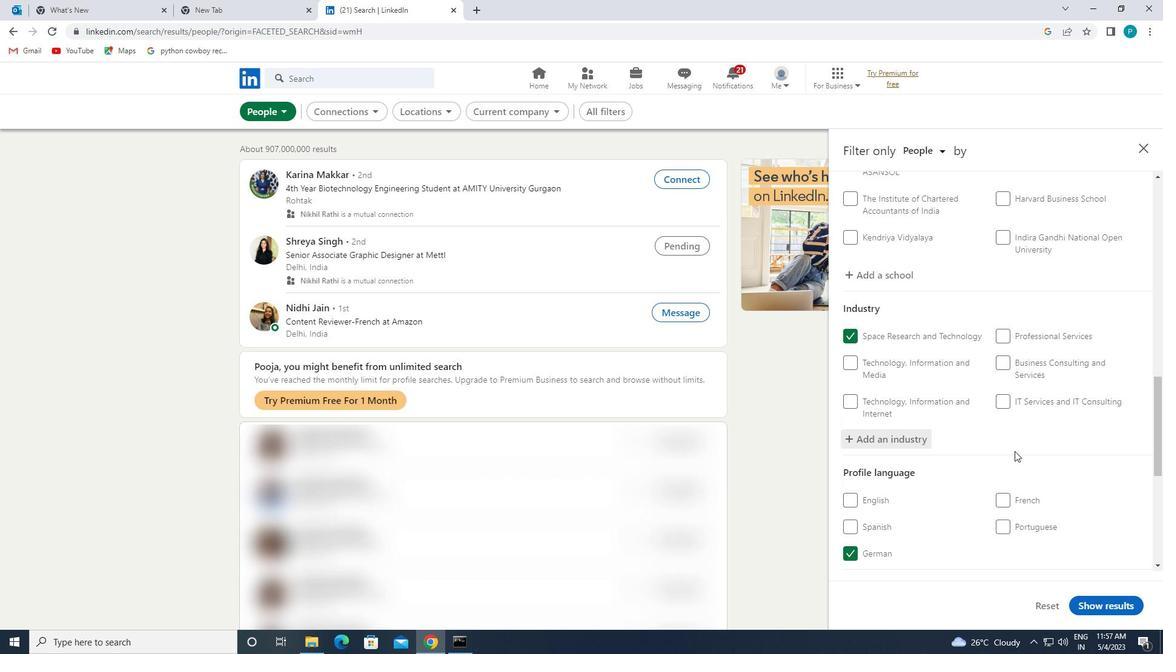 
Action: Mouse scrolled (1014, 450) with delta (0, 0)
Screenshot: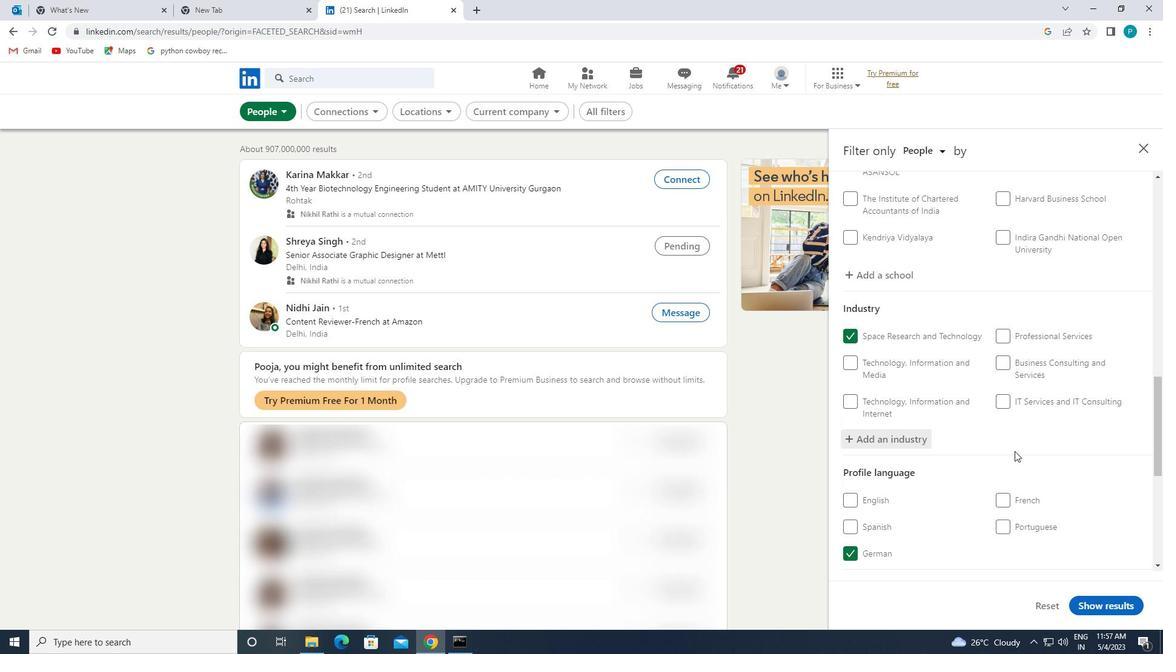 
Action: Mouse moved to (1017, 494)
Screenshot: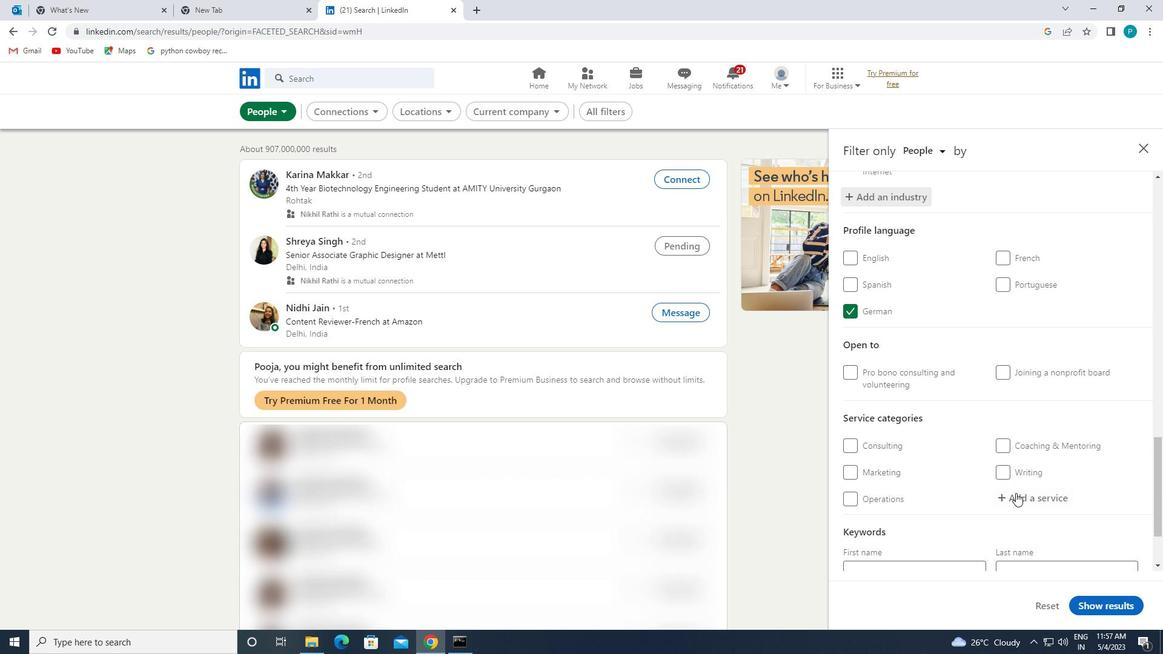 
Action: Mouse pressed left at (1017, 494)
Screenshot: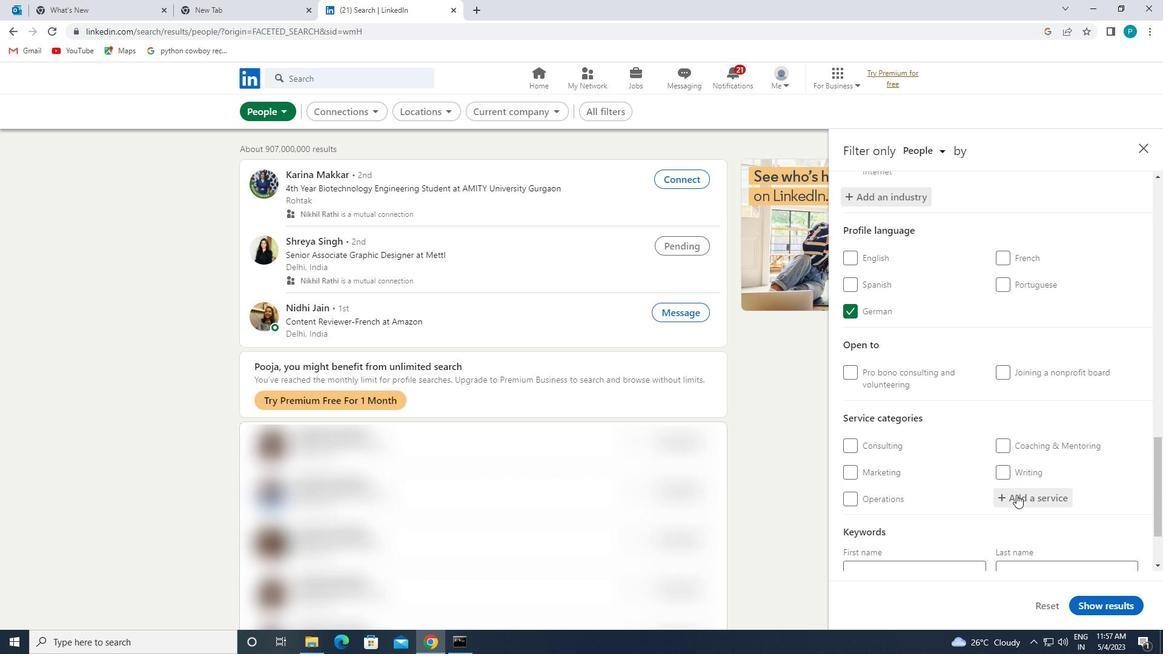 
Action: Key pressed <Key.caps_lock>F<Key.caps_lock>INANCIAL
Screenshot: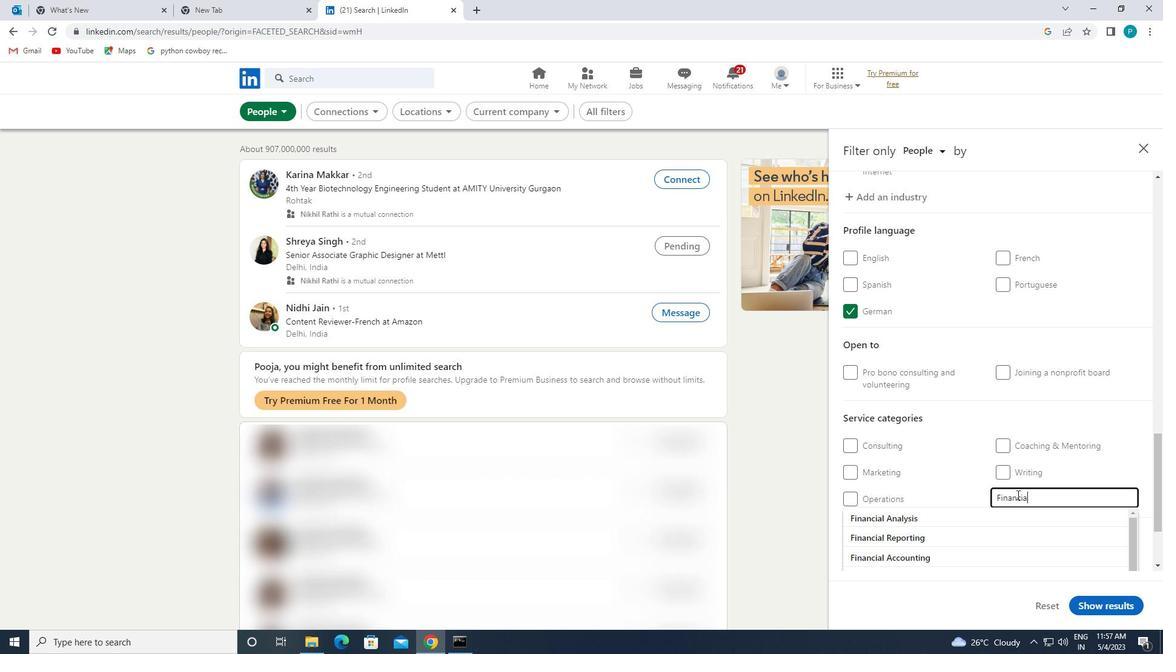 
Action: Mouse moved to (995, 480)
Screenshot: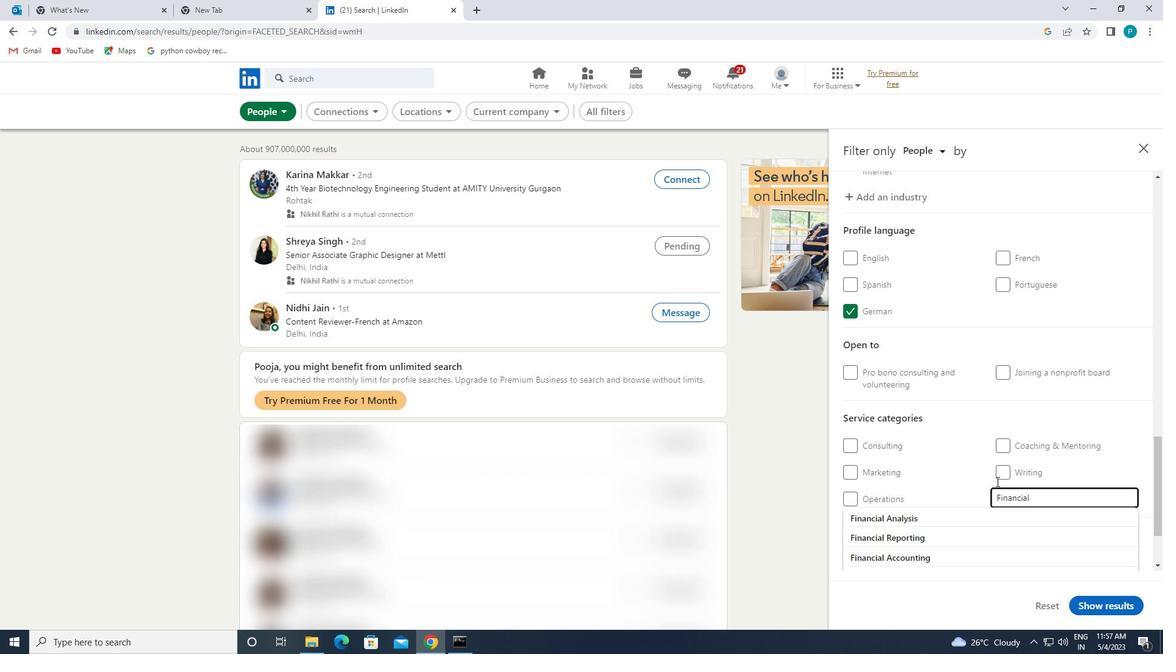 
Action: Mouse scrolled (995, 480) with delta (0, 0)
Screenshot: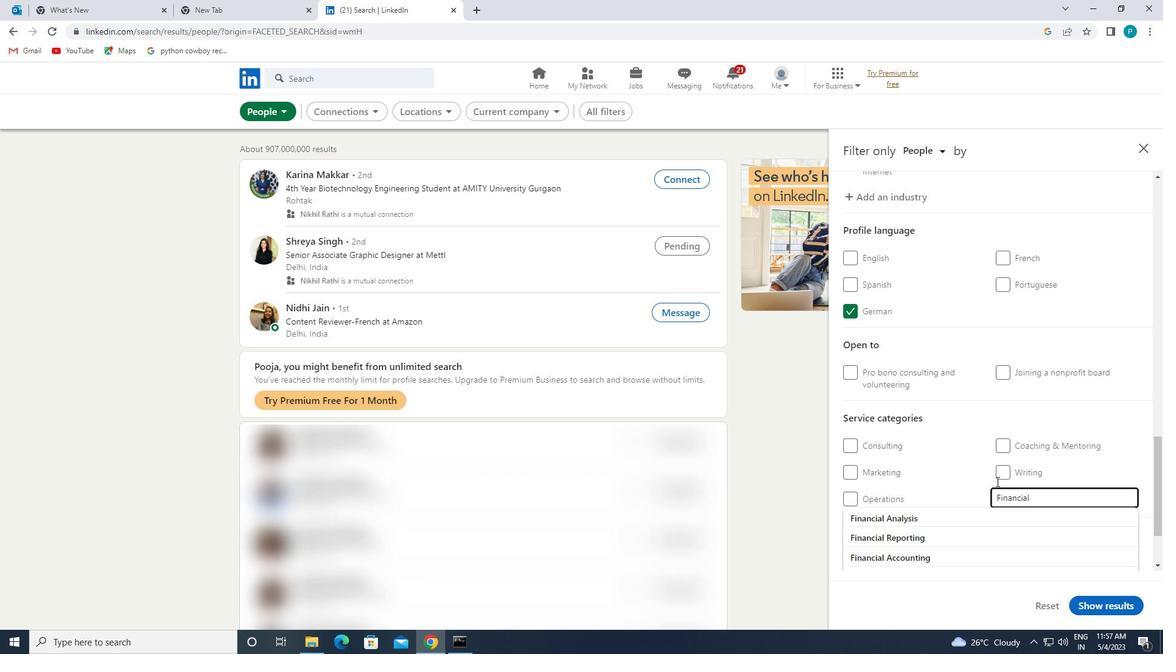 
Action: Mouse moved to (957, 480)
Screenshot: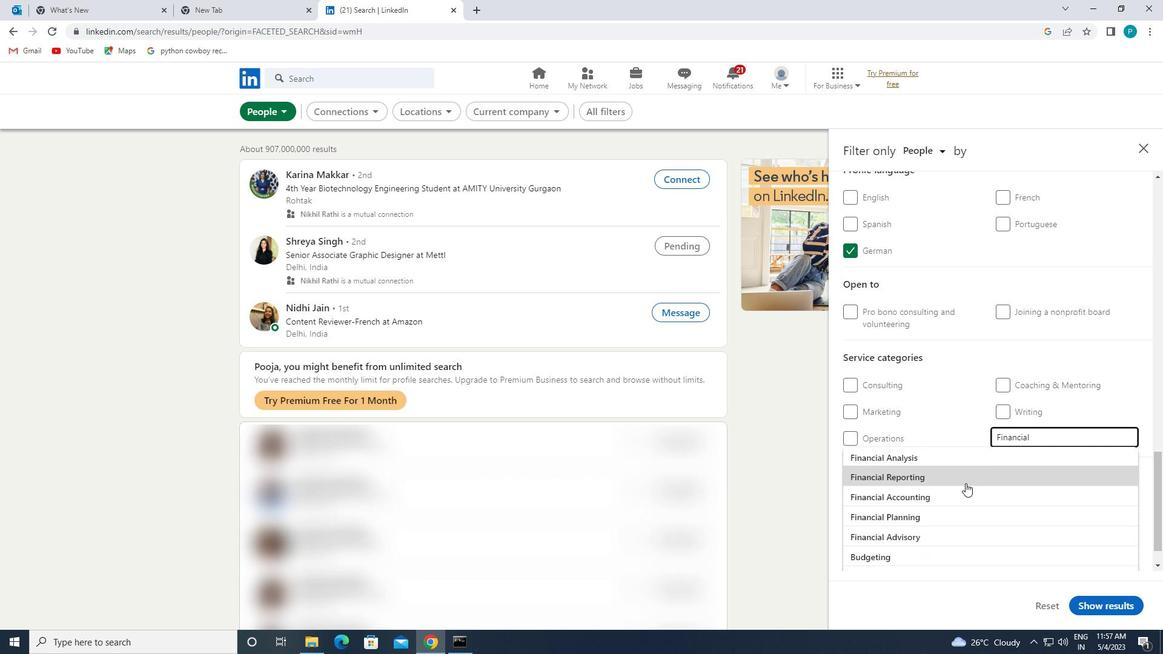 
Action: Mouse pressed left at (957, 480)
Screenshot: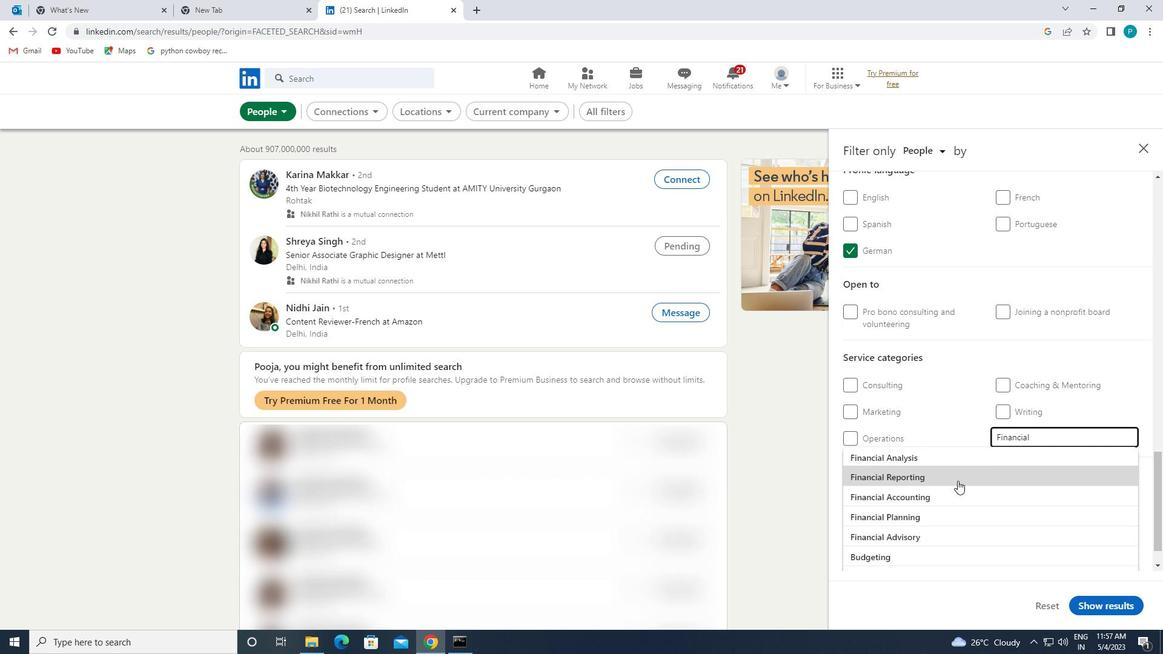 
Action: Mouse scrolled (957, 480) with delta (0, 0)
Screenshot: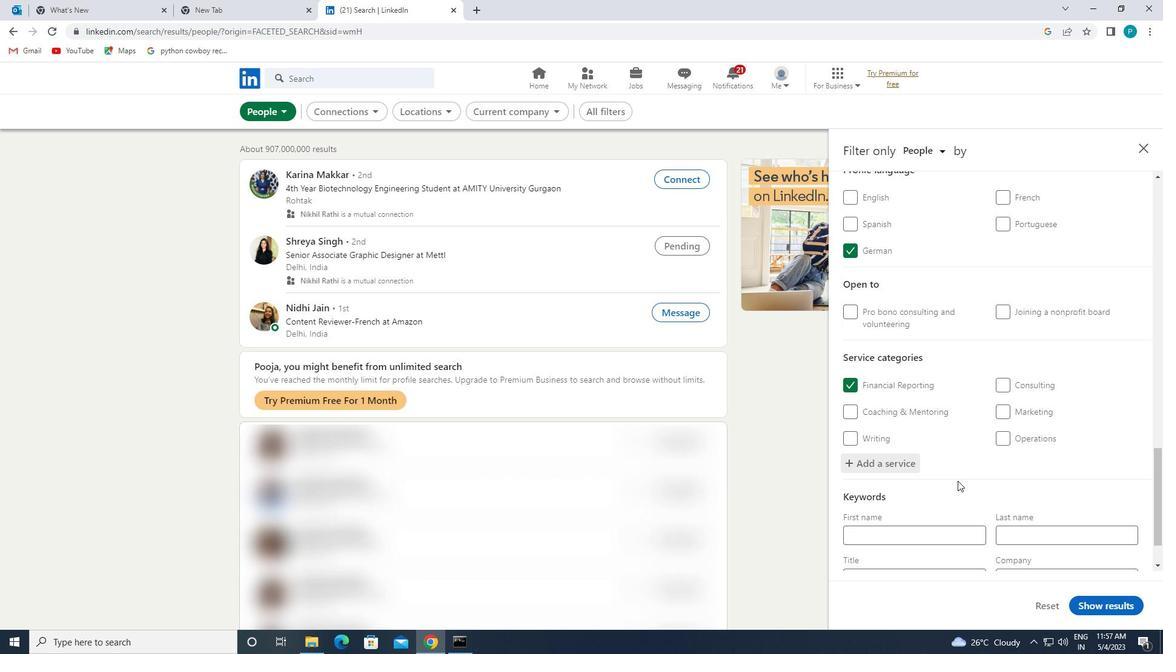 
Action: Mouse scrolled (957, 480) with delta (0, 0)
Screenshot: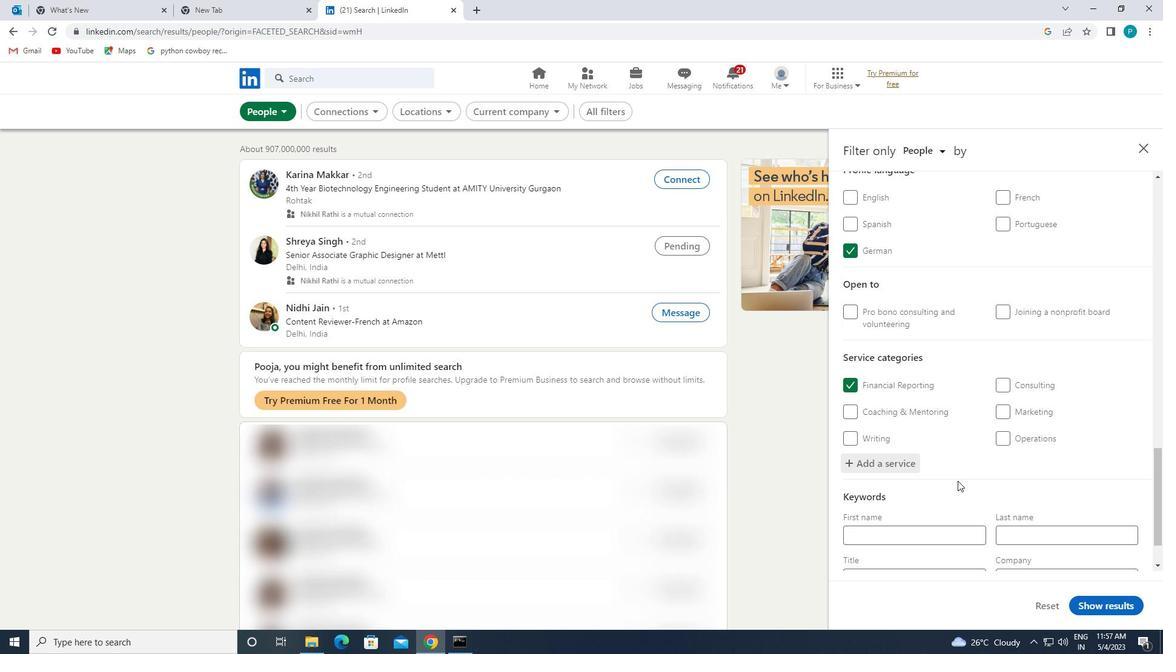 
Action: Mouse scrolled (957, 480) with delta (0, 0)
Screenshot: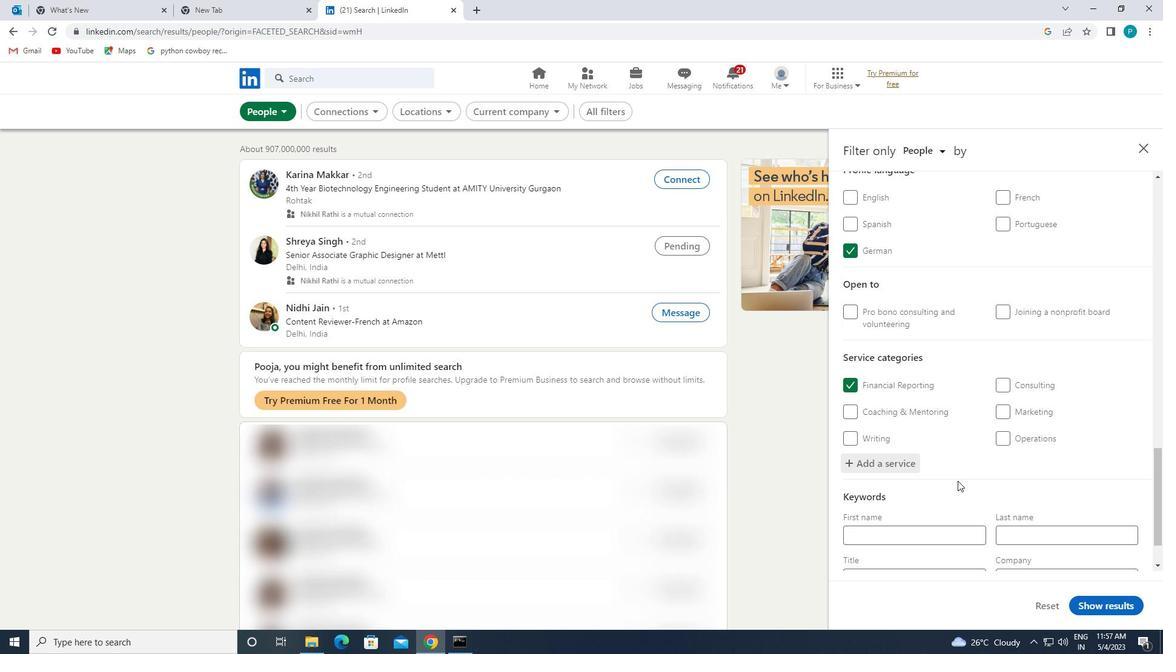 
Action: Mouse moved to (935, 514)
Screenshot: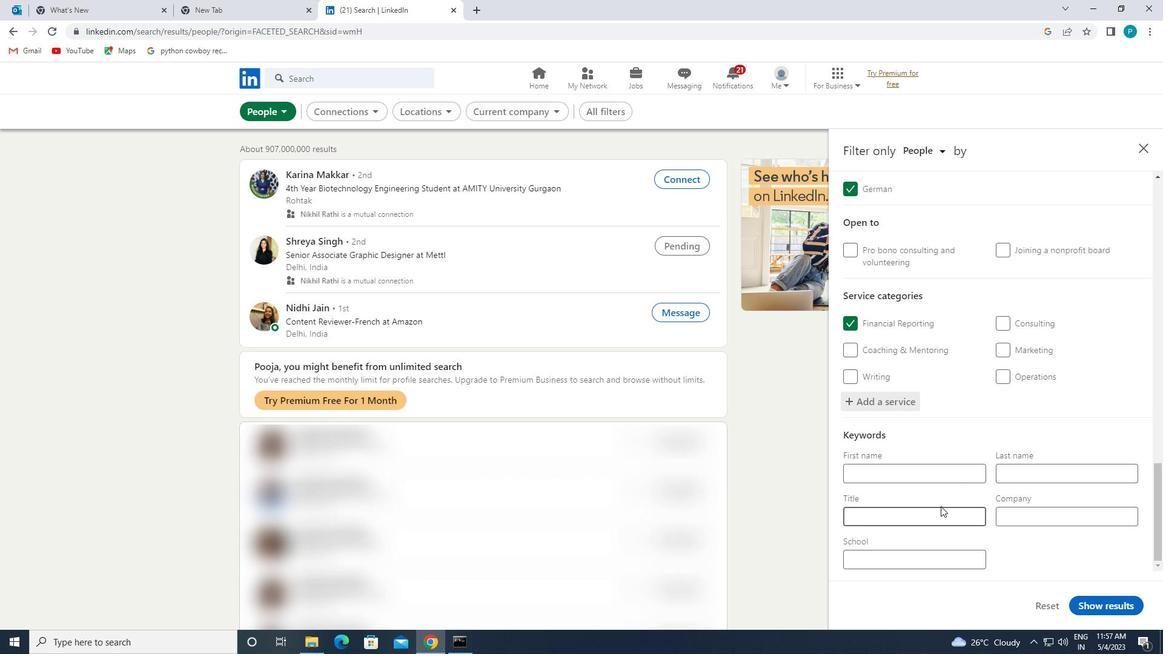
Action: Mouse pressed left at (935, 514)
Screenshot: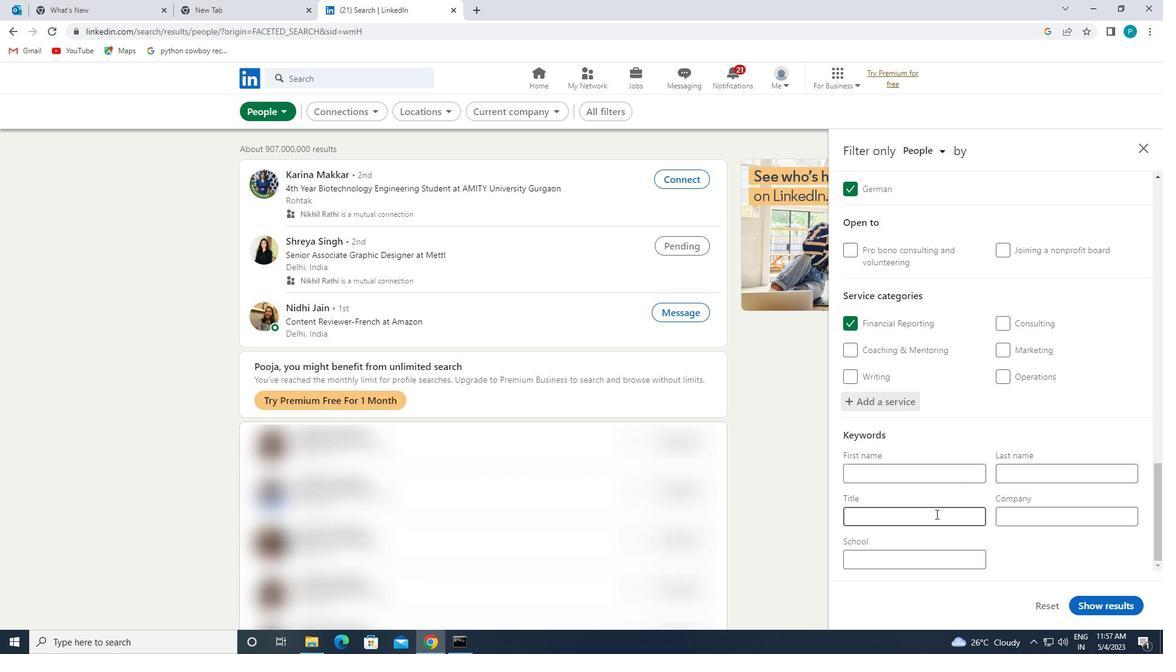 
Action: Mouse moved to (940, 519)
Screenshot: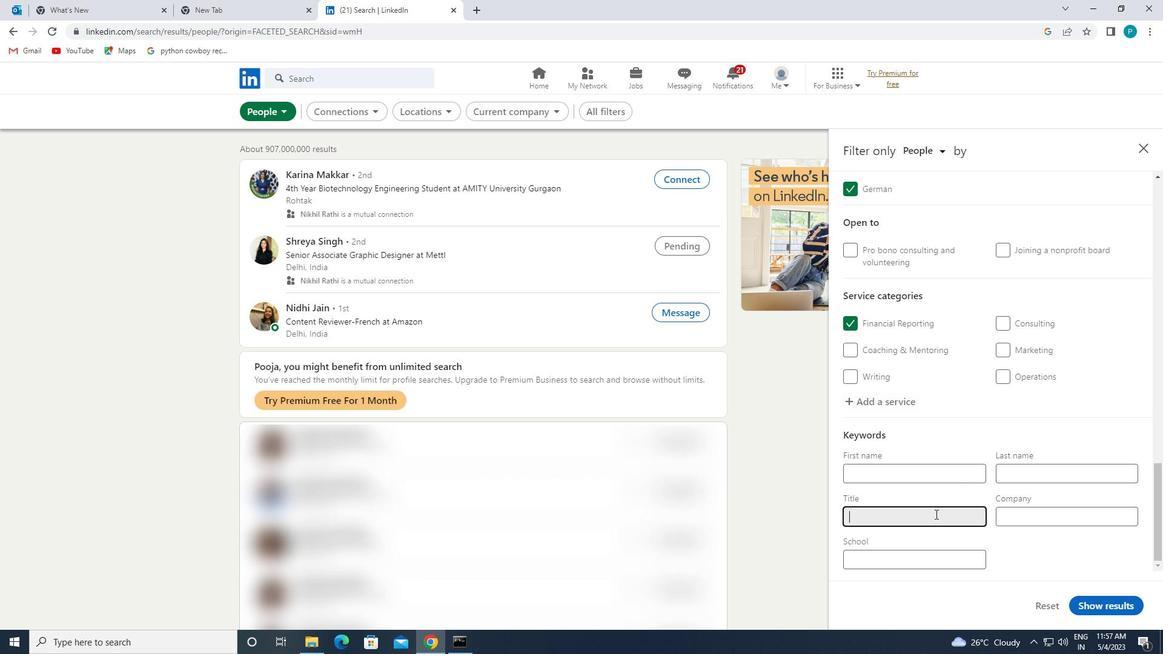 
Action: Key pressed <Key.caps_lock>L<Key.caps_lock>ODING
Screenshot: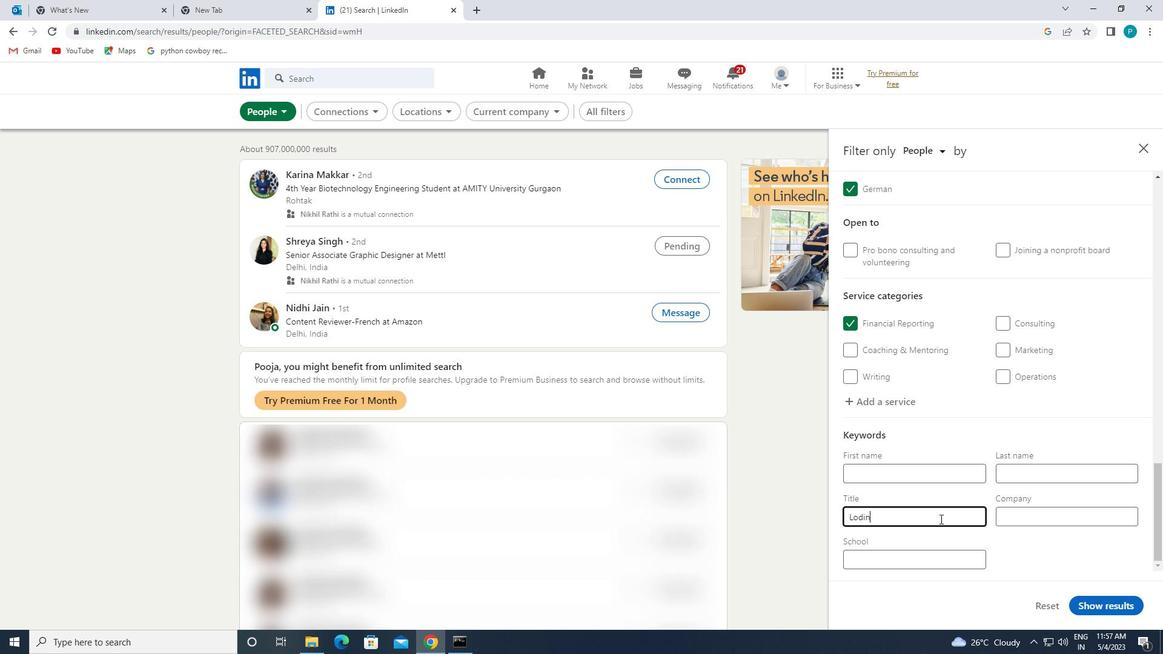 
Action: Mouse moved to (862, 519)
Screenshot: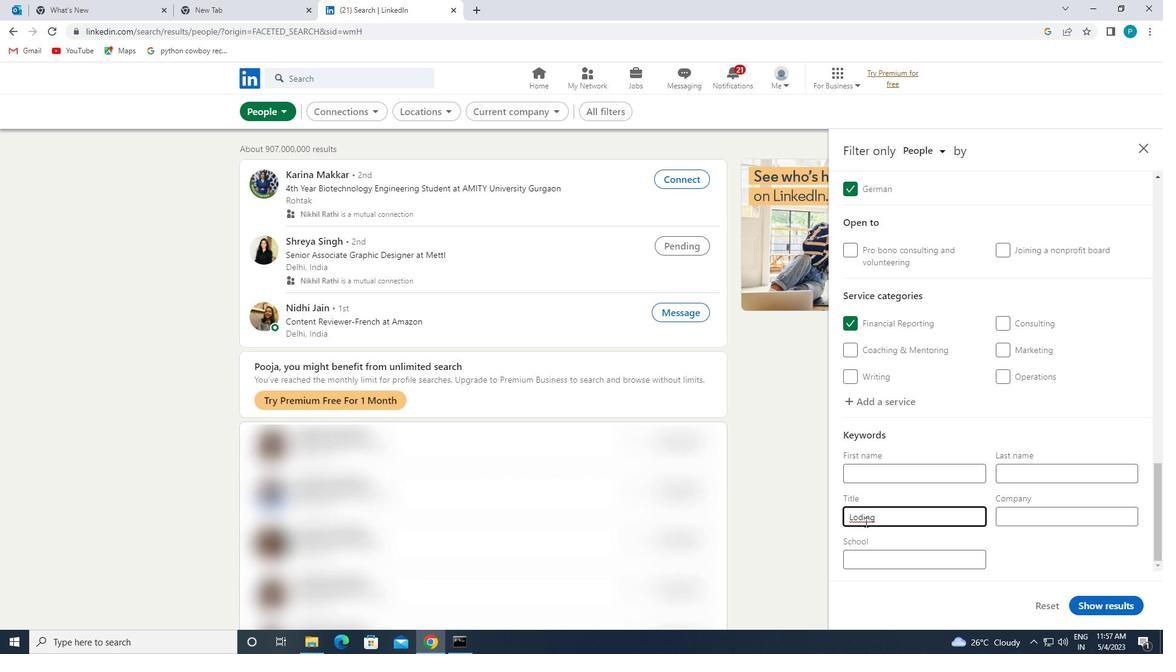 
Action: Mouse pressed left at (862, 519)
Screenshot: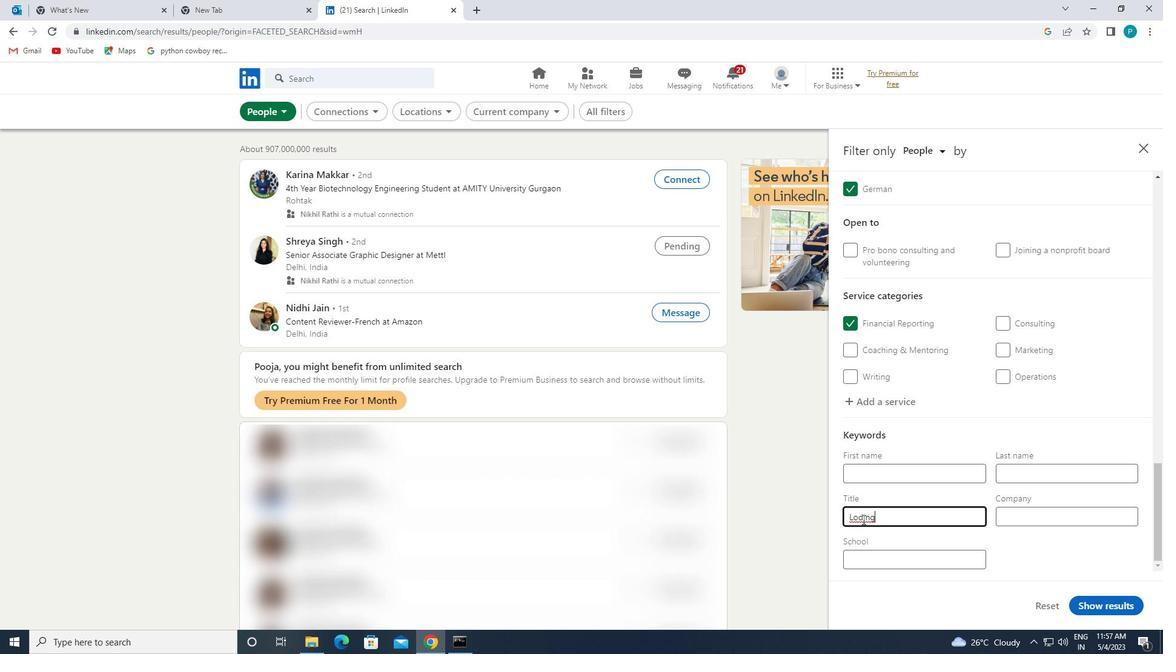 
Action: Mouse moved to (872, 528)
Screenshot: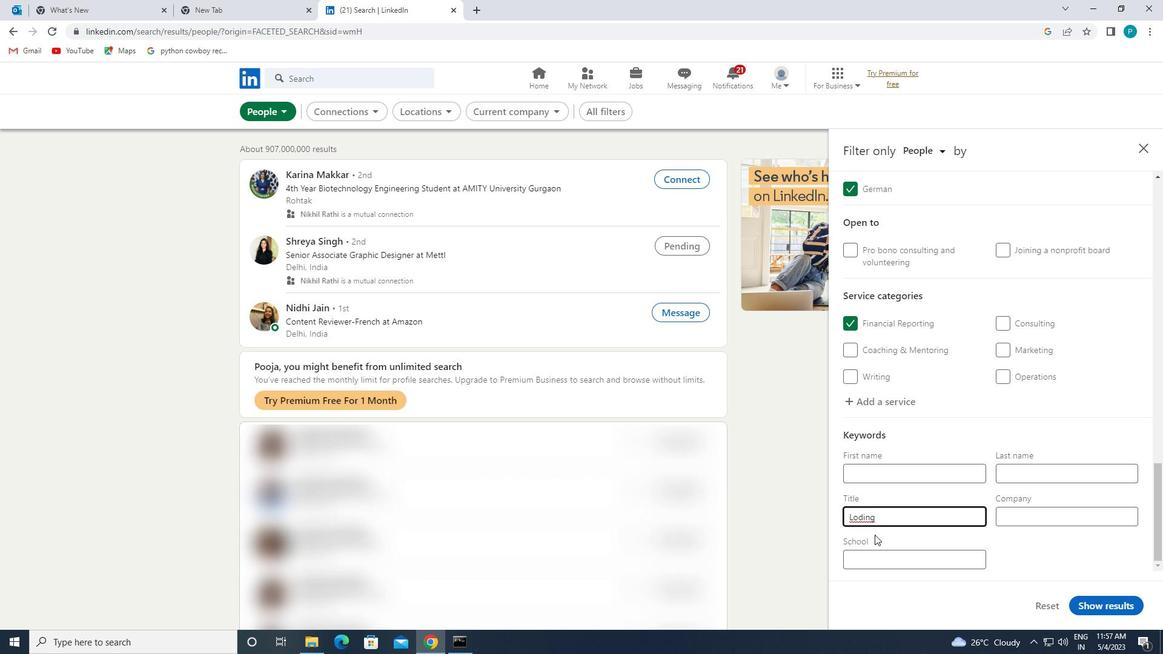 
Action: Key pressed G
Screenshot: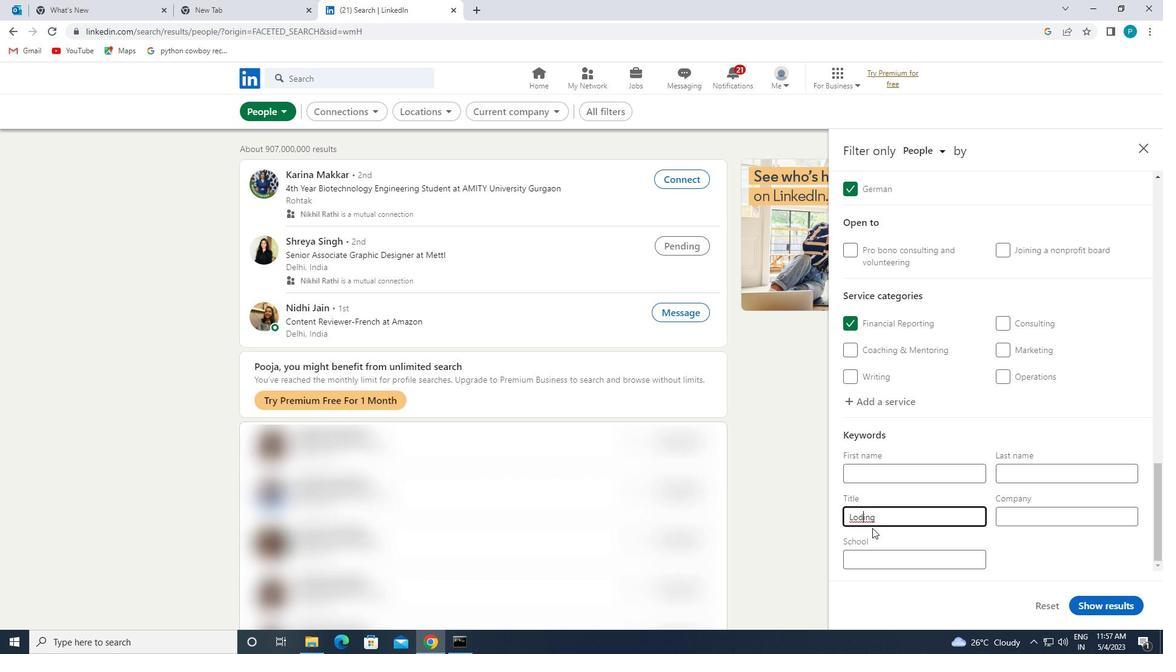 
Action: Mouse moved to (892, 514)
Screenshot: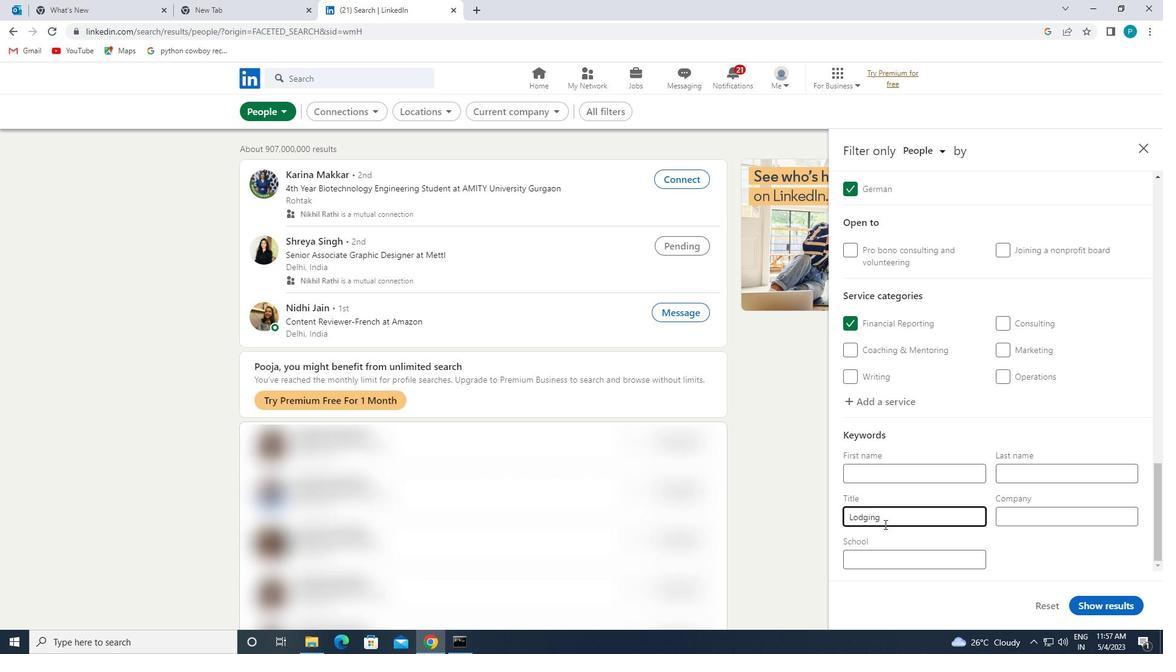 
Action: Mouse pressed left at (892, 514)
Screenshot: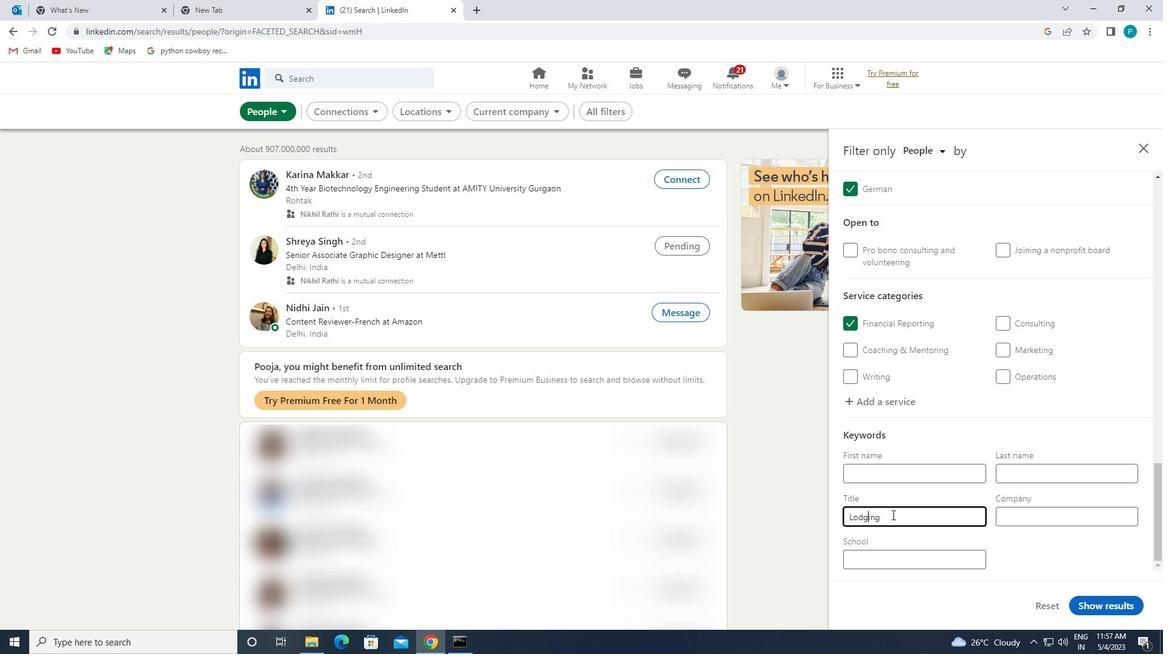 
Action: Key pressed <Key.space><Key.caps_lock>M<Key.caps_lock>ANAGER
Screenshot: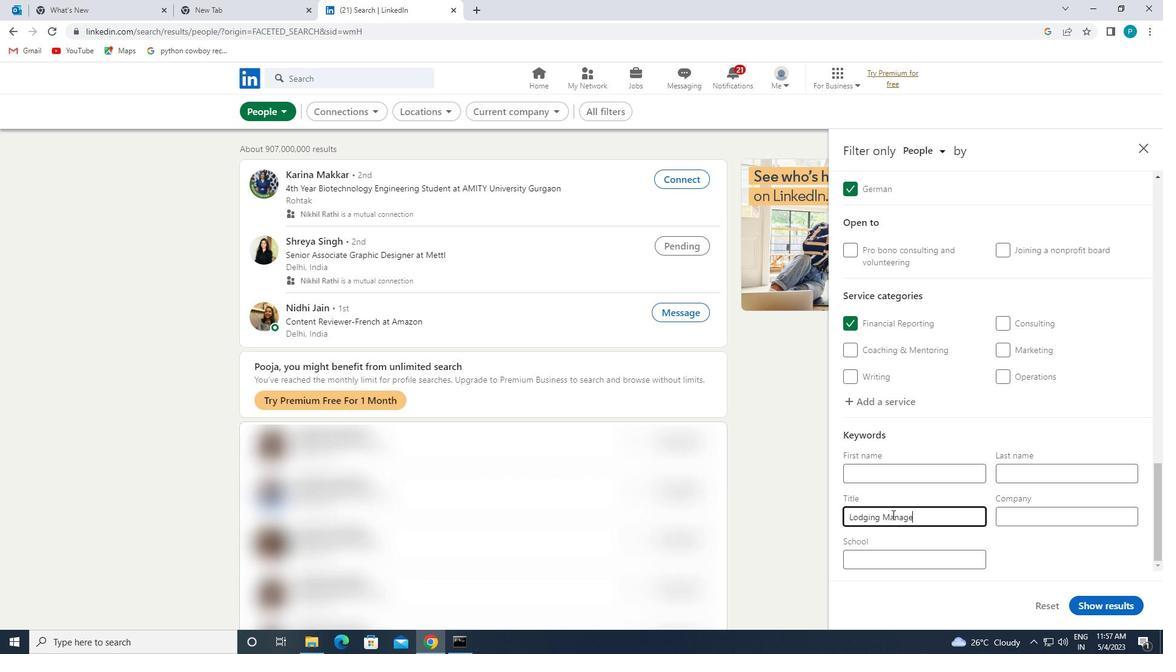 
Action: Mouse moved to (1095, 600)
Screenshot: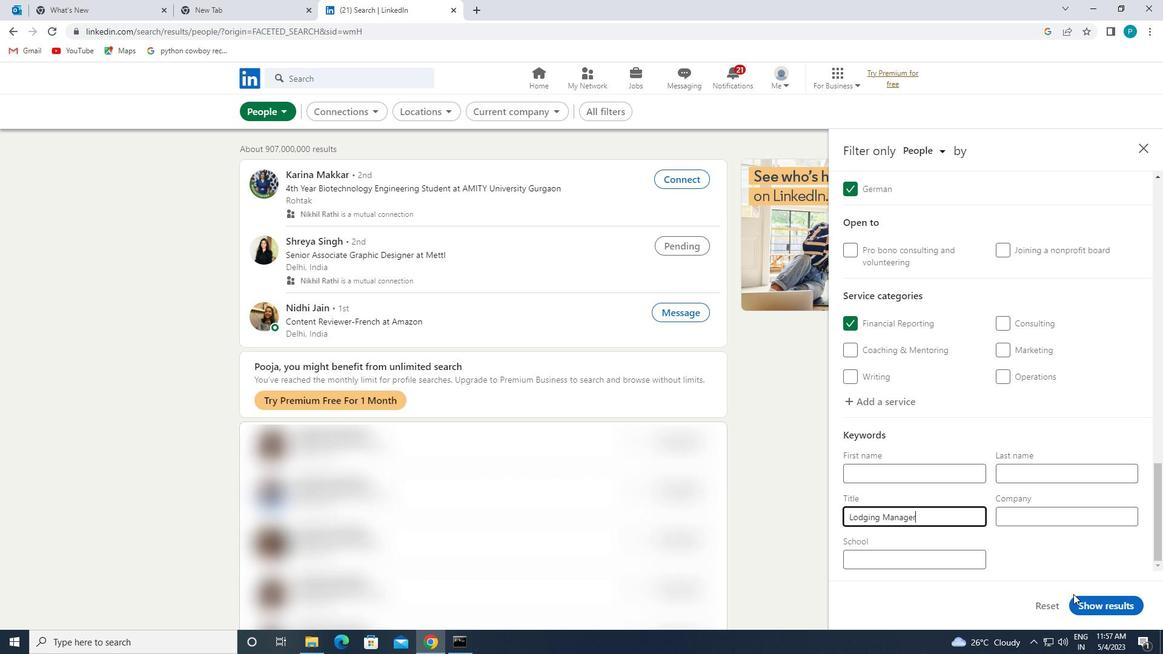 
Action: Mouse pressed left at (1095, 600)
Screenshot: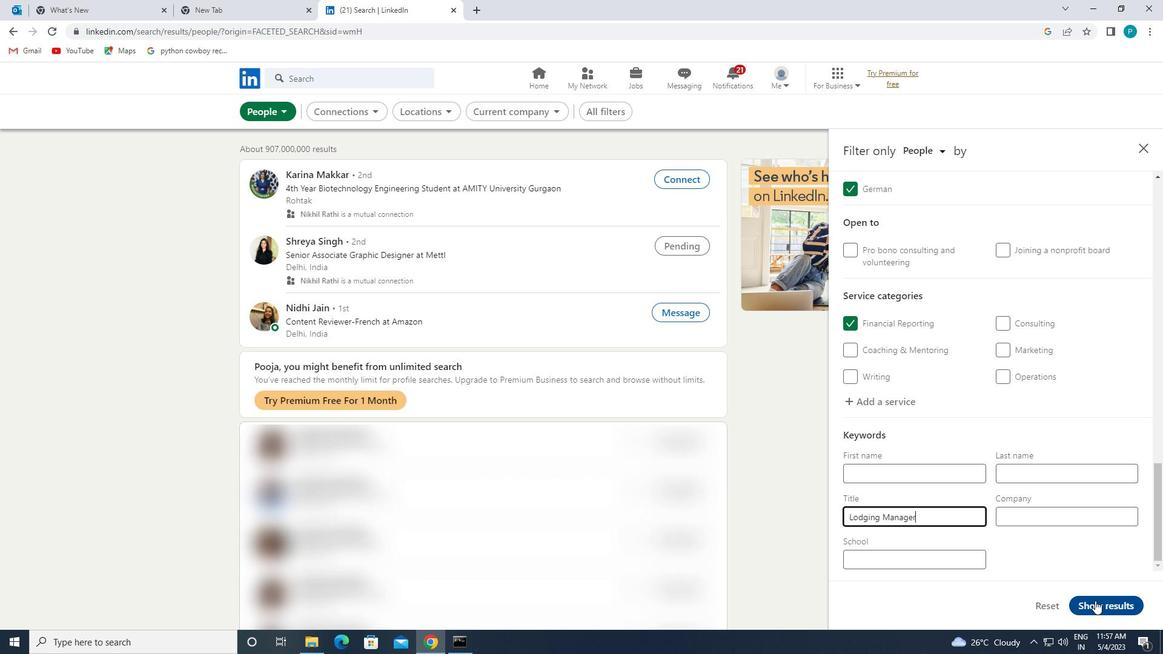 
